 Task: Look for space in Waingapu, Indonesia from 2nd September, 2023 to 5th September, 2023 for 1 adult in price range Rs.5000 to Rs.10000. Place can be private room with 1  bedroom having 1 bed and 1 bathroom. Property type can be house, flat, guest house, hotel. Booking option can be shelf check-in. Required host language is English.
Action: Mouse moved to (489, 71)
Screenshot: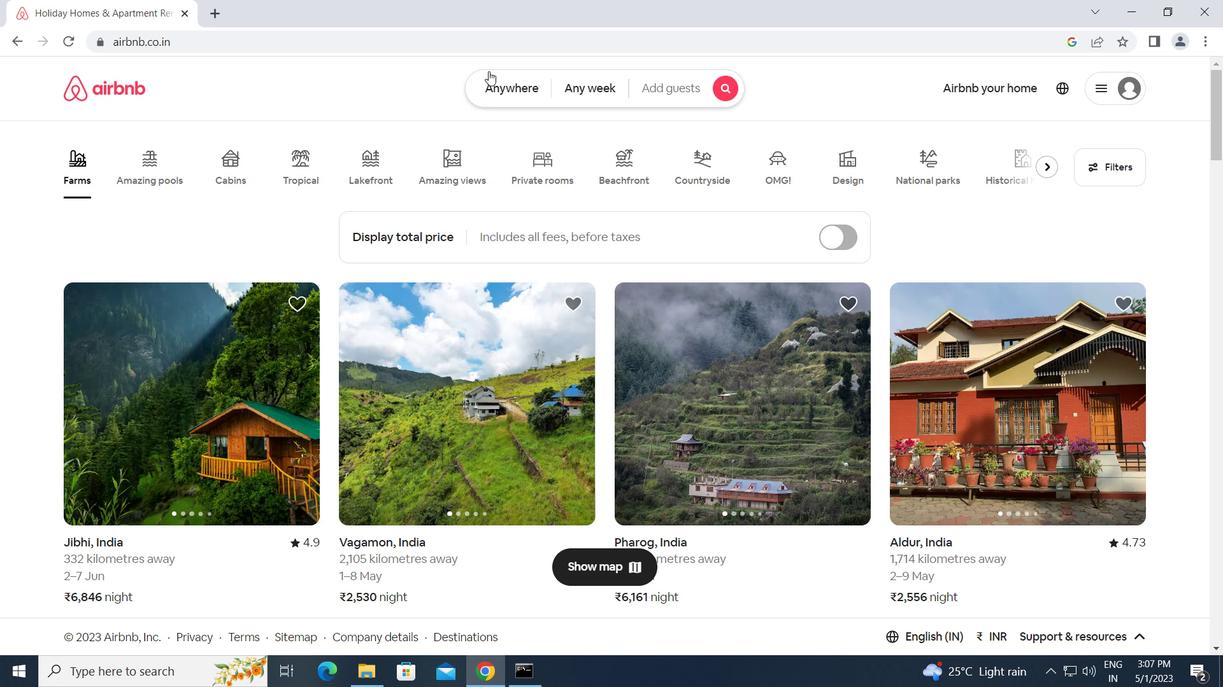 
Action: Mouse pressed left at (489, 71)
Screenshot: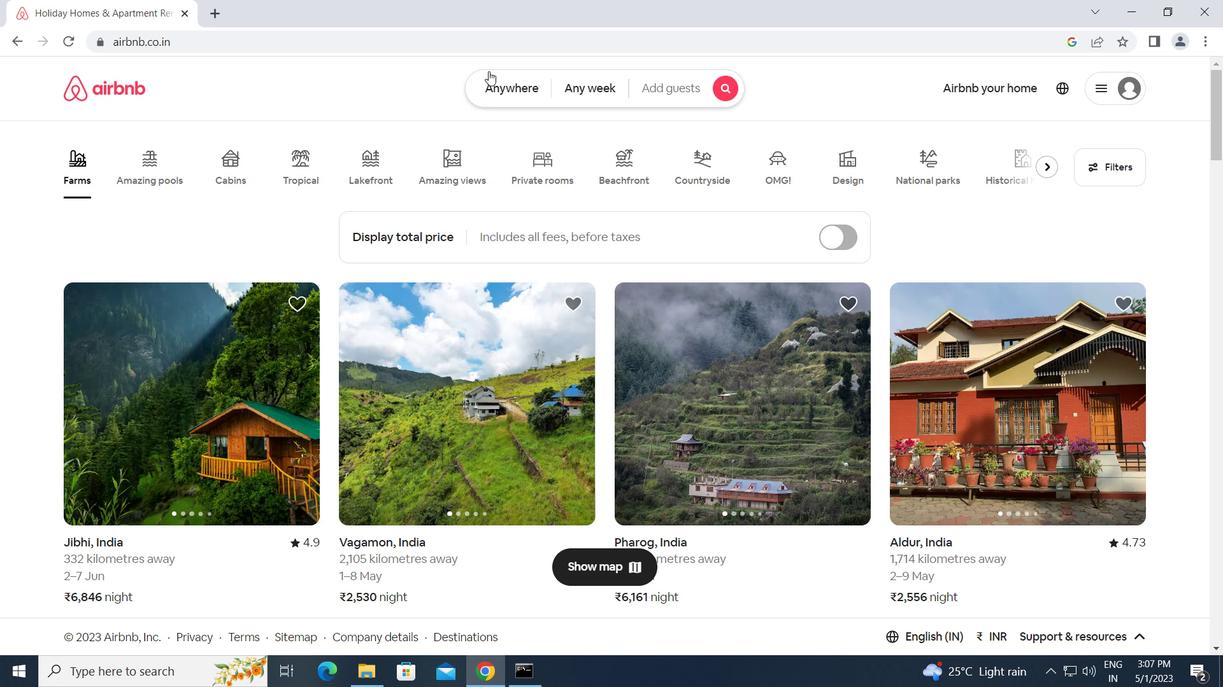 
Action: Mouse moved to (444, 150)
Screenshot: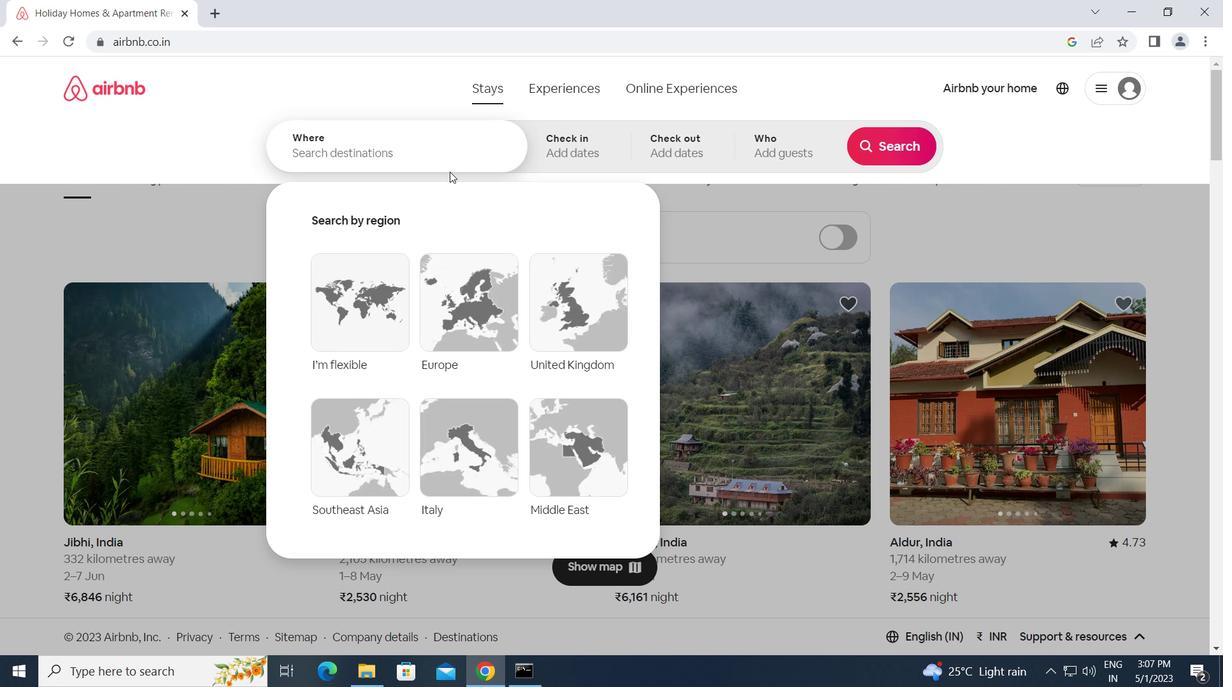 
Action: Mouse pressed left at (444, 150)
Screenshot: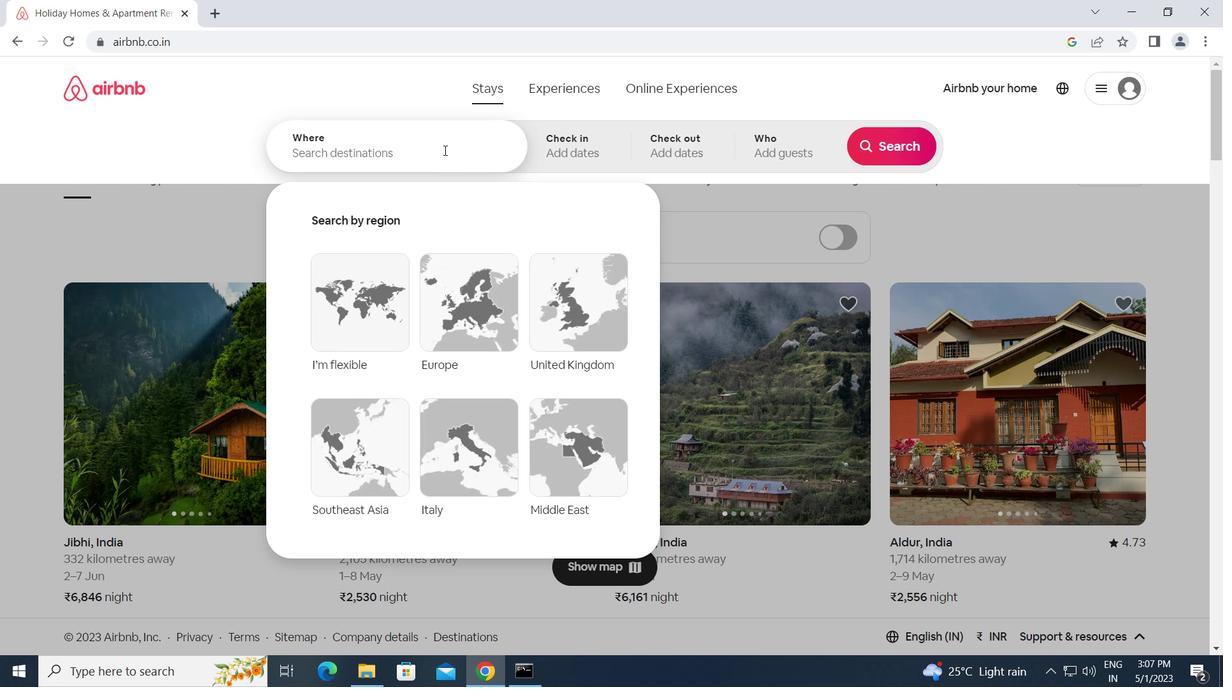 
Action: Key pressed w<Key.caps_lock>aingapu,<Key.space><Key.caps_lock>i<Key.caps_lock>ndonesia<Key.enter>
Screenshot: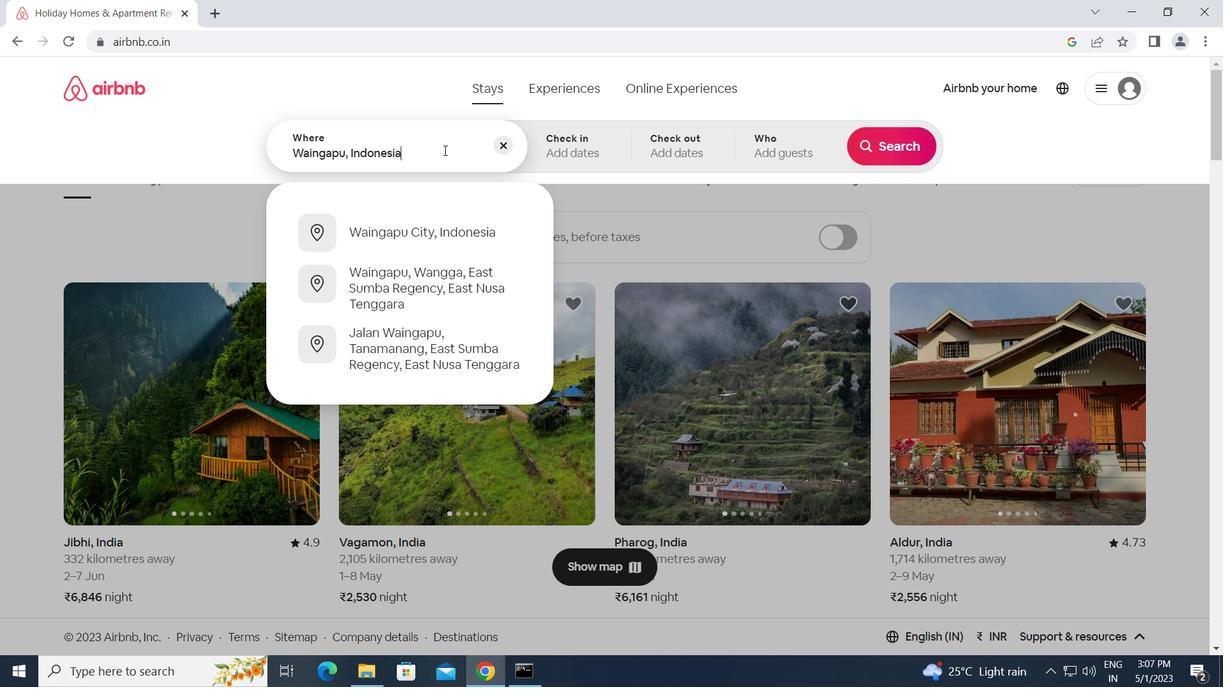 
Action: Mouse moved to (881, 275)
Screenshot: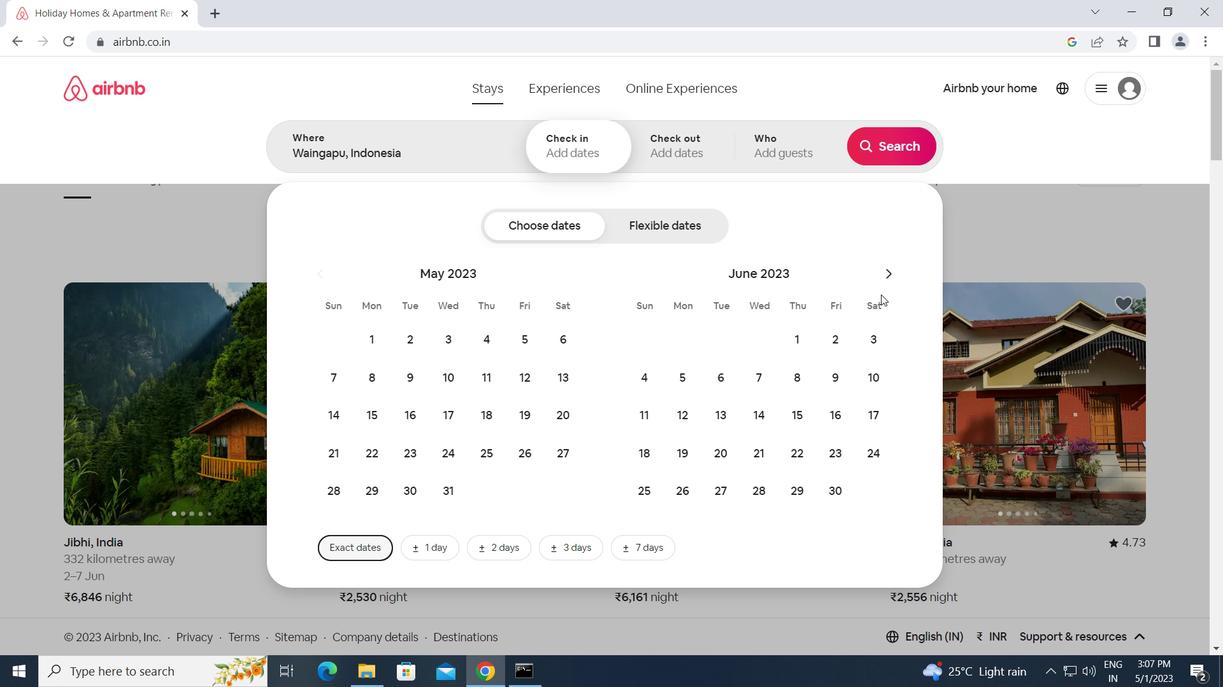 
Action: Mouse pressed left at (881, 275)
Screenshot: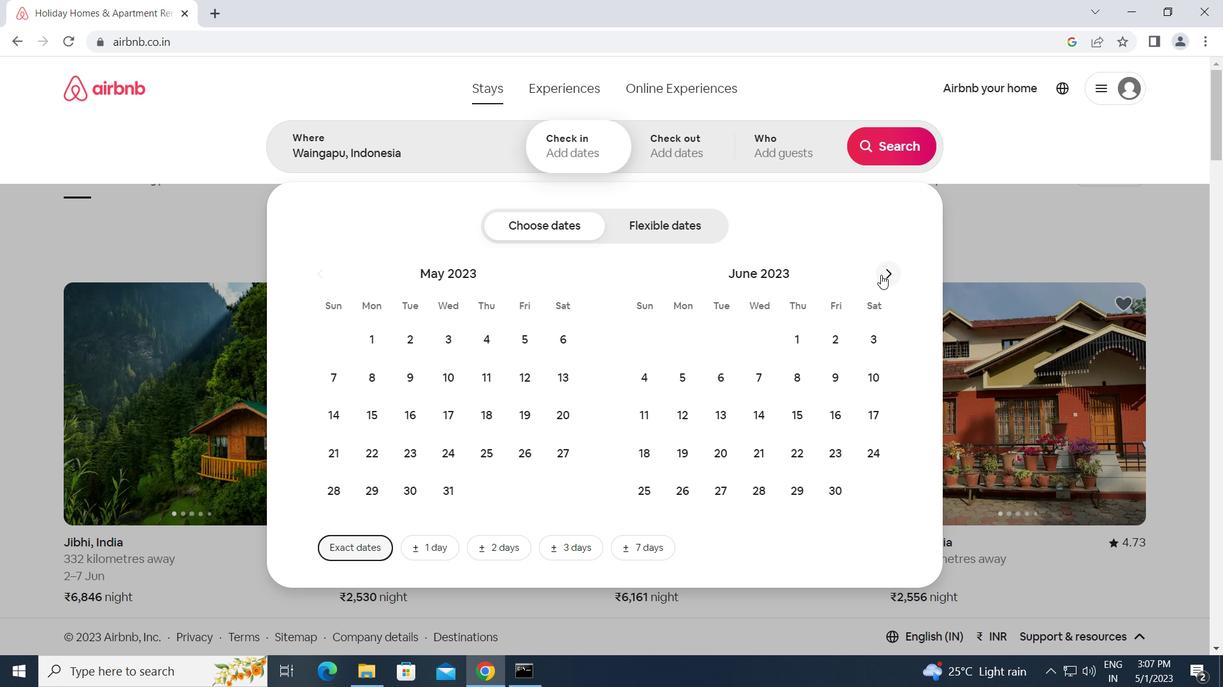 
Action: Mouse pressed left at (881, 275)
Screenshot: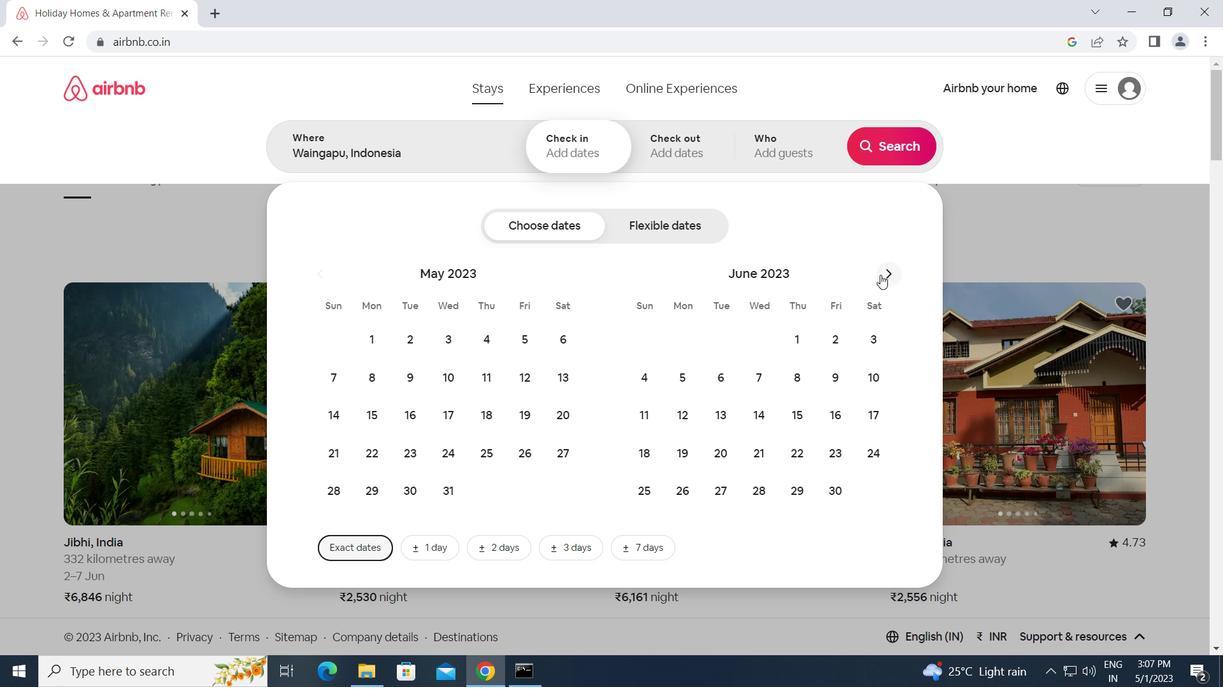 
Action: Mouse pressed left at (881, 275)
Screenshot: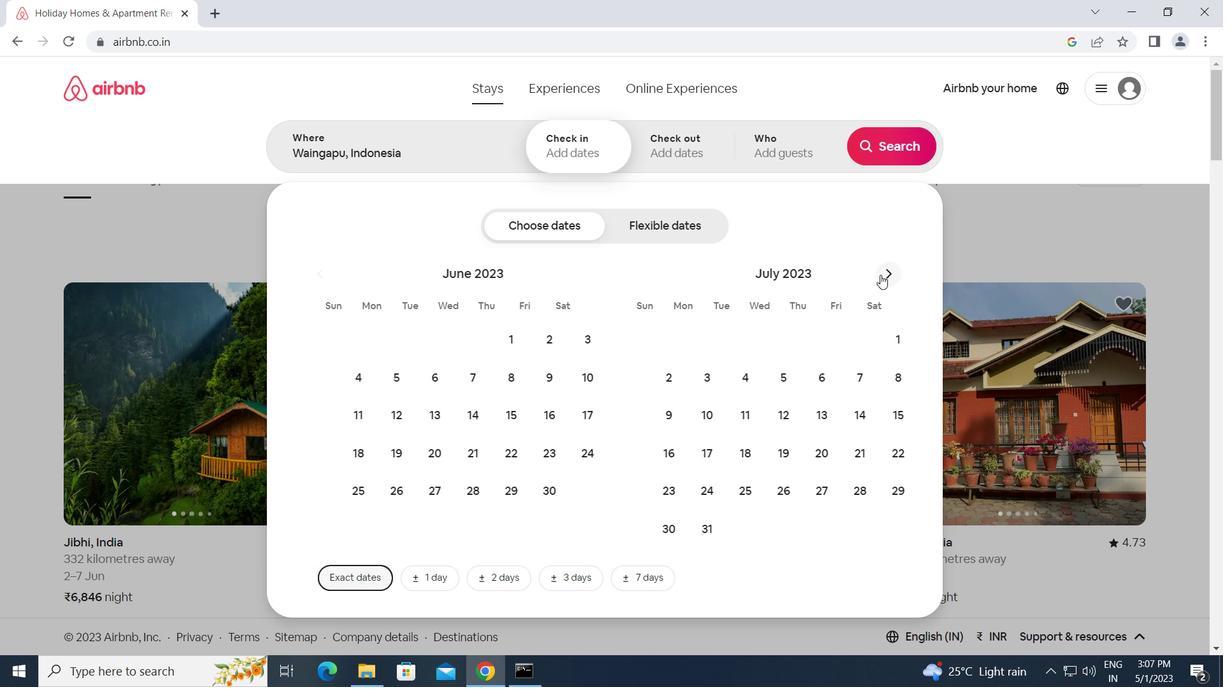 
Action: Mouse pressed left at (881, 275)
Screenshot: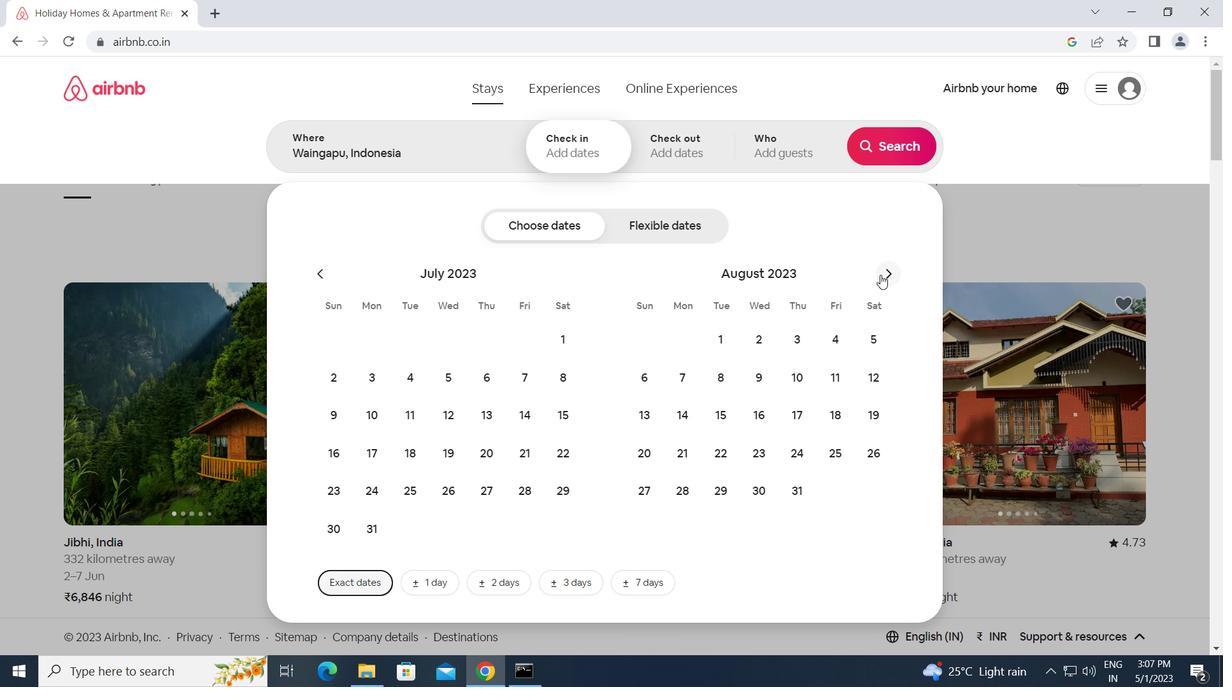 
Action: Mouse moved to (881, 334)
Screenshot: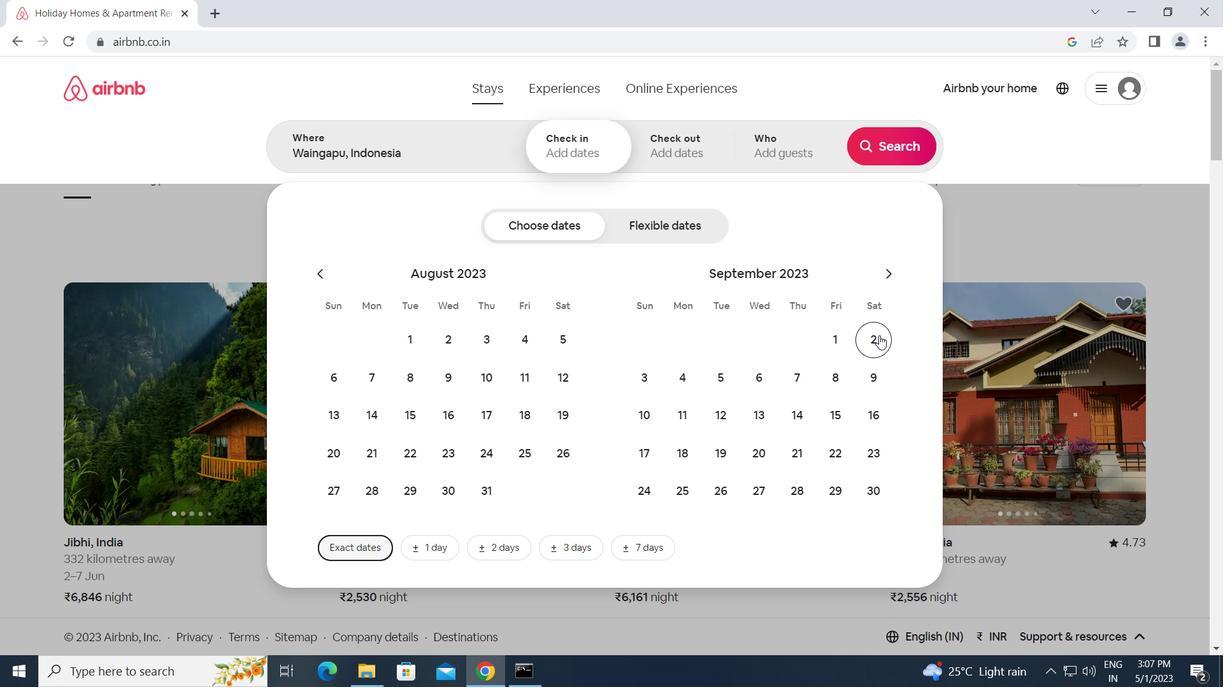 
Action: Mouse pressed left at (881, 334)
Screenshot: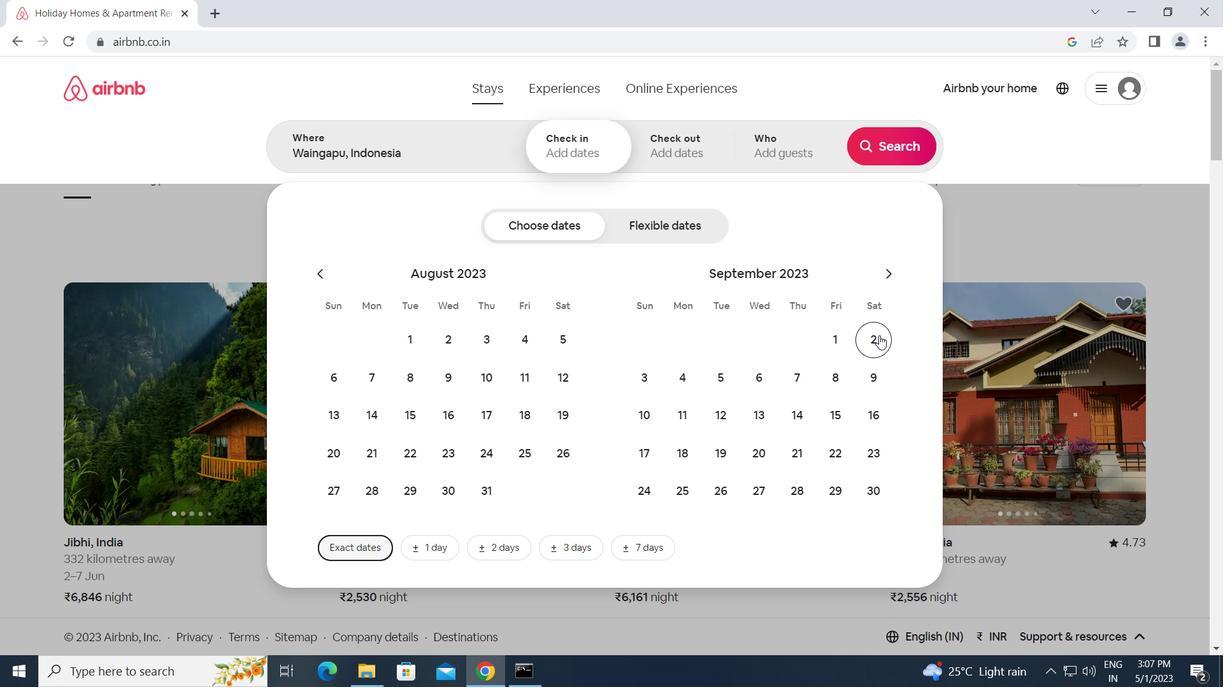 
Action: Mouse moved to (714, 379)
Screenshot: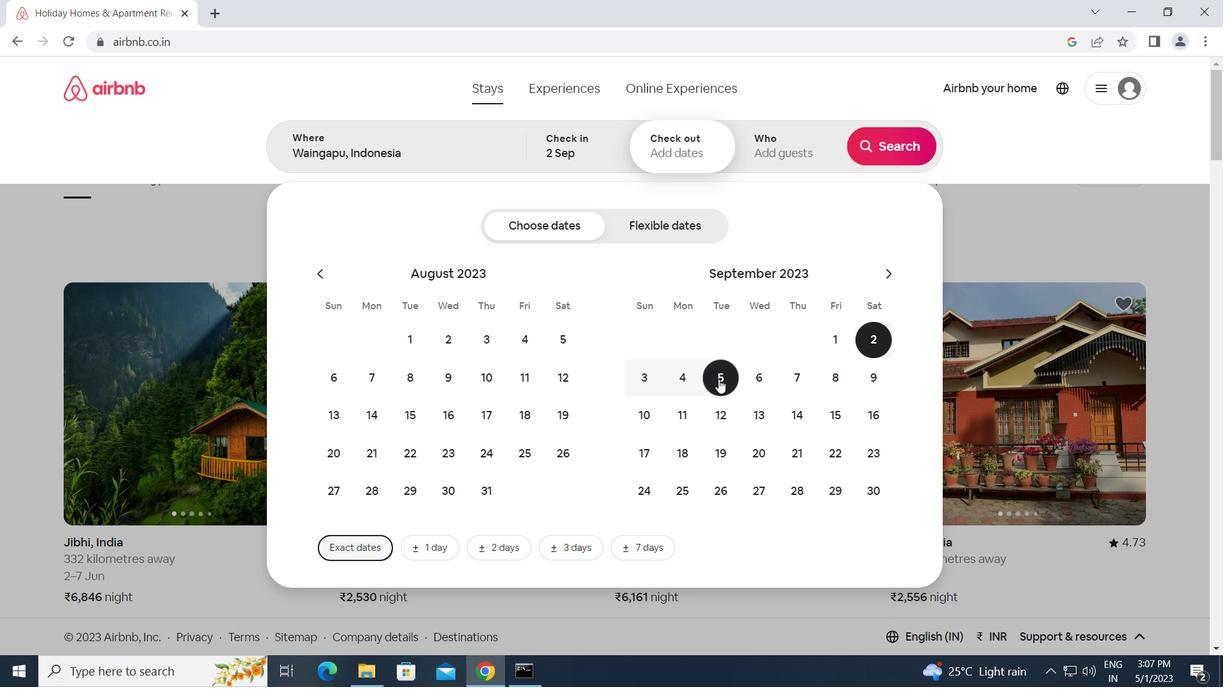 
Action: Mouse pressed left at (714, 379)
Screenshot: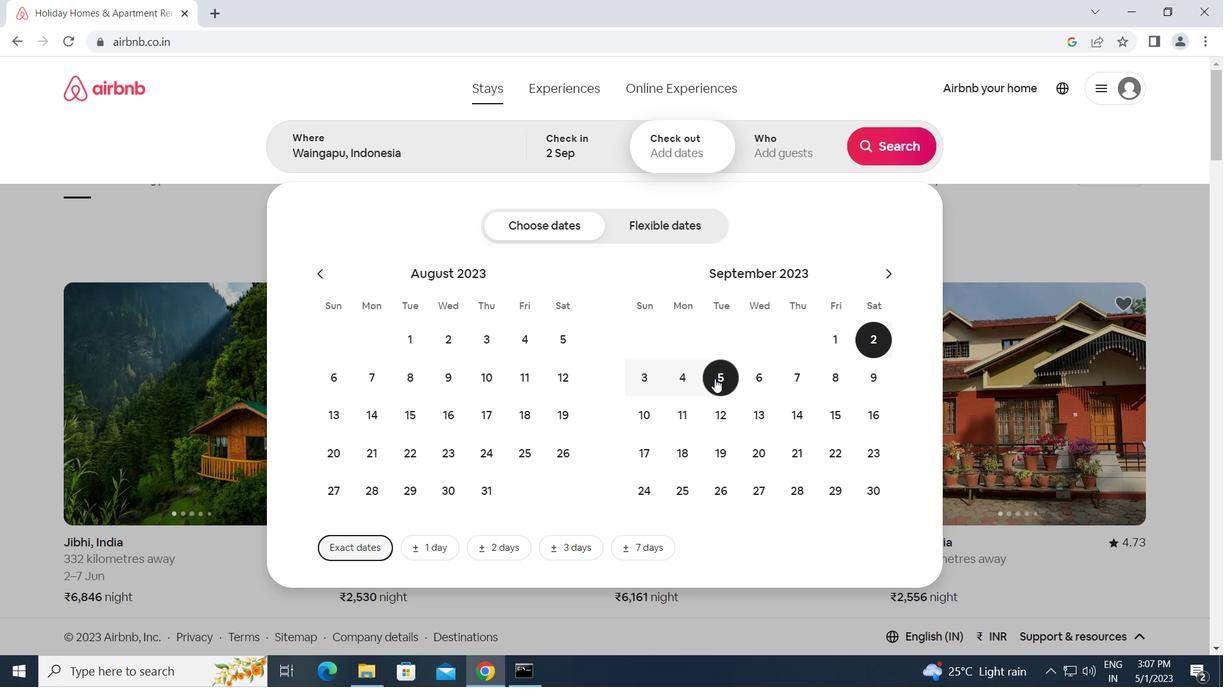 
Action: Mouse moved to (769, 149)
Screenshot: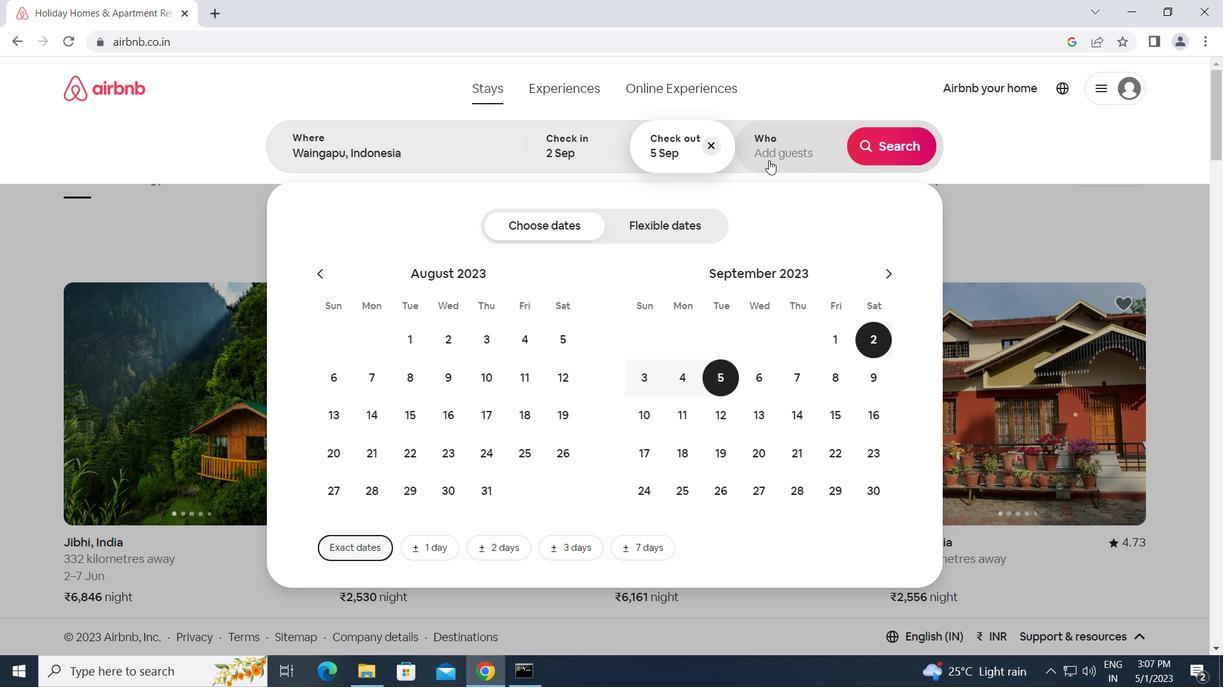 
Action: Mouse pressed left at (769, 149)
Screenshot: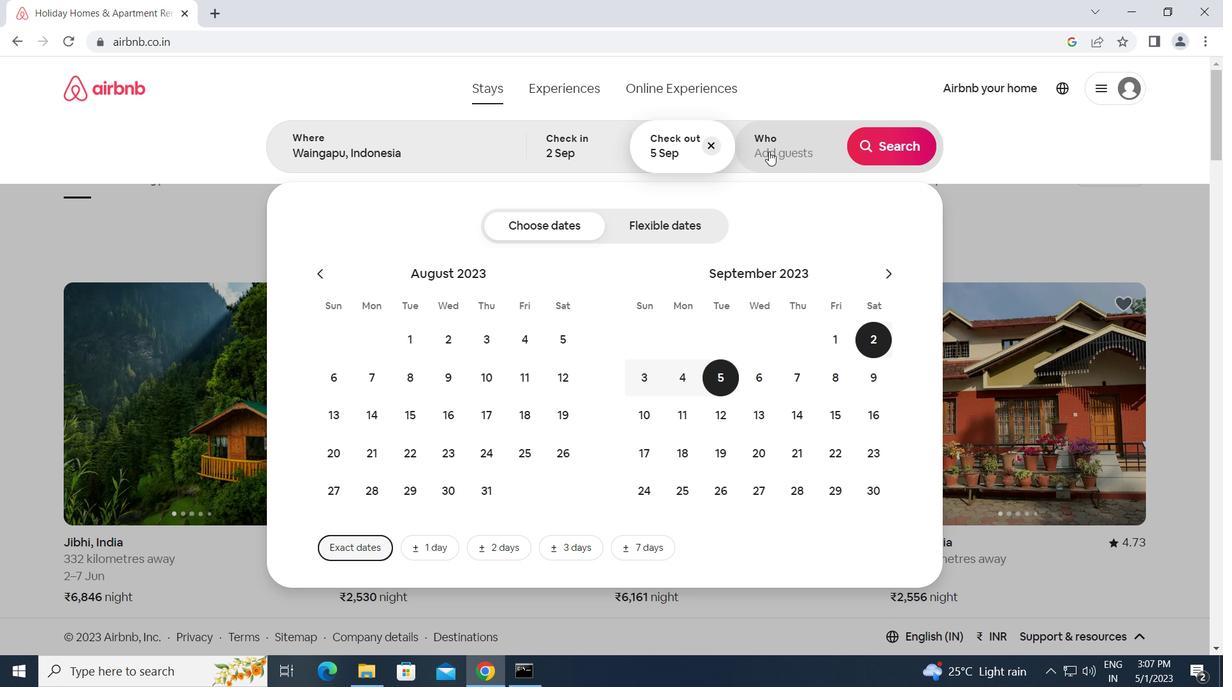 
Action: Mouse moved to (898, 227)
Screenshot: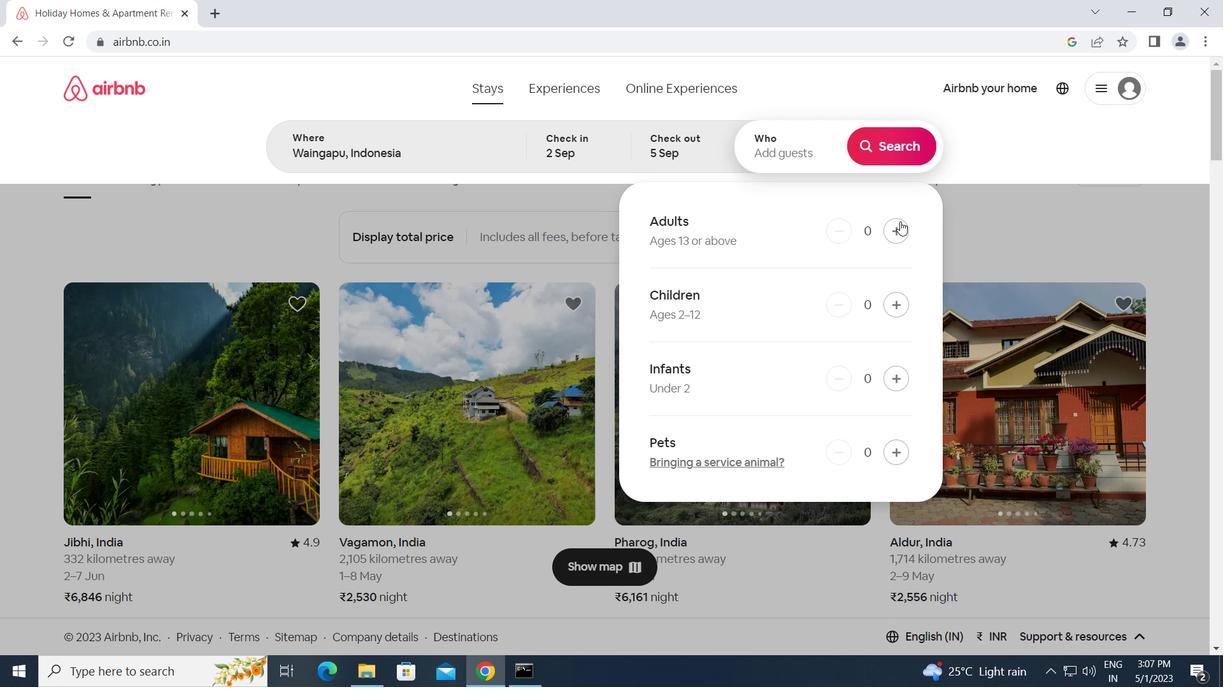 
Action: Mouse pressed left at (898, 227)
Screenshot: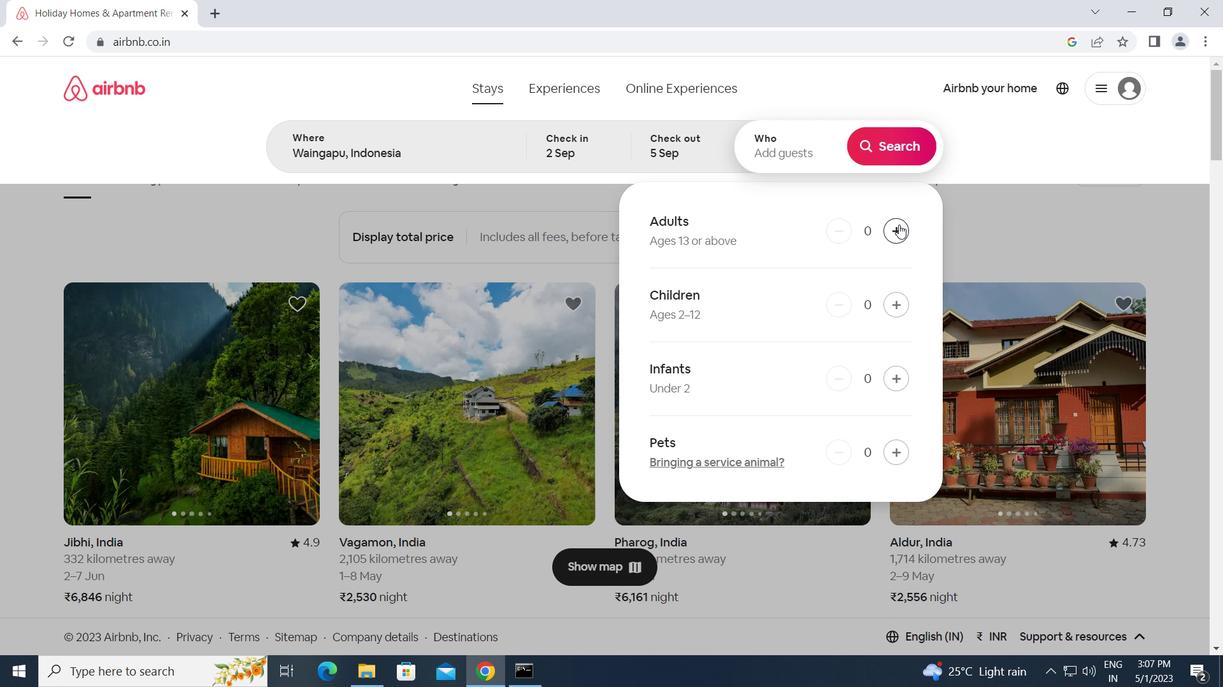 
Action: Mouse moved to (879, 149)
Screenshot: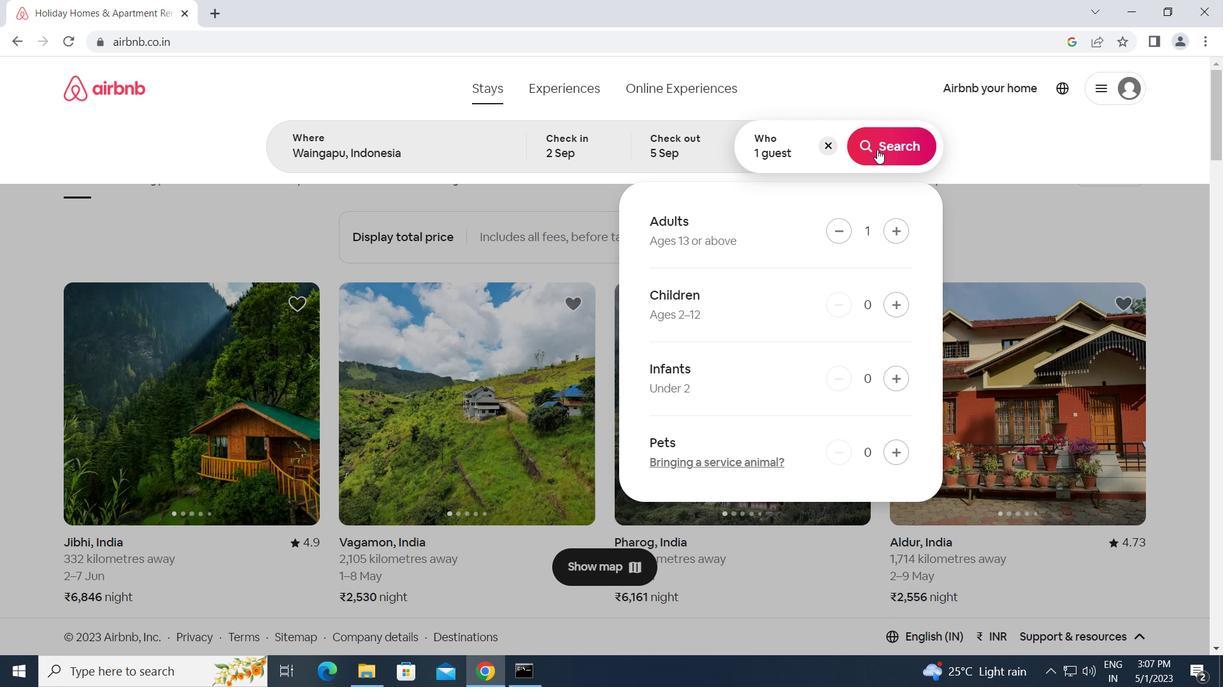 
Action: Mouse pressed left at (879, 149)
Screenshot: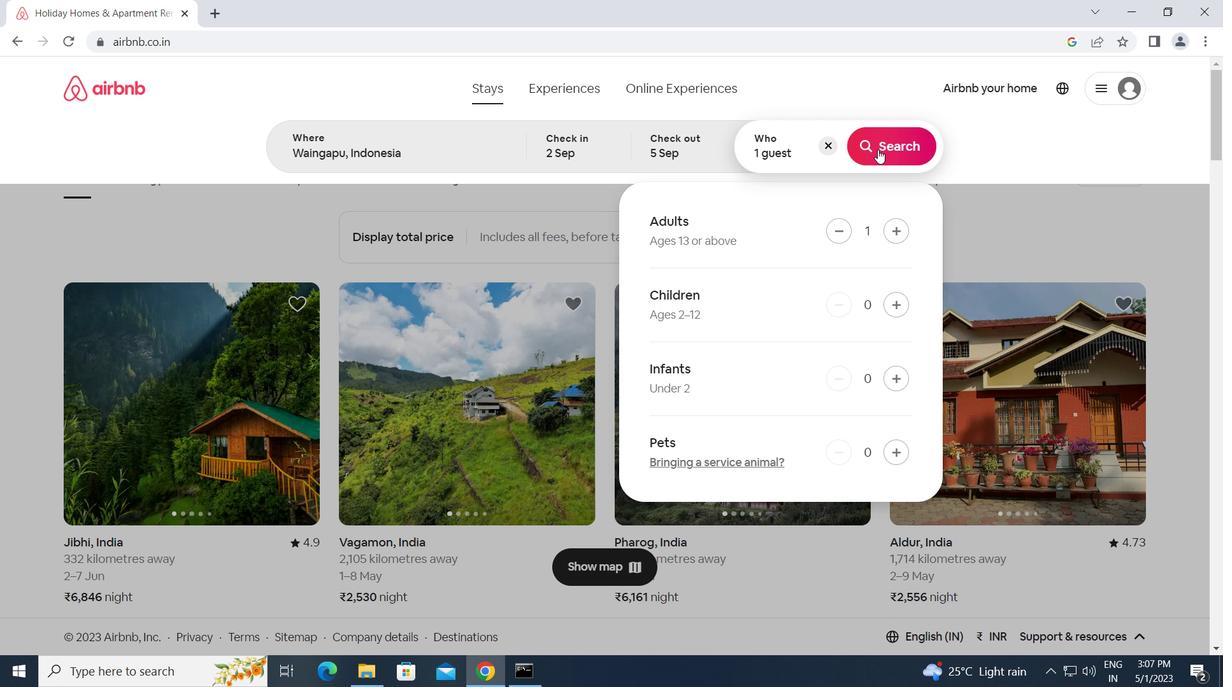 
Action: Mouse moved to (1136, 156)
Screenshot: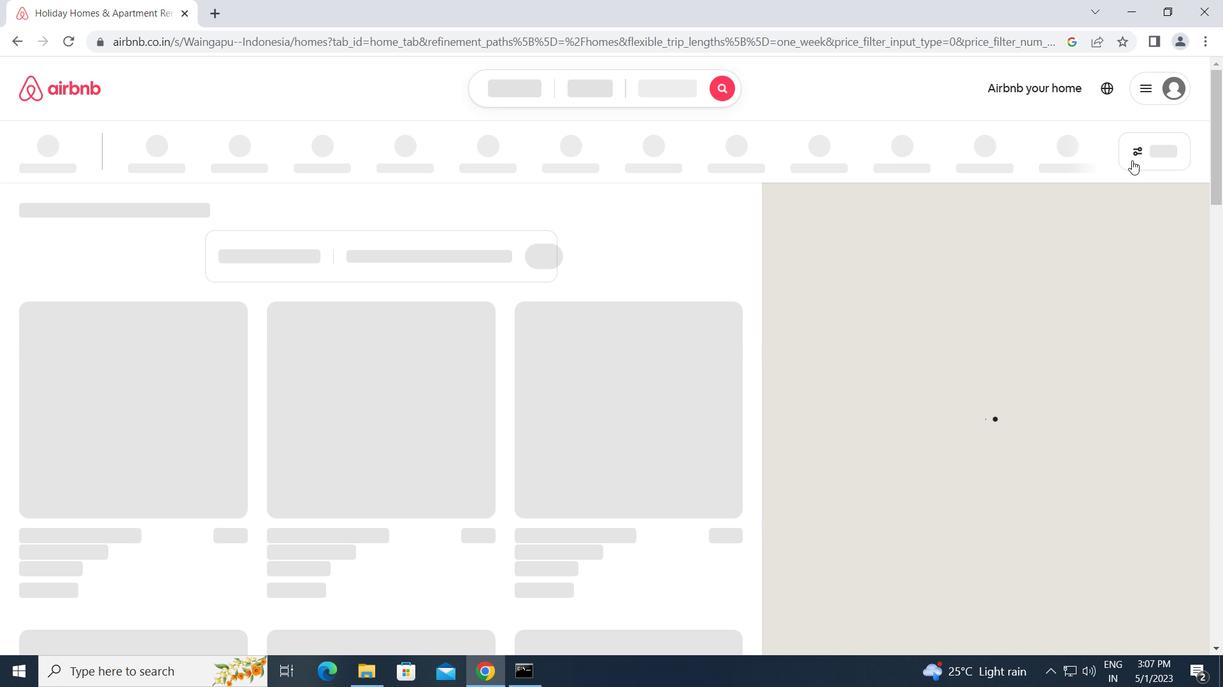 
Action: Mouse pressed left at (1136, 156)
Screenshot: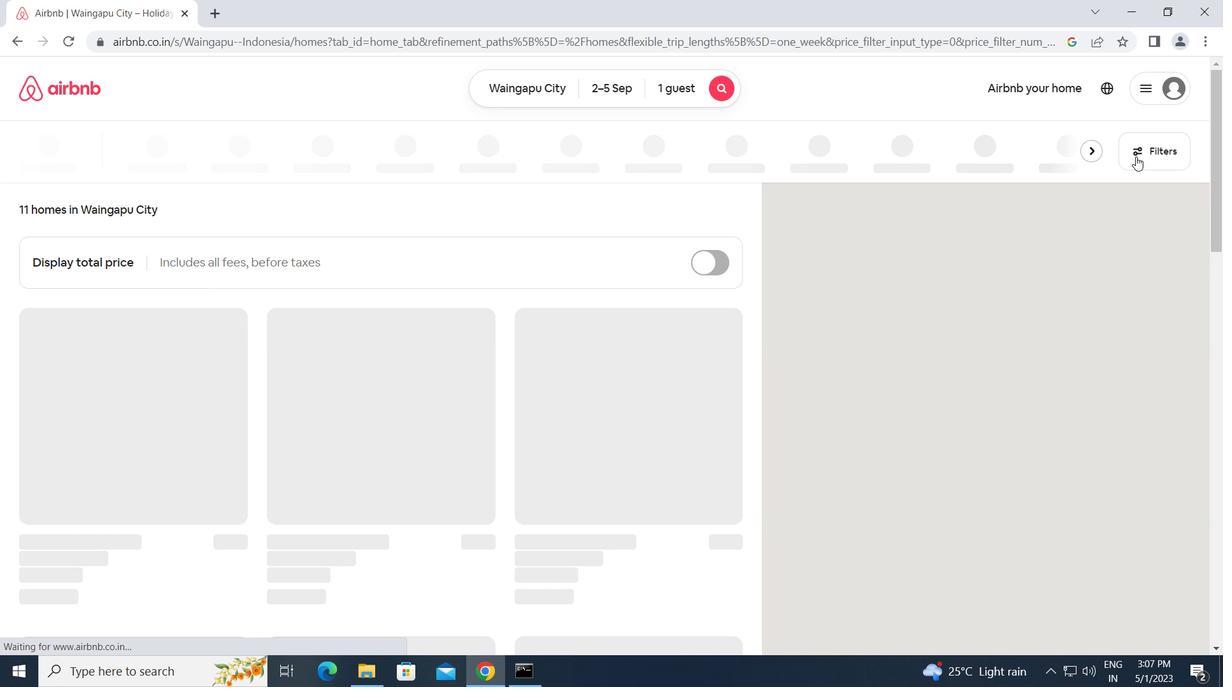 
Action: Mouse moved to (443, 347)
Screenshot: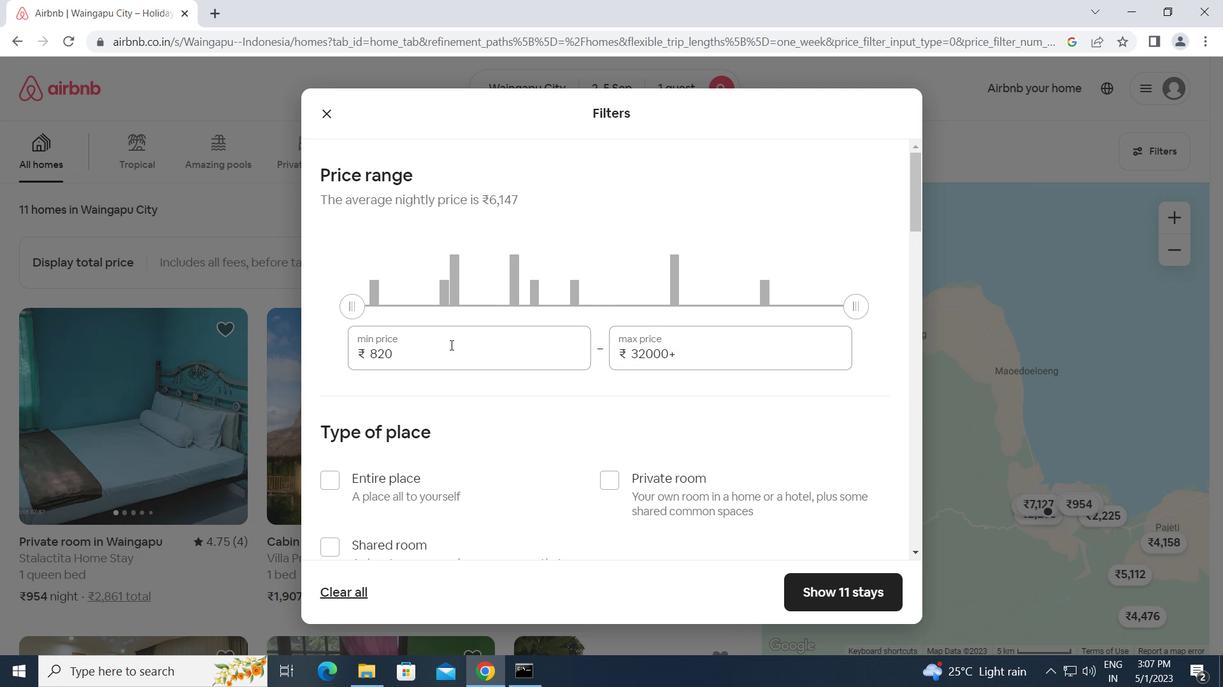 
Action: Mouse pressed left at (443, 347)
Screenshot: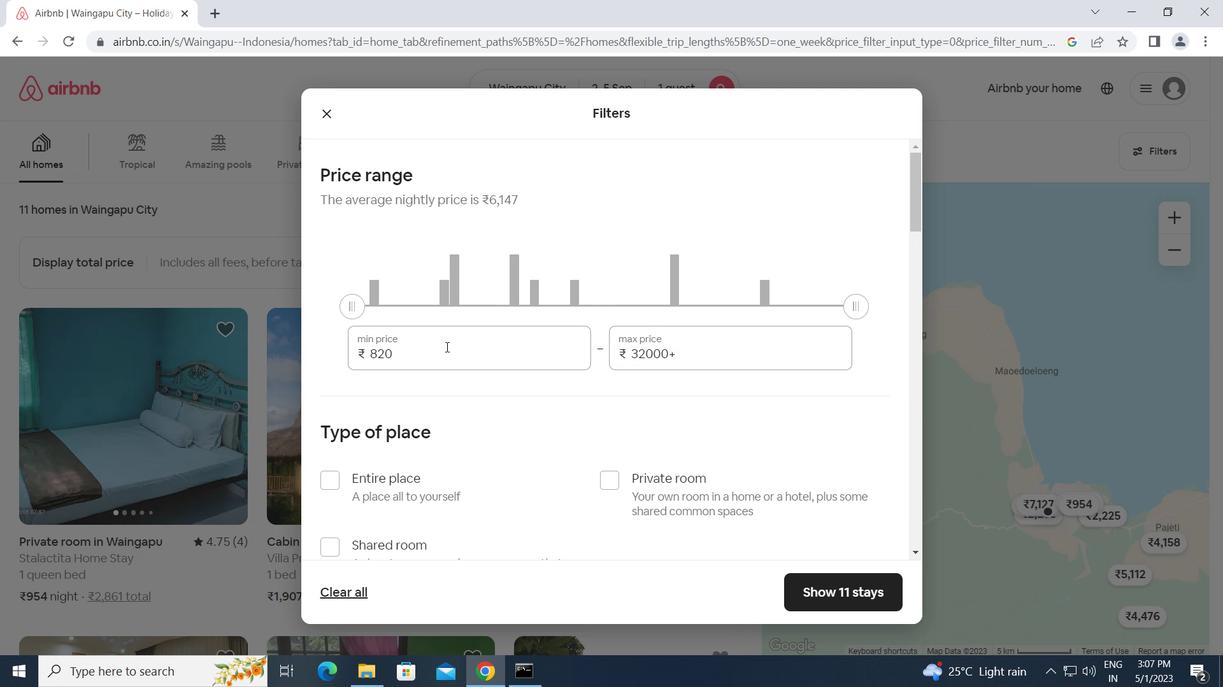 
Action: Mouse moved to (271, 361)
Screenshot: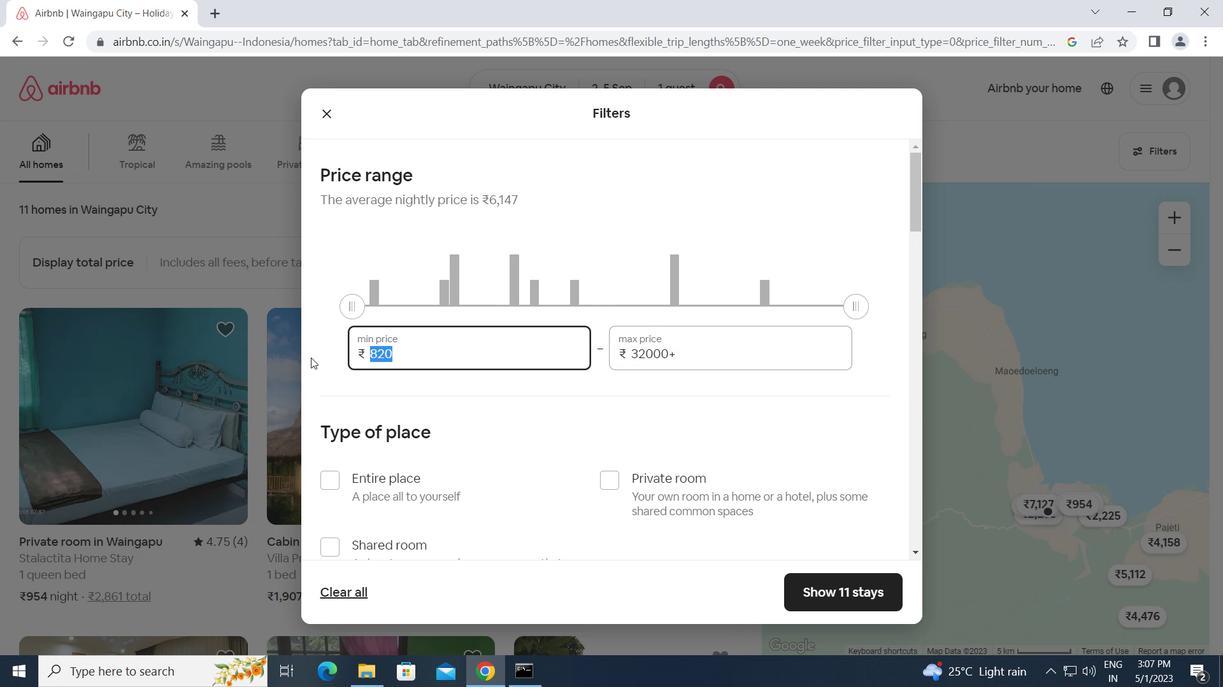 
Action: Key pressed 5000<Key.tab><Key.backspace><Key.backspace><Key.backspace><Key.backspace><Key.backspace><Key.backspace><Key.backspace><Key.backspace><Key.backspace><Key.backspace><Key.backspace><Key.backspace><Key.backspace><Key.backspace><Key.backspace><Key.backspace><Key.backspace><Key.backspace><Key.backspace><Key.backspace><Key.backspace><Key.backspace><Key.backspace><Key.backspace><Key.backspace><Key.backspace><Key.backspace><Key.backspace><Key.backspace><Key.backspace><Key.backspace><Key.backspace><Key.backspace><Key.backspace><Key.backspace>10000
Screenshot: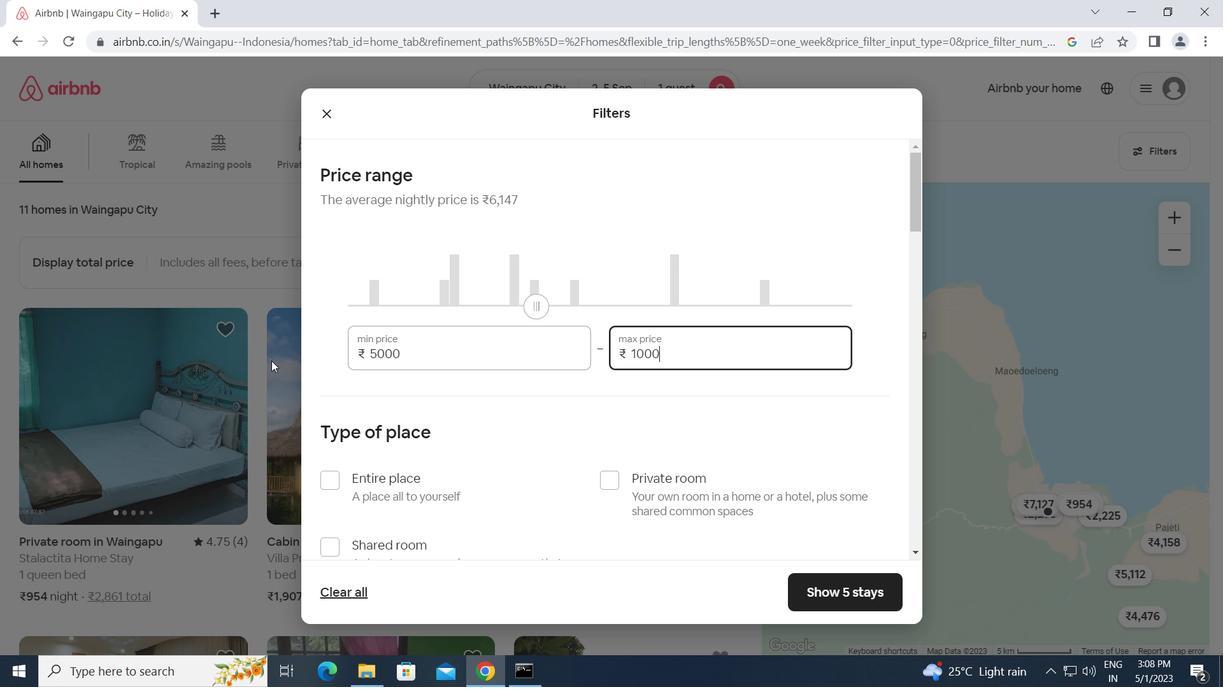 
Action: Mouse moved to (610, 480)
Screenshot: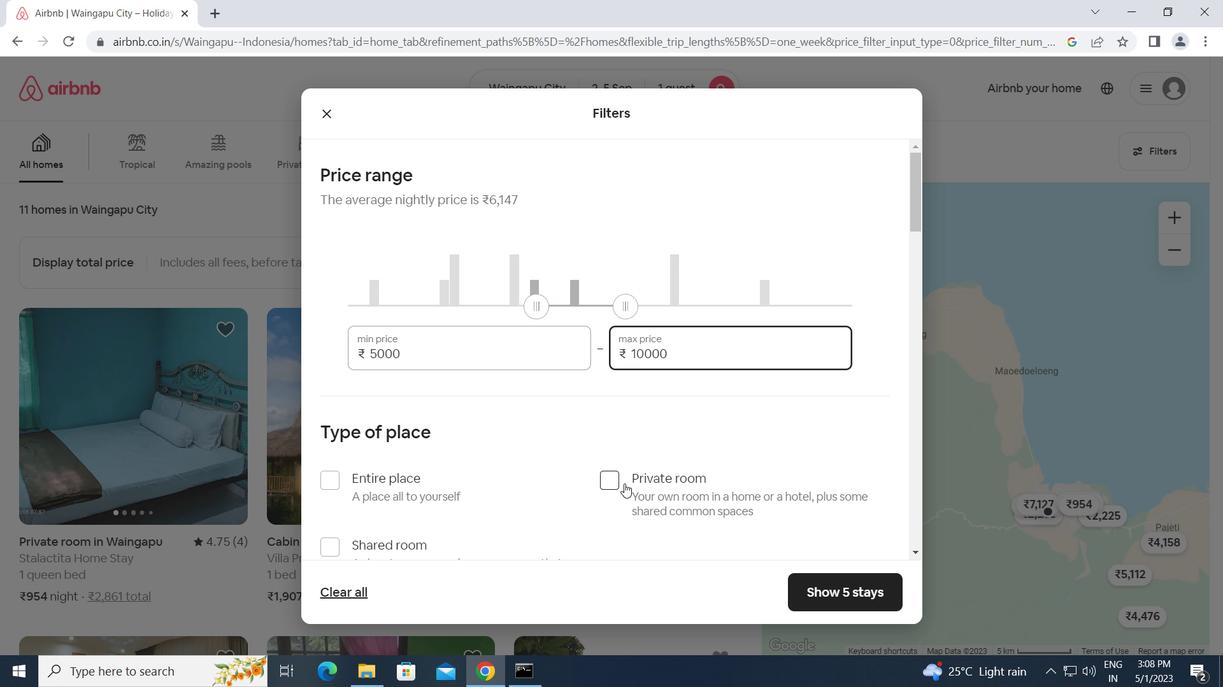 
Action: Mouse pressed left at (610, 480)
Screenshot: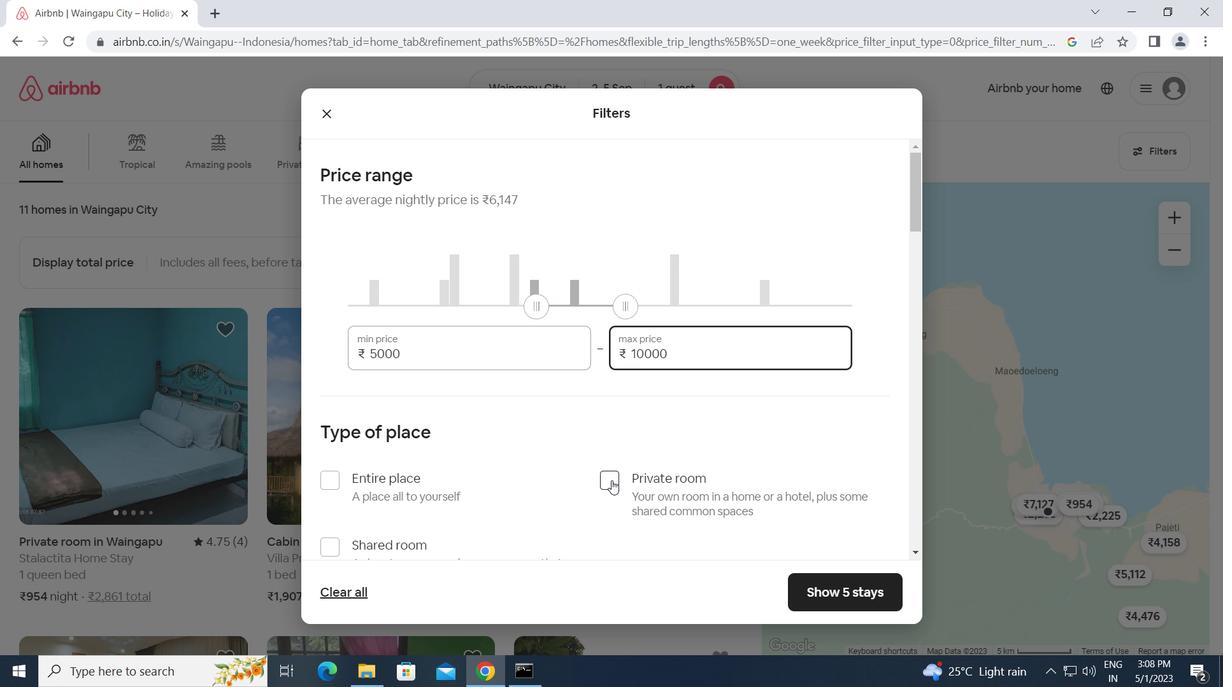 
Action: Mouse moved to (530, 491)
Screenshot: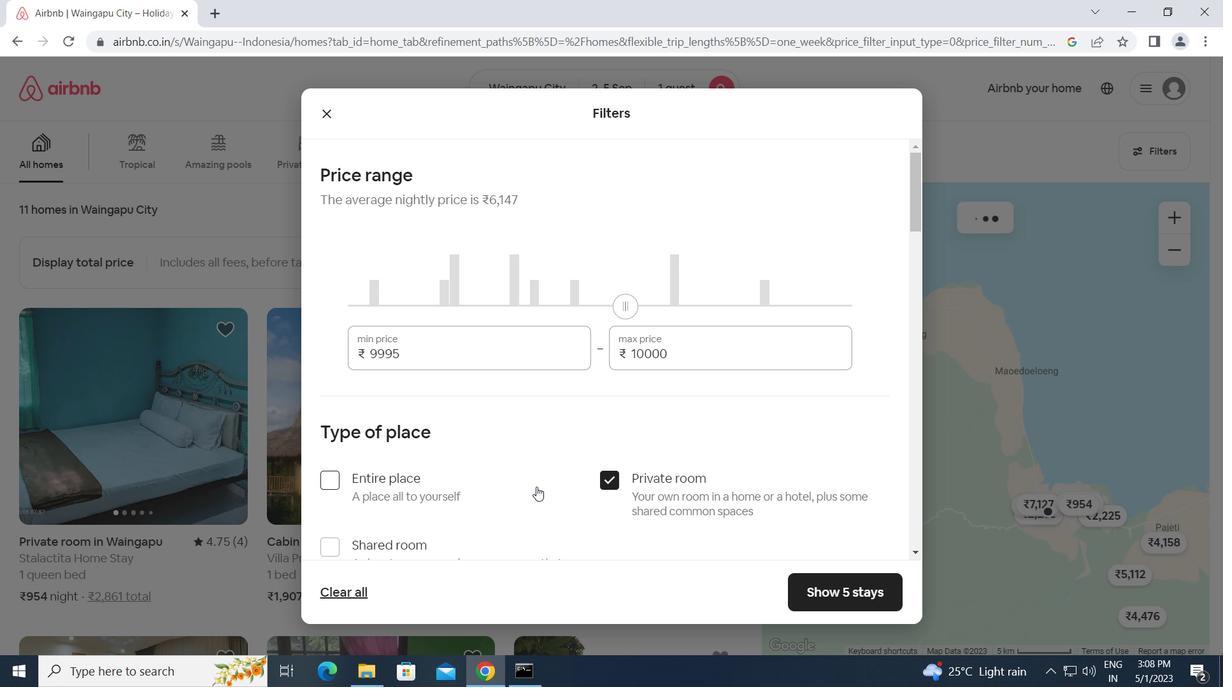 
Action: Mouse scrolled (530, 491) with delta (0, 0)
Screenshot: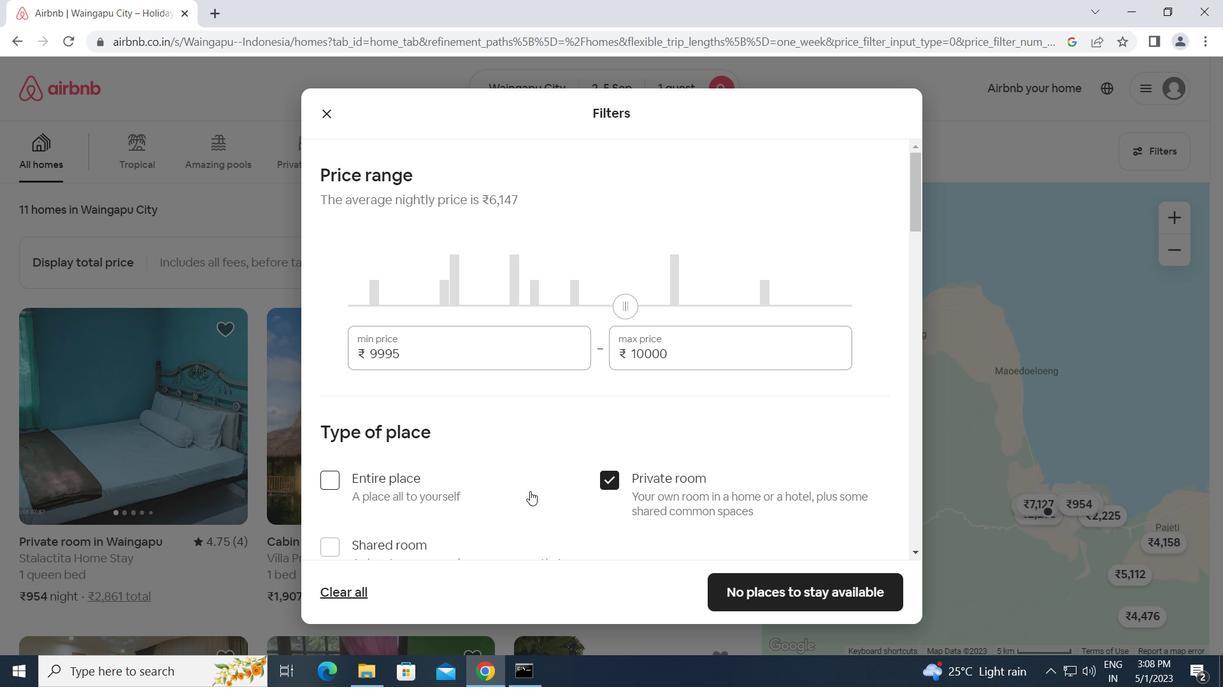 
Action: Mouse scrolled (530, 491) with delta (0, 0)
Screenshot: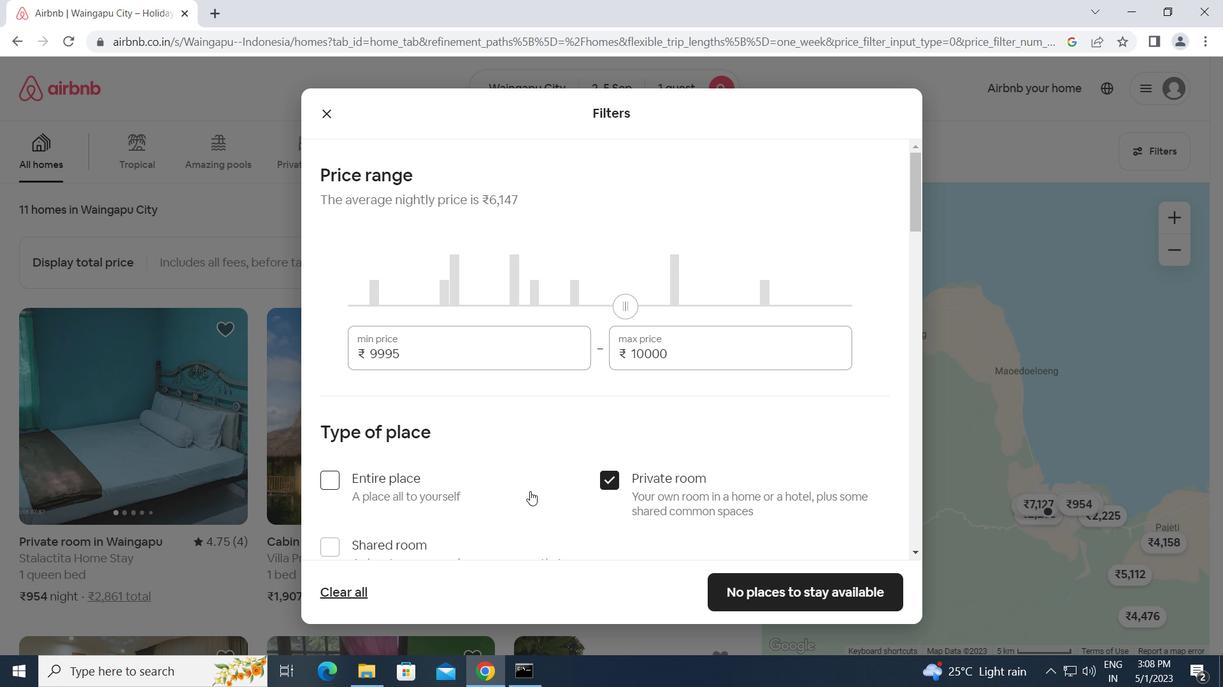 
Action: Mouse scrolled (530, 491) with delta (0, 0)
Screenshot: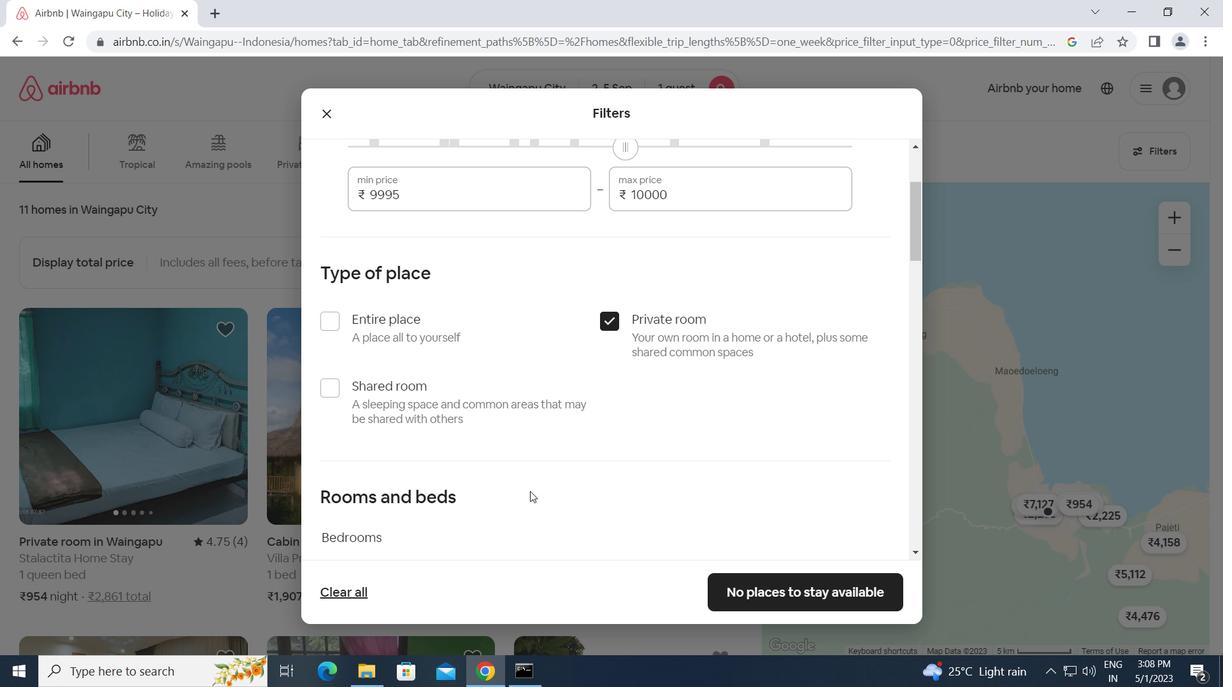 
Action: Mouse moved to (401, 452)
Screenshot: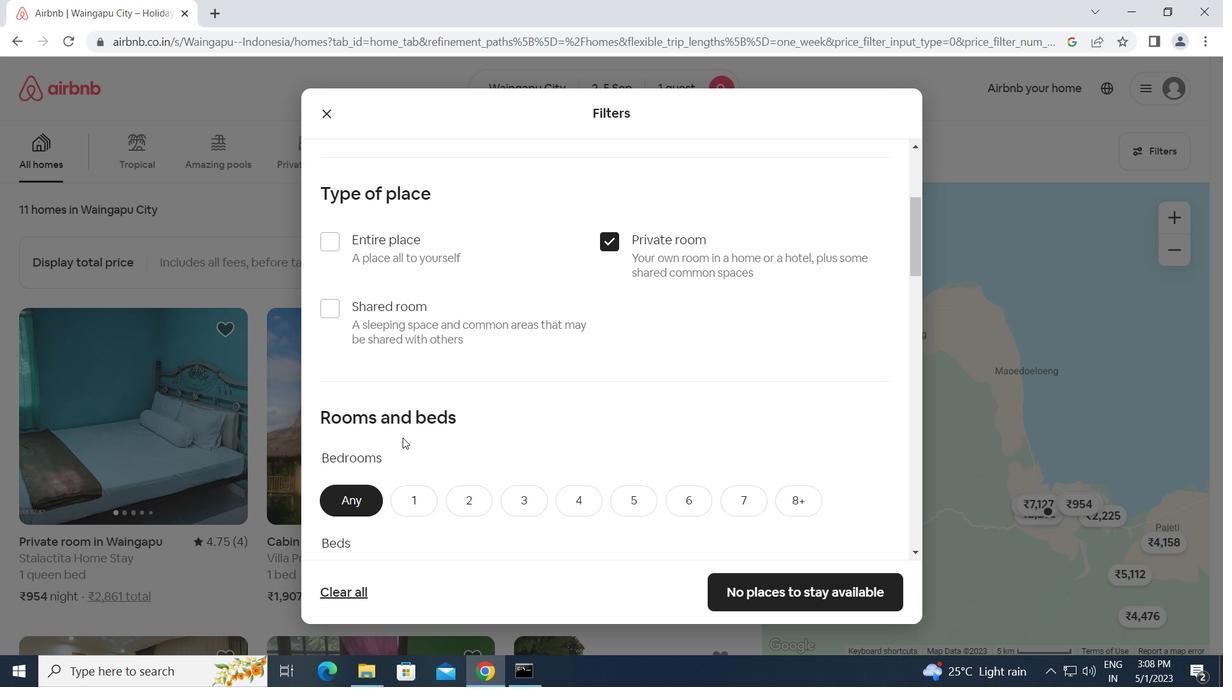 
Action: Mouse scrolled (401, 451) with delta (0, 0)
Screenshot: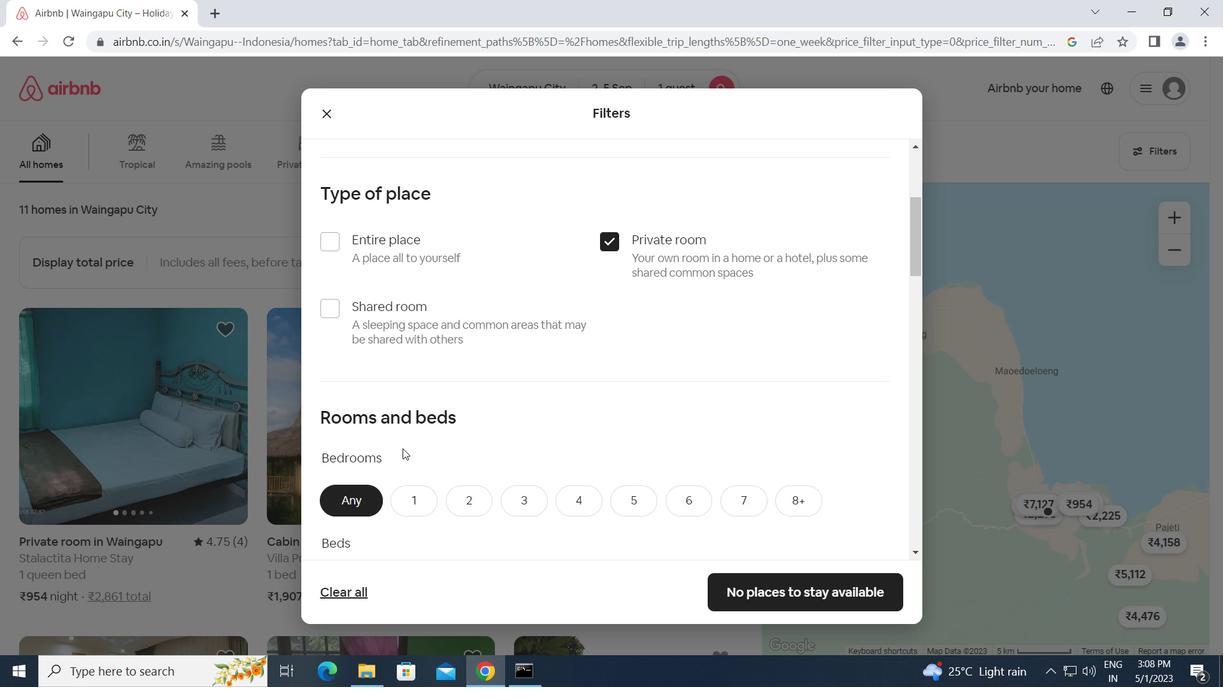 
Action: Mouse scrolled (401, 451) with delta (0, 0)
Screenshot: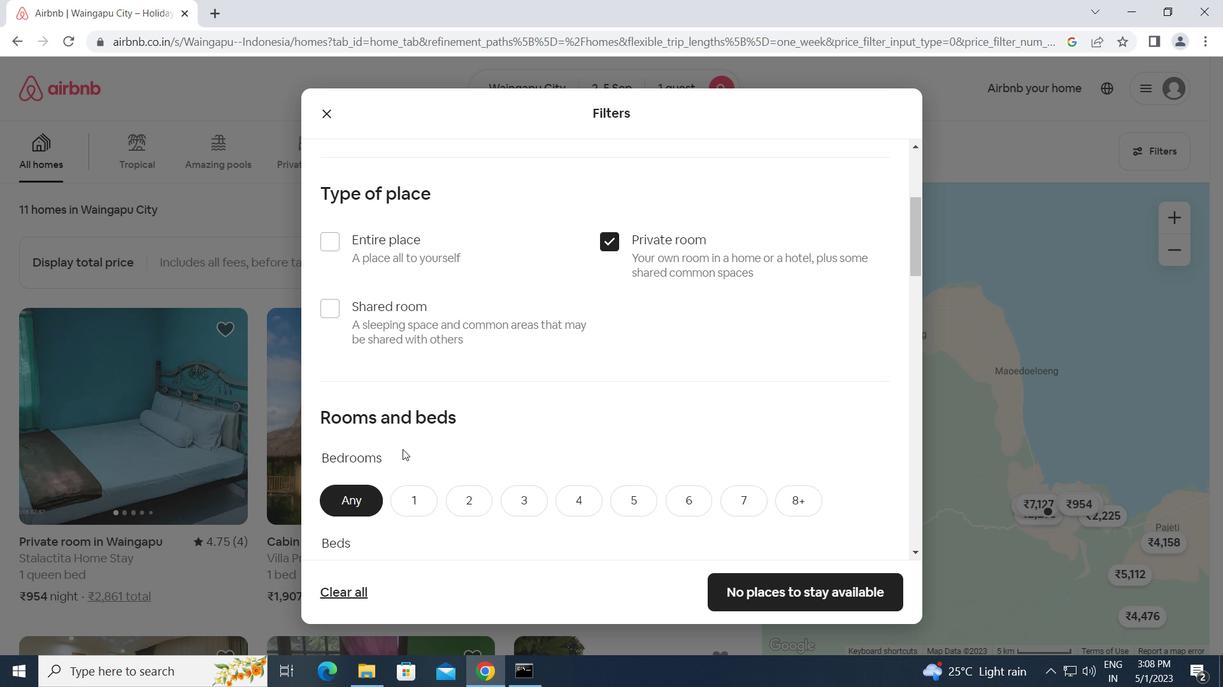 
Action: Mouse scrolled (401, 452) with delta (0, 0)
Screenshot: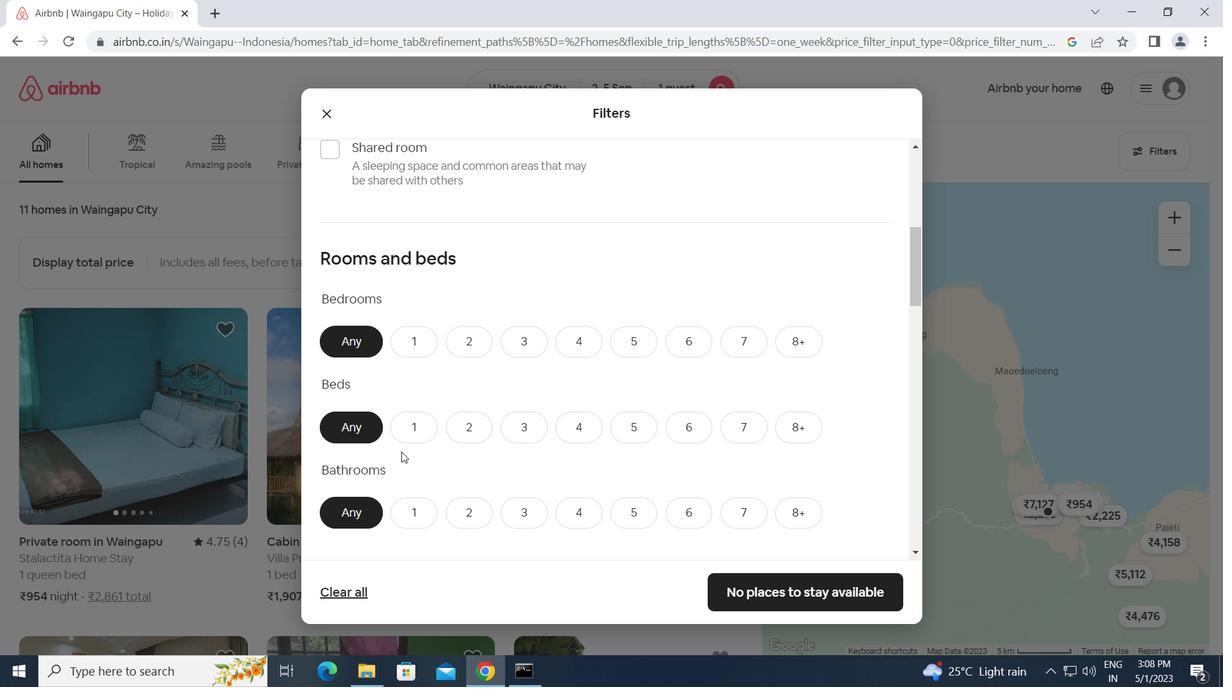
Action: Mouse scrolled (401, 452) with delta (0, 0)
Screenshot: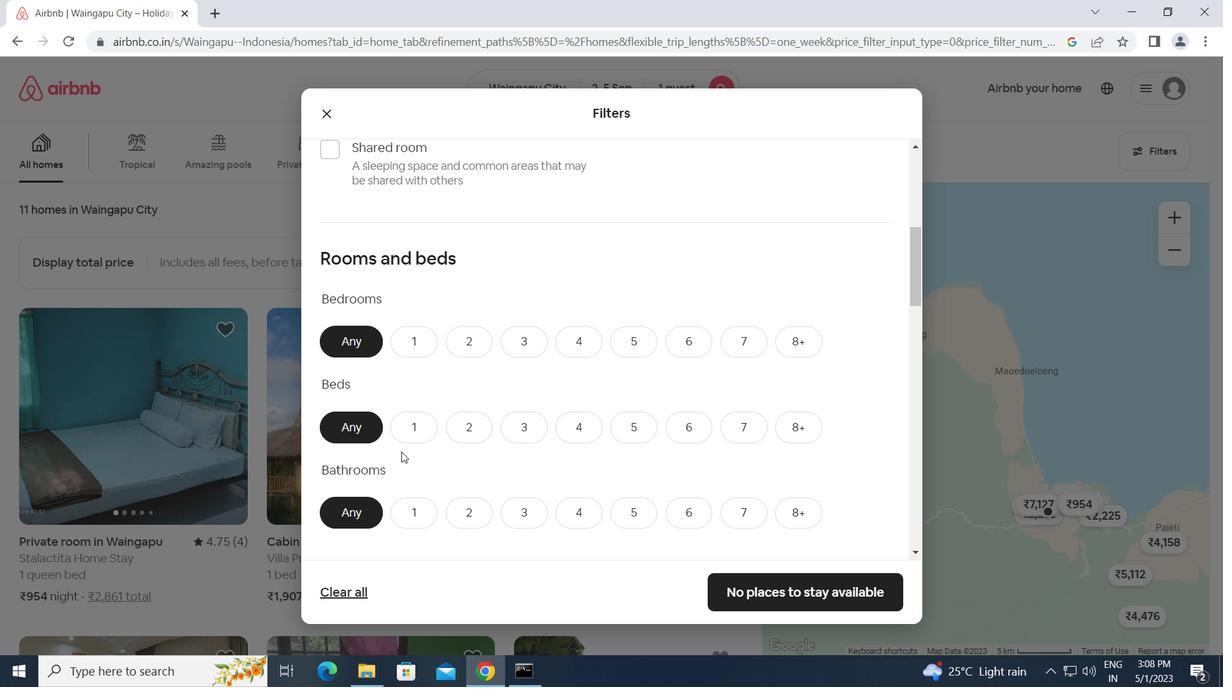 
Action: Mouse scrolled (401, 452) with delta (0, 0)
Screenshot: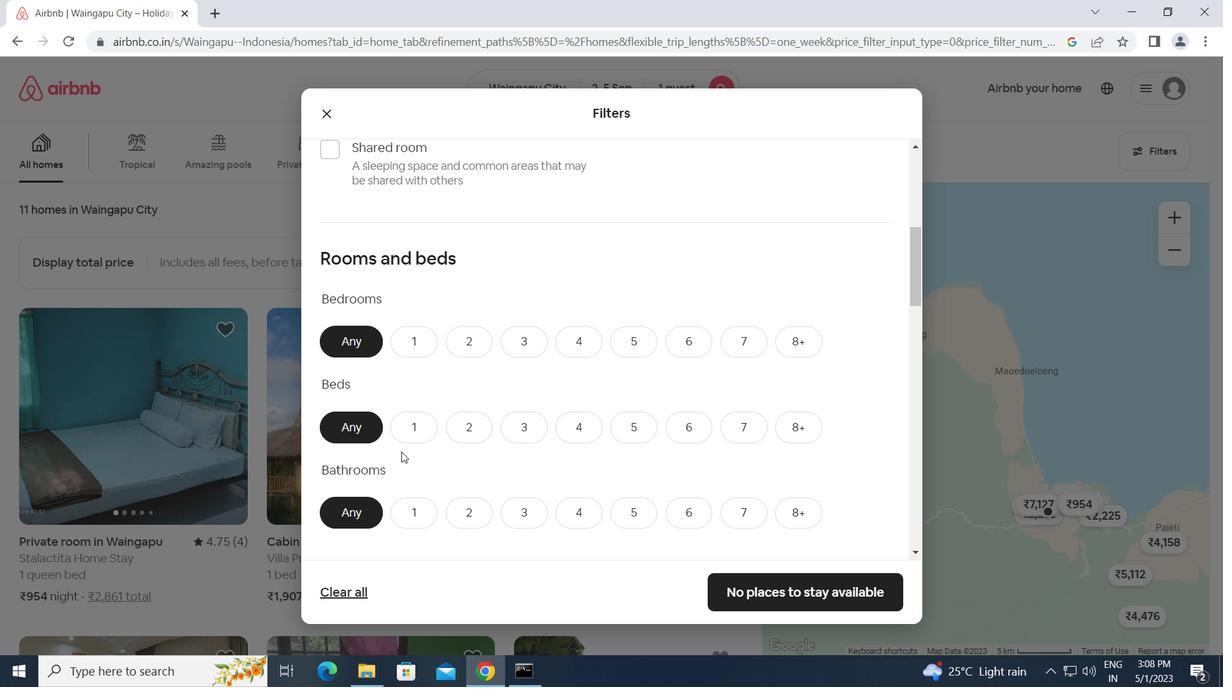 
Action: Mouse scrolled (401, 451) with delta (0, 0)
Screenshot: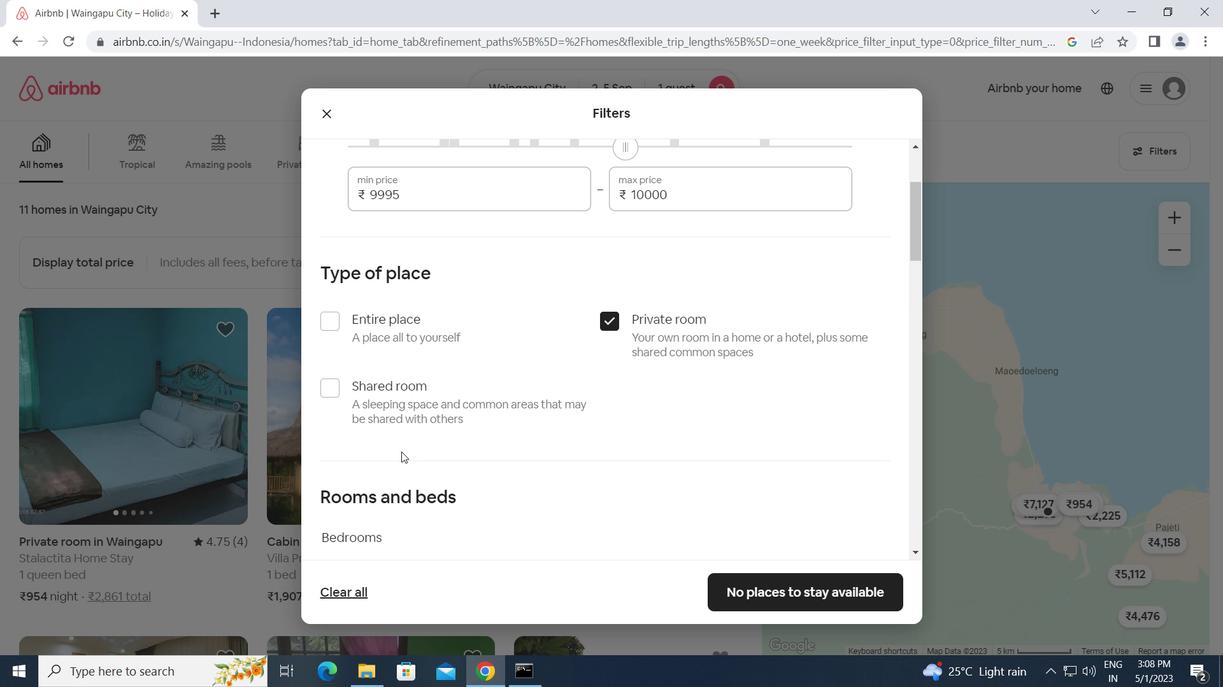 
Action: Mouse scrolled (401, 451) with delta (0, 0)
Screenshot: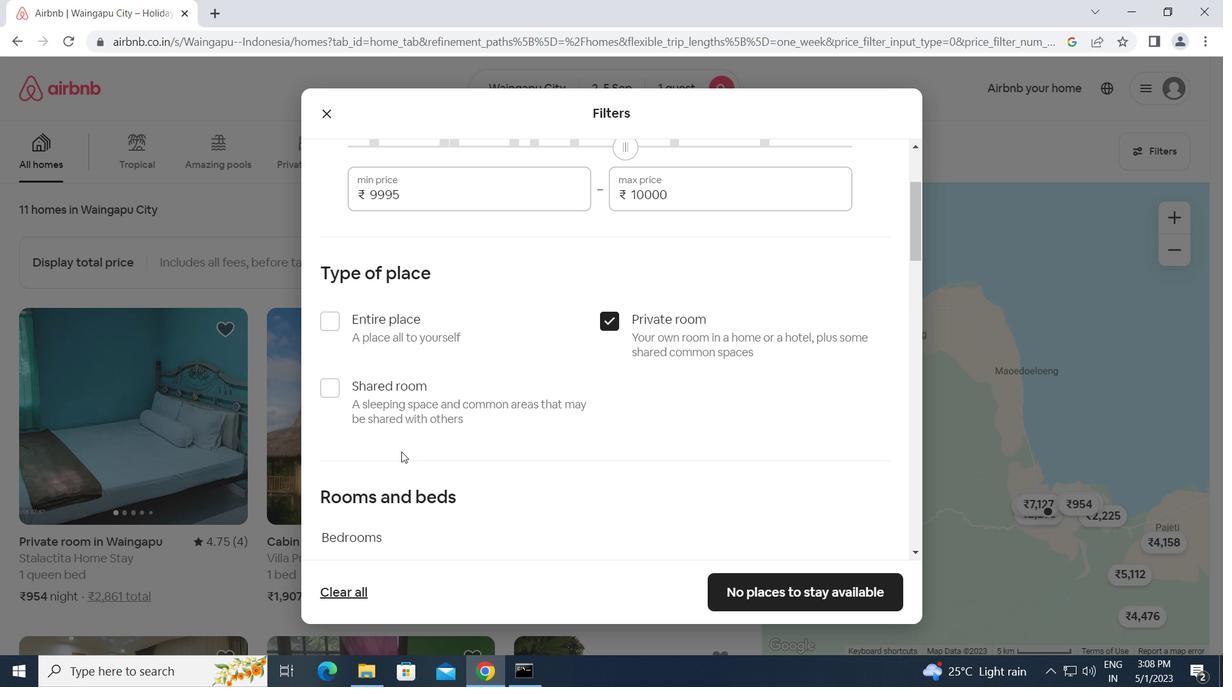 
Action: Mouse scrolled (401, 451) with delta (0, 0)
Screenshot: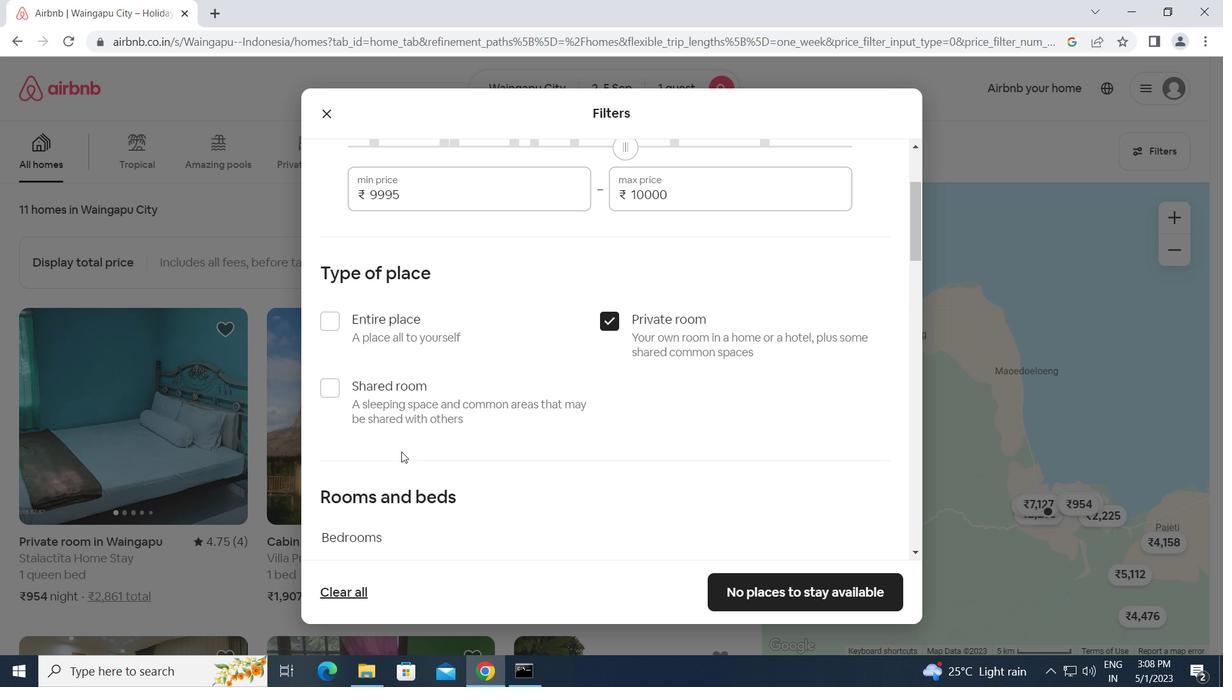 
Action: Mouse scrolled (401, 451) with delta (0, 0)
Screenshot: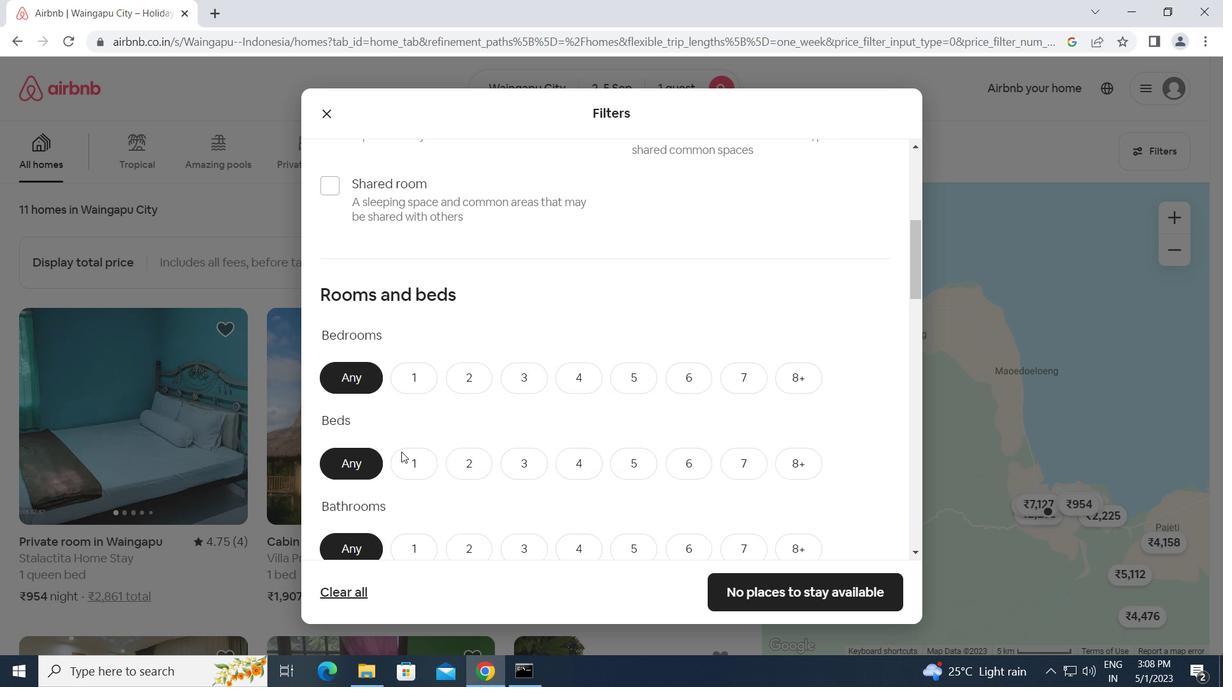 
Action: Mouse scrolled (401, 451) with delta (0, 0)
Screenshot: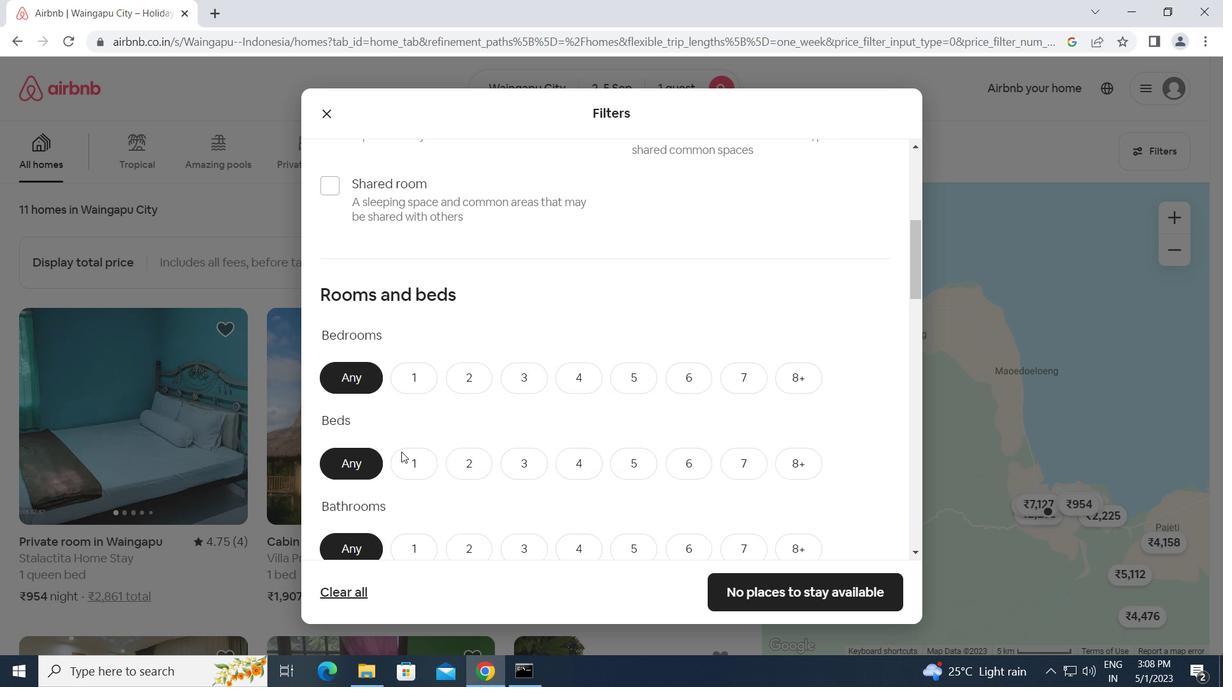 
Action: Mouse scrolled (401, 451) with delta (0, 0)
Screenshot: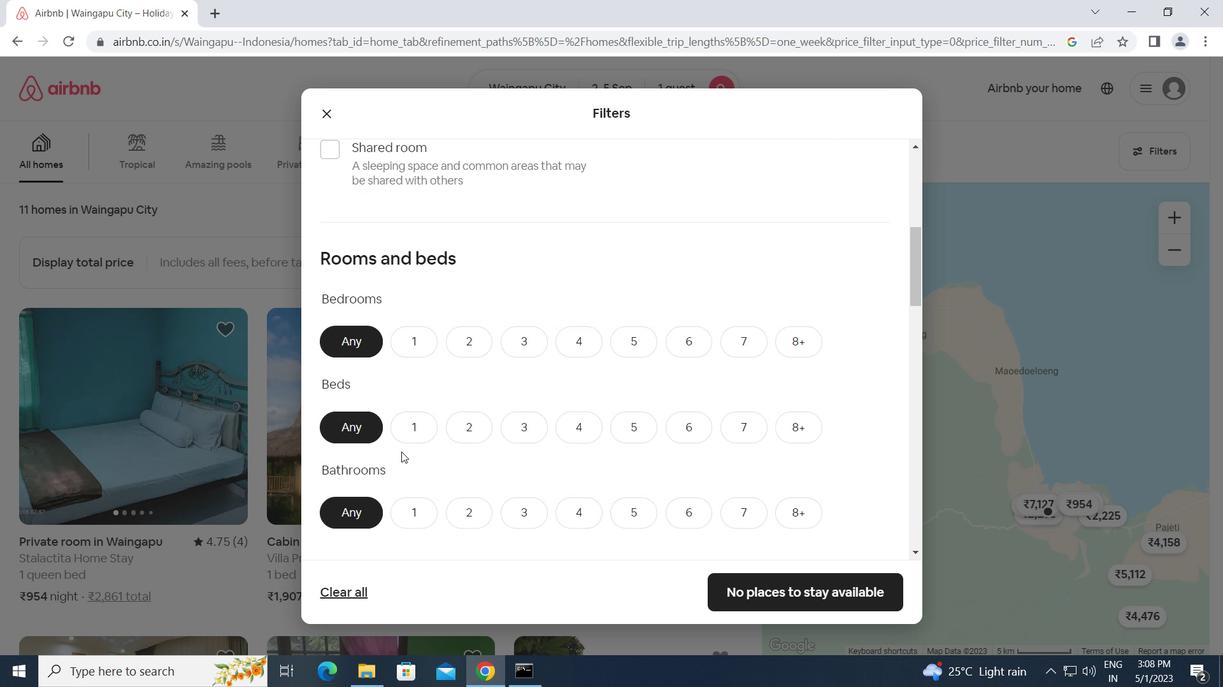 
Action: Mouse moved to (431, 317)
Screenshot: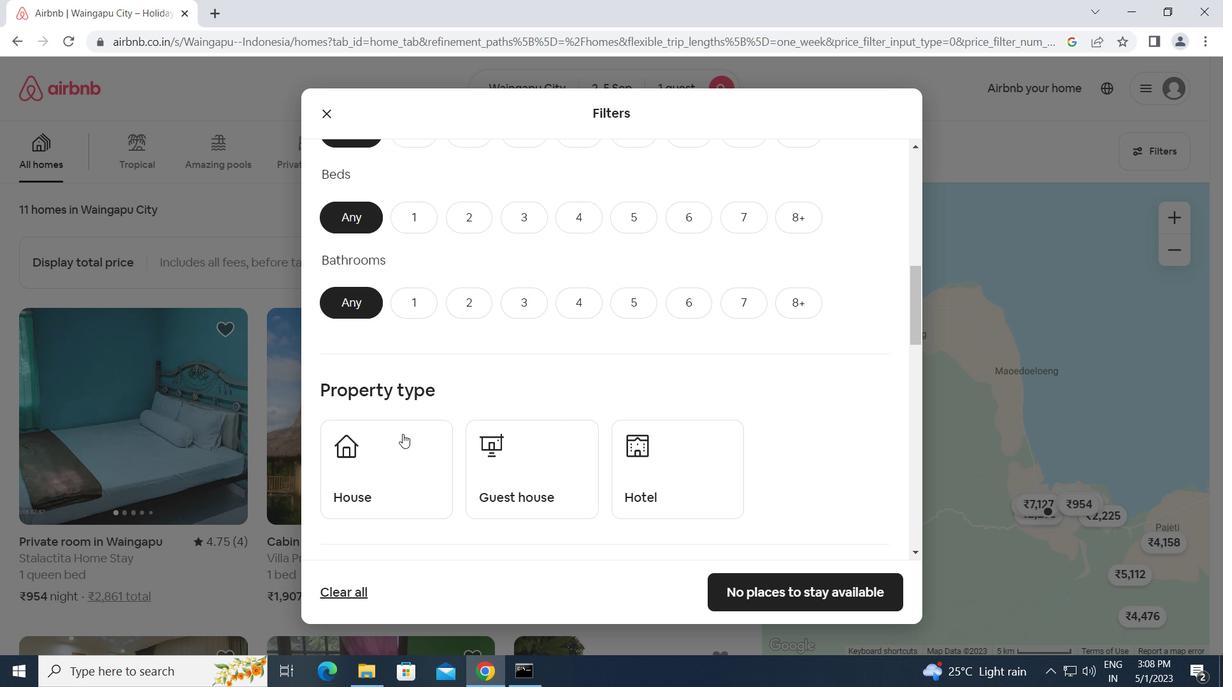 
Action: Mouse scrolled (431, 317) with delta (0, 0)
Screenshot: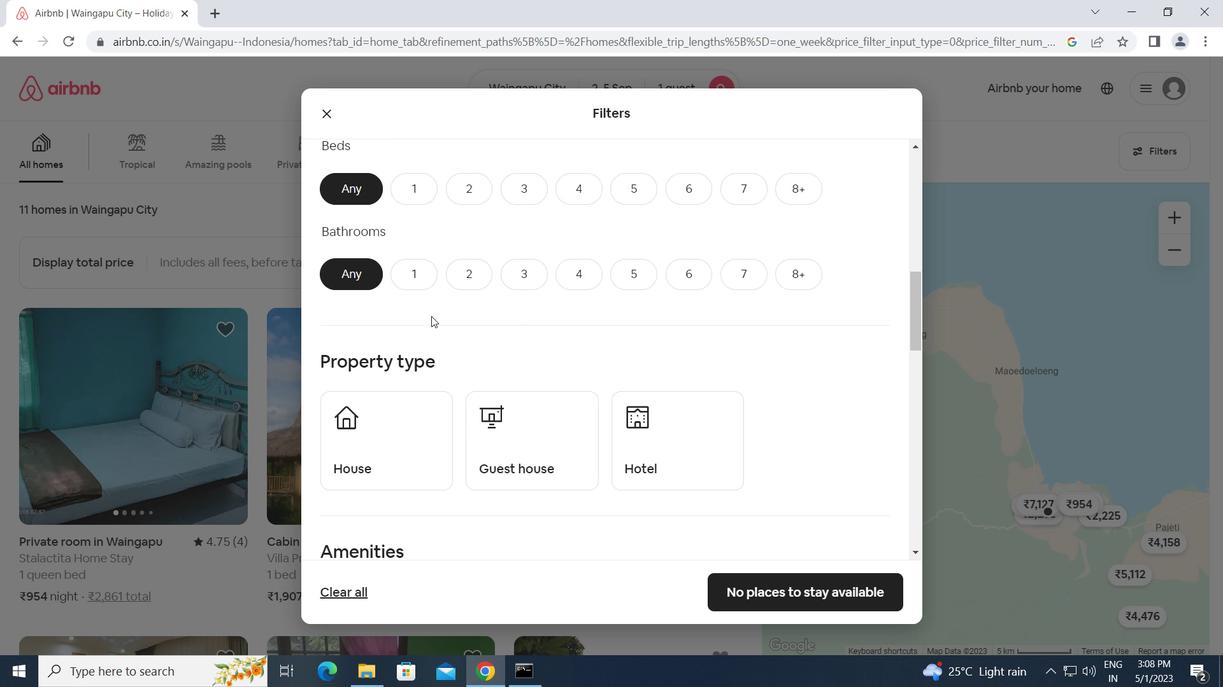 
Action: Mouse moved to (431, 317)
Screenshot: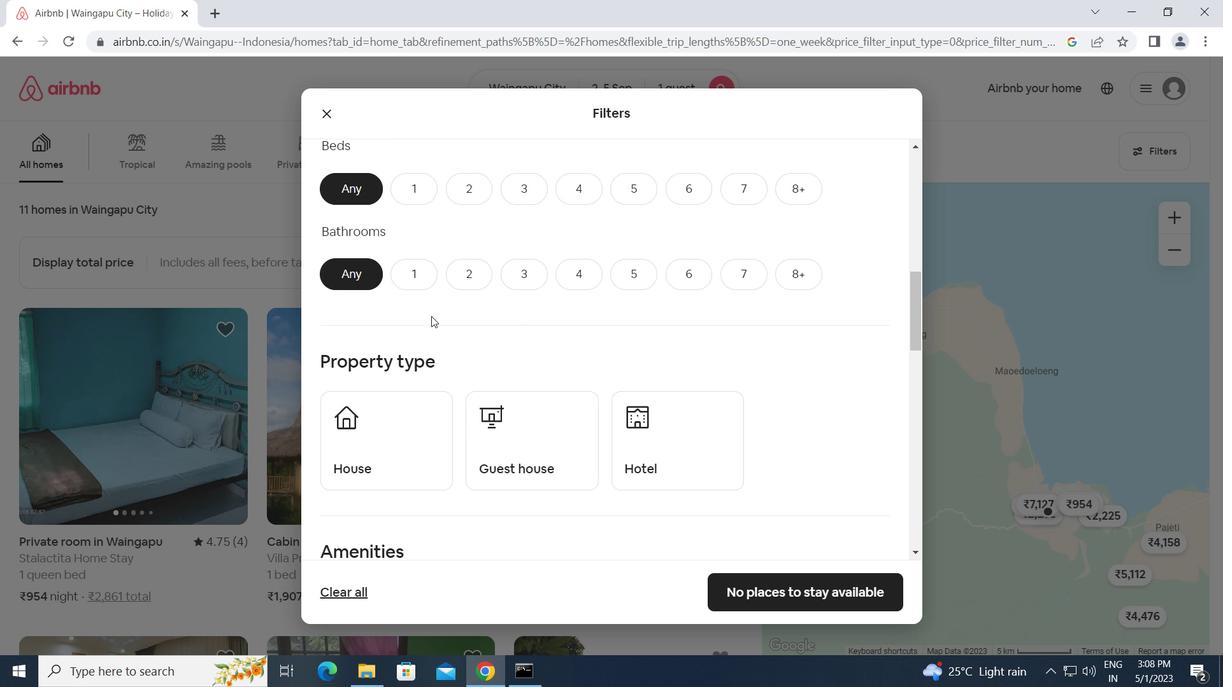
Action: Mouse scrolled (431, 317) with delta (0, 0)
Screenshot: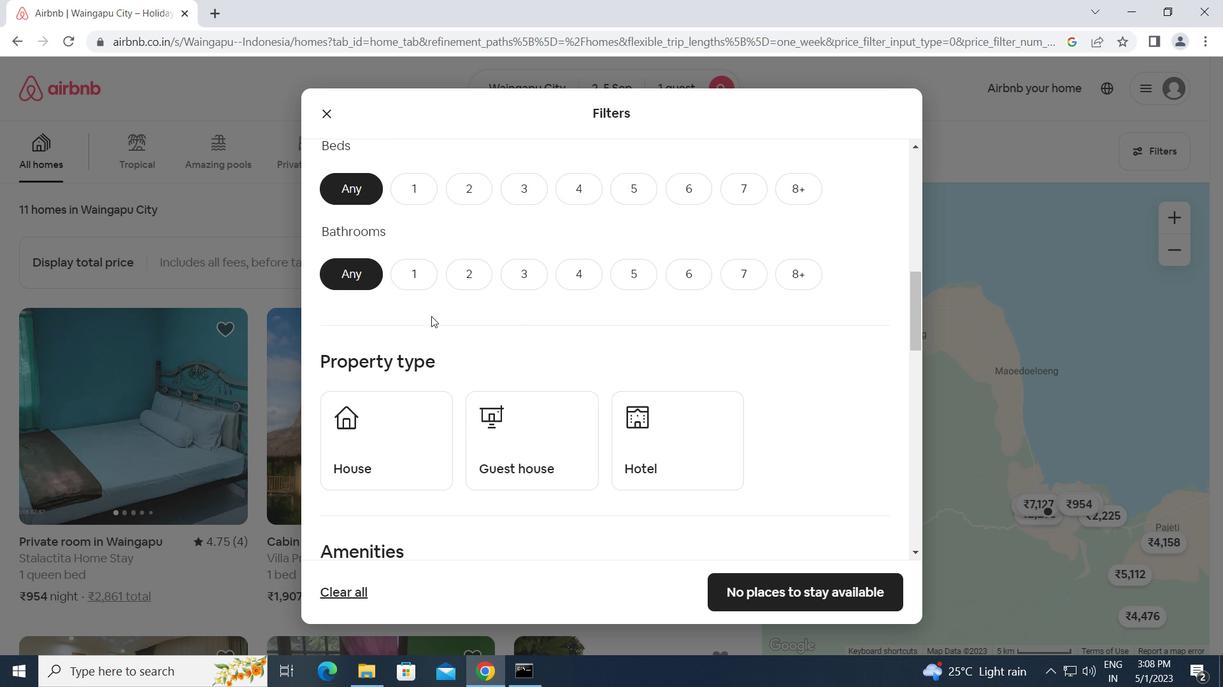 
Action: Mouse moved to (419, 265)
Screenshot: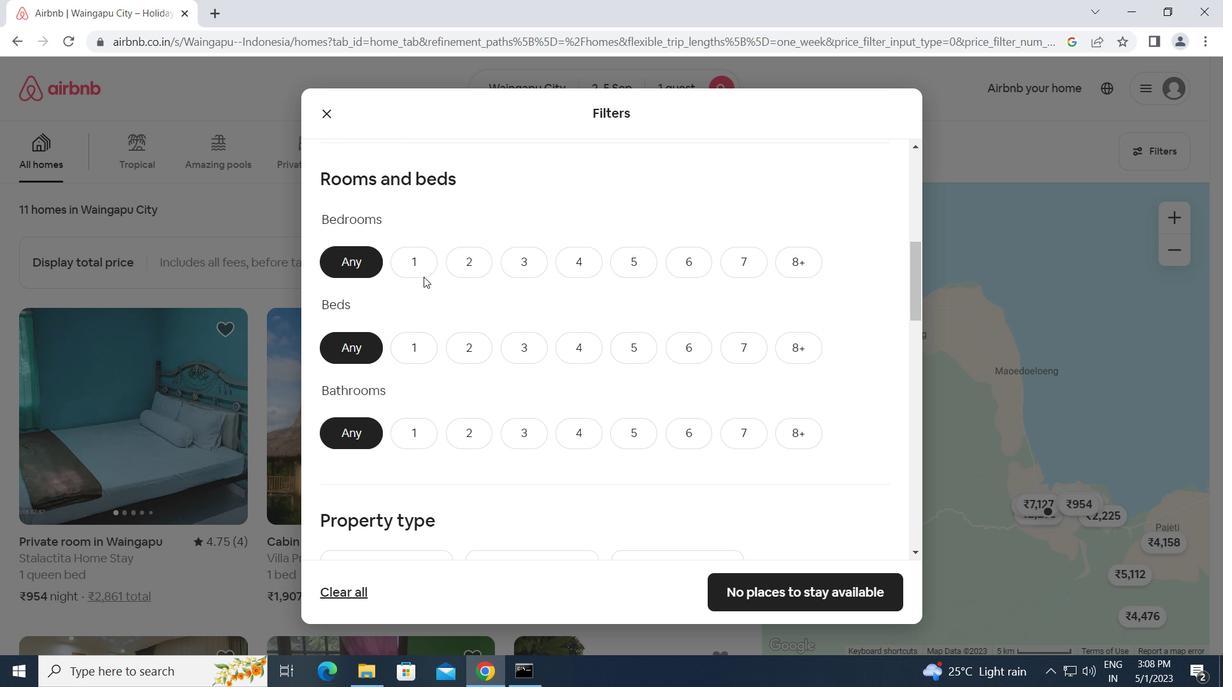 
Action: Mouse pressed left at (419, 265)
Screenshot: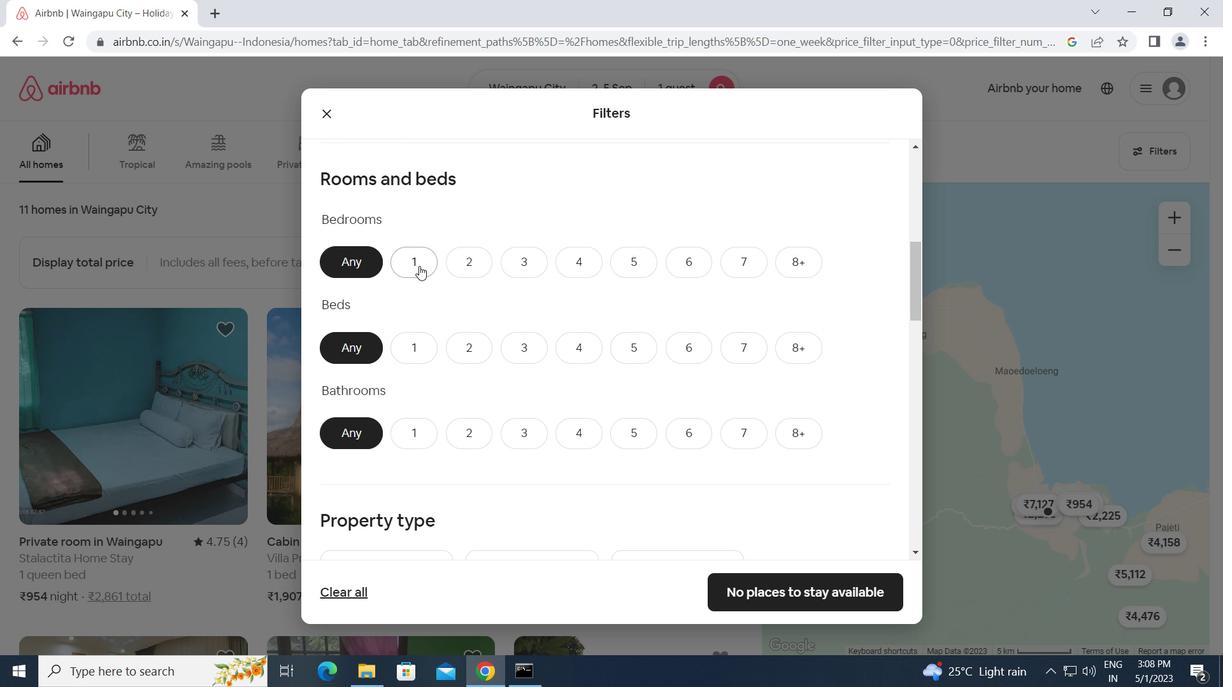 
Action: Mouse moved to (408, 347)
Screenshot: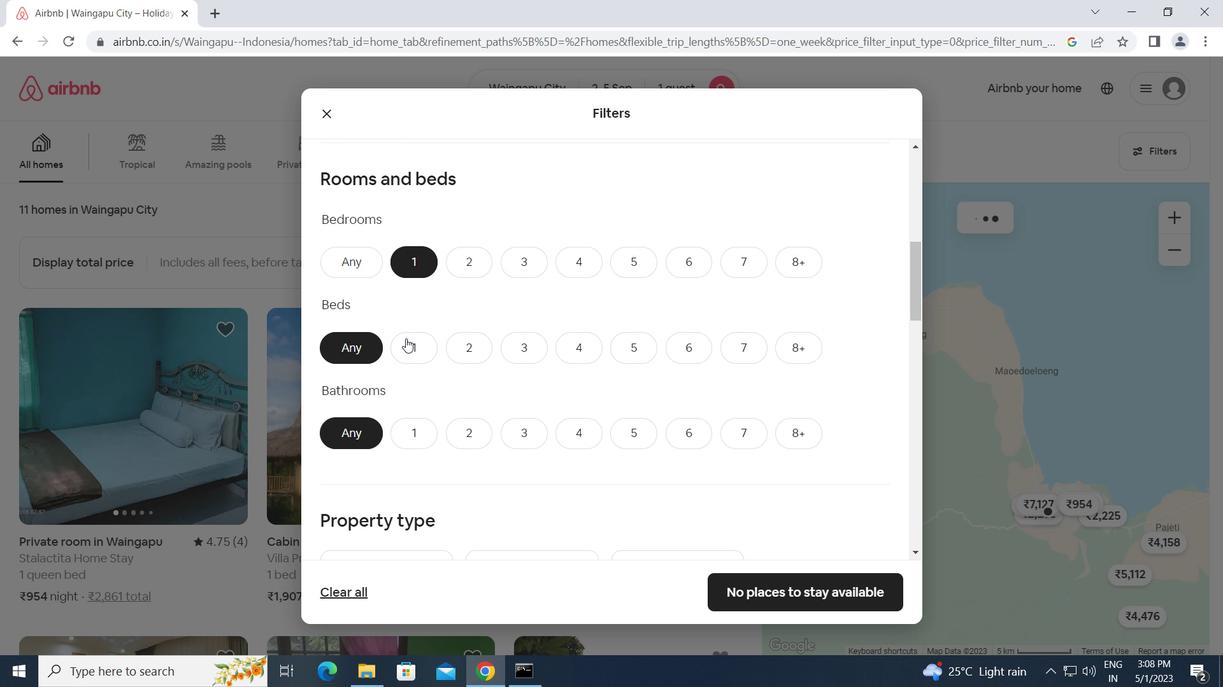 
Action: Mouse pressed left at (408, 347)
Screenshot: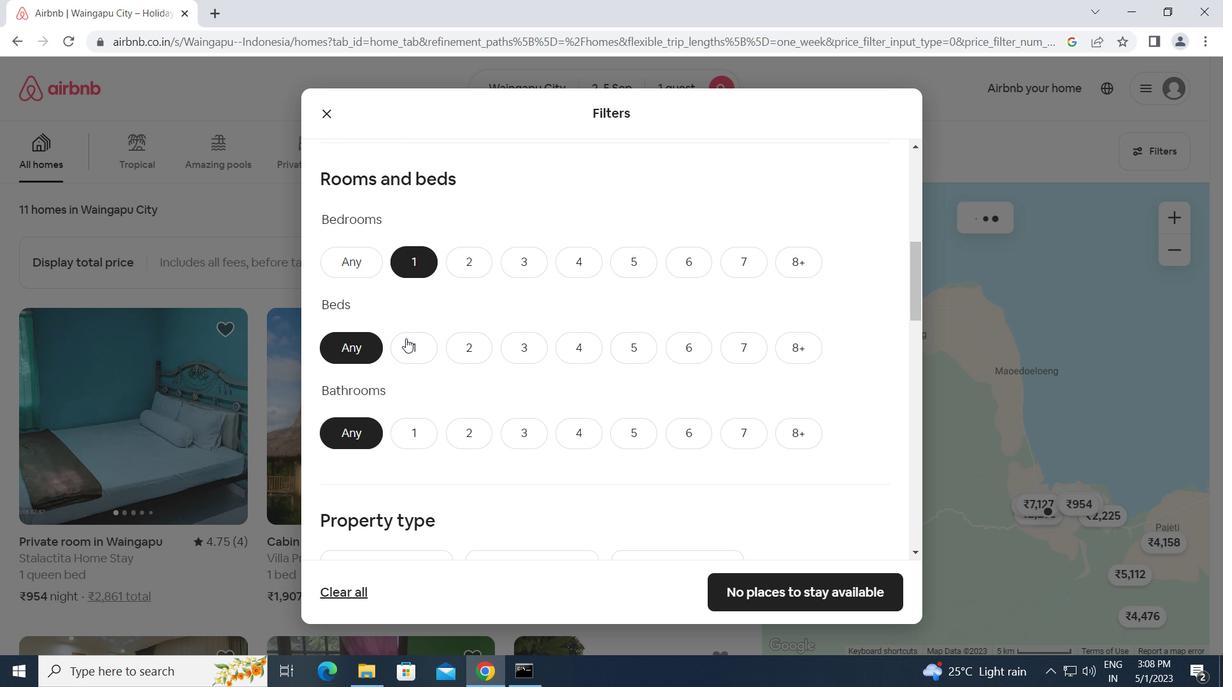 
Action: Mouse moved to (416, 437)
Screenshot: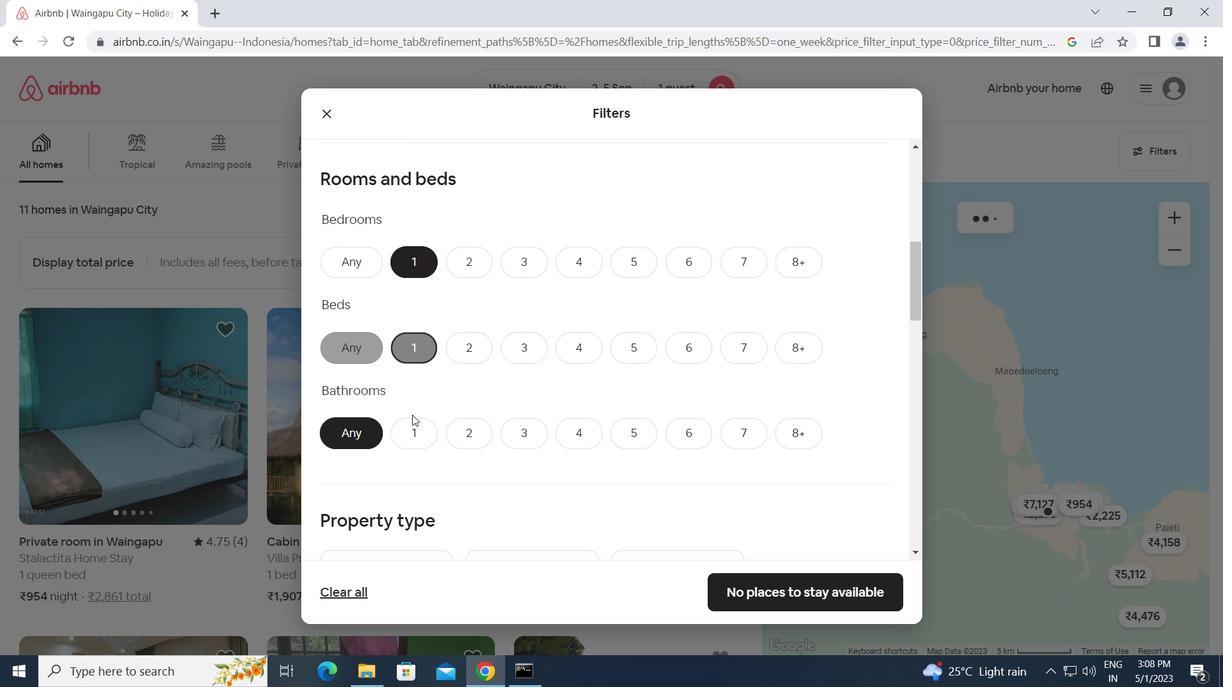 
Action: Mouse pressed left at (416, 437)
Screenshot: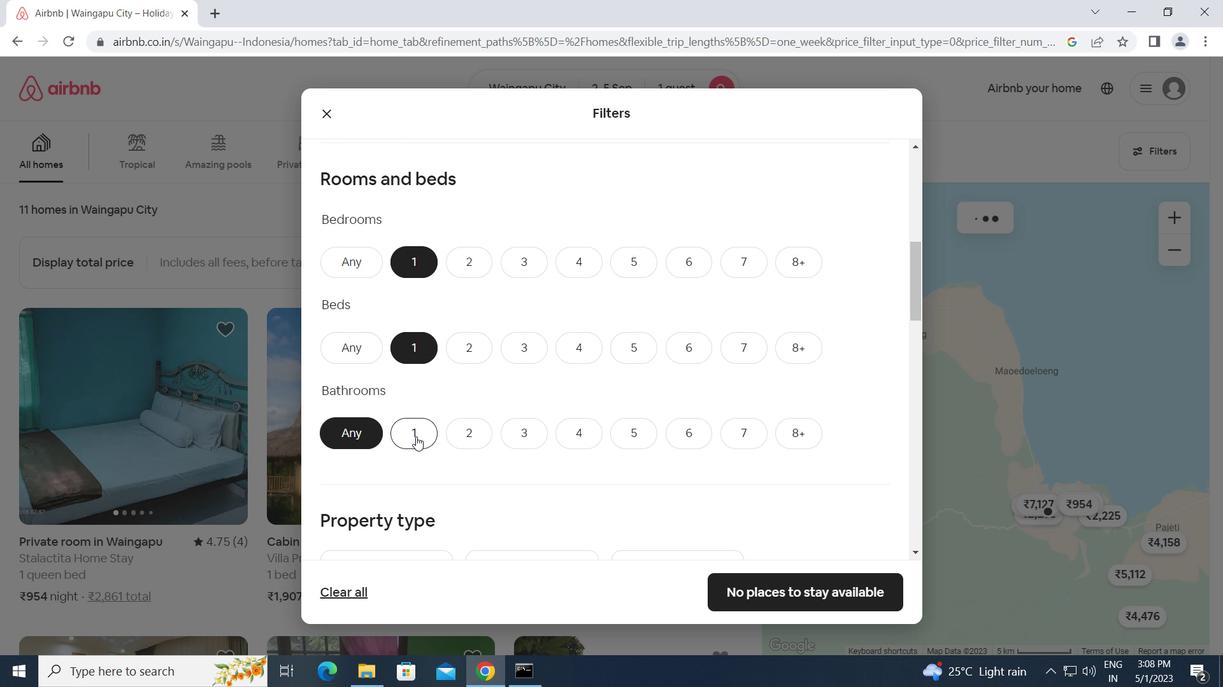 
Action: Mouse moved to (577, 458)
Screenshot: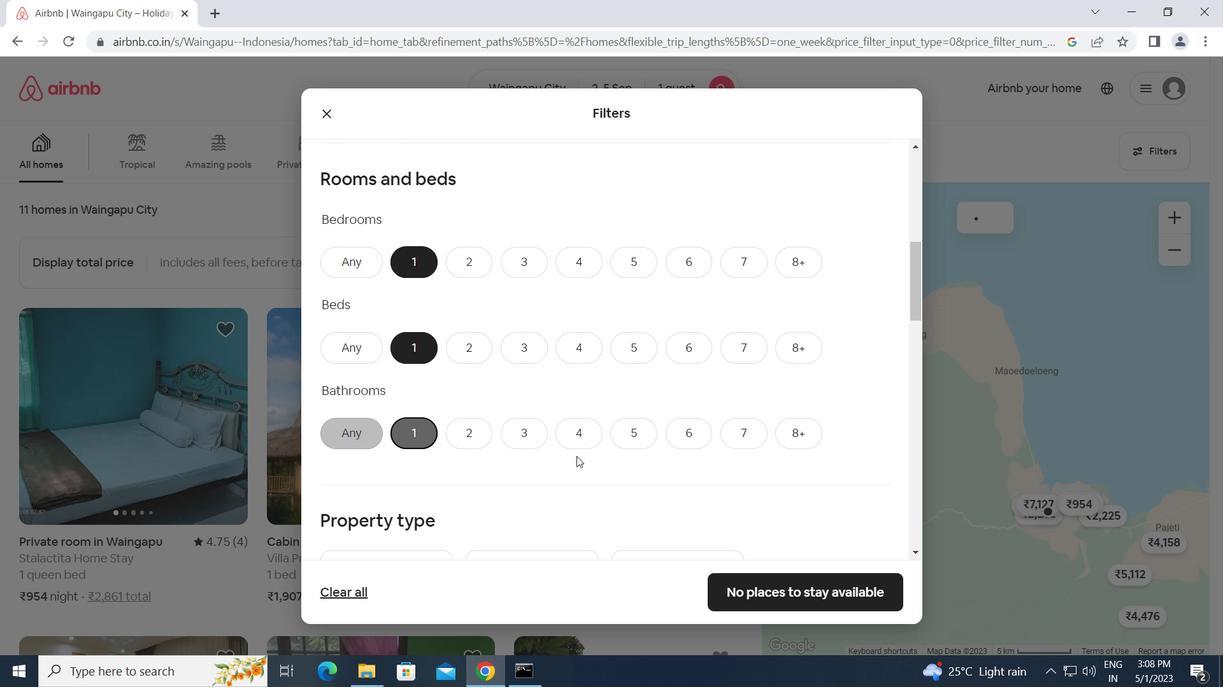 
Action: Mouse scrolled (577, 457) with delta (0, 0)
Screenshot: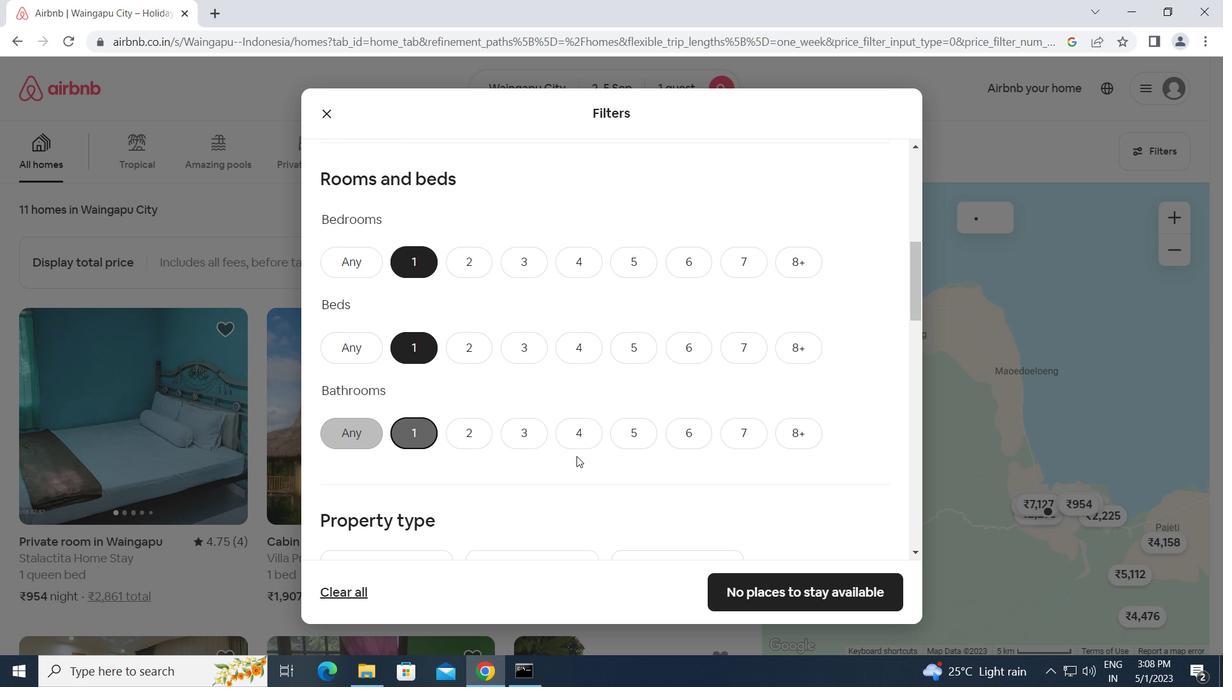 
Action: Mouse scrolled (577, 457) with delta (0, 0)
Screenshot: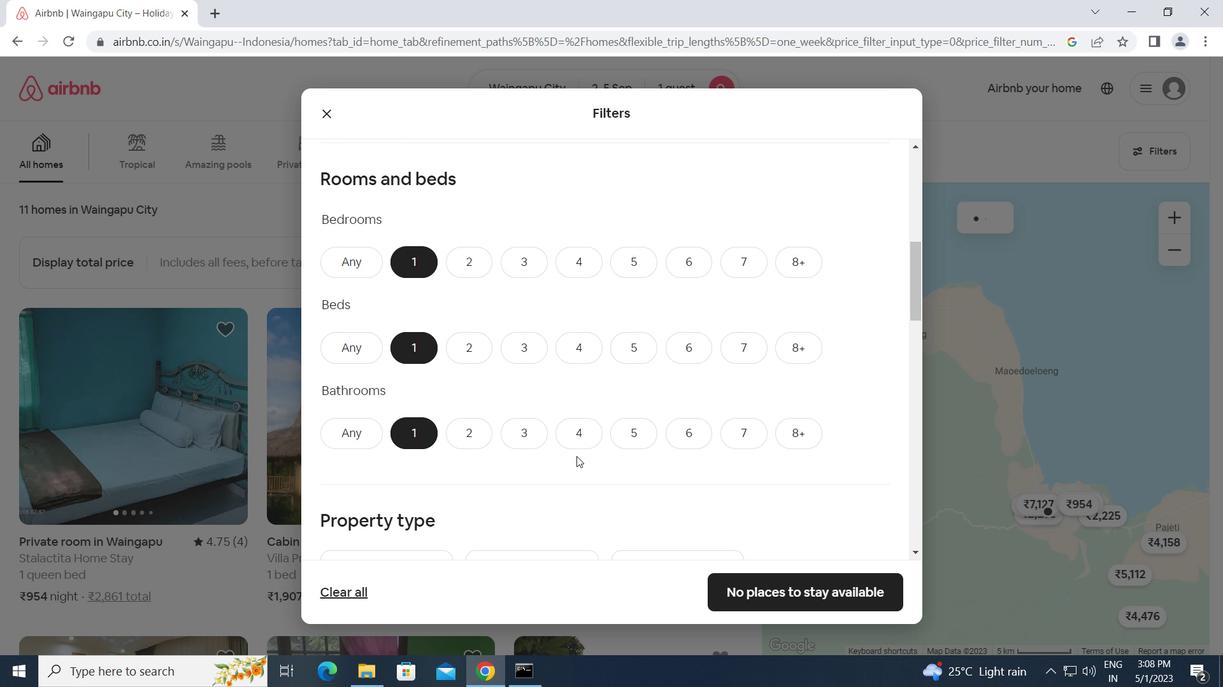 
Action: Mouse scrolled (577, 457) with delta (0, 0)
Screenshot: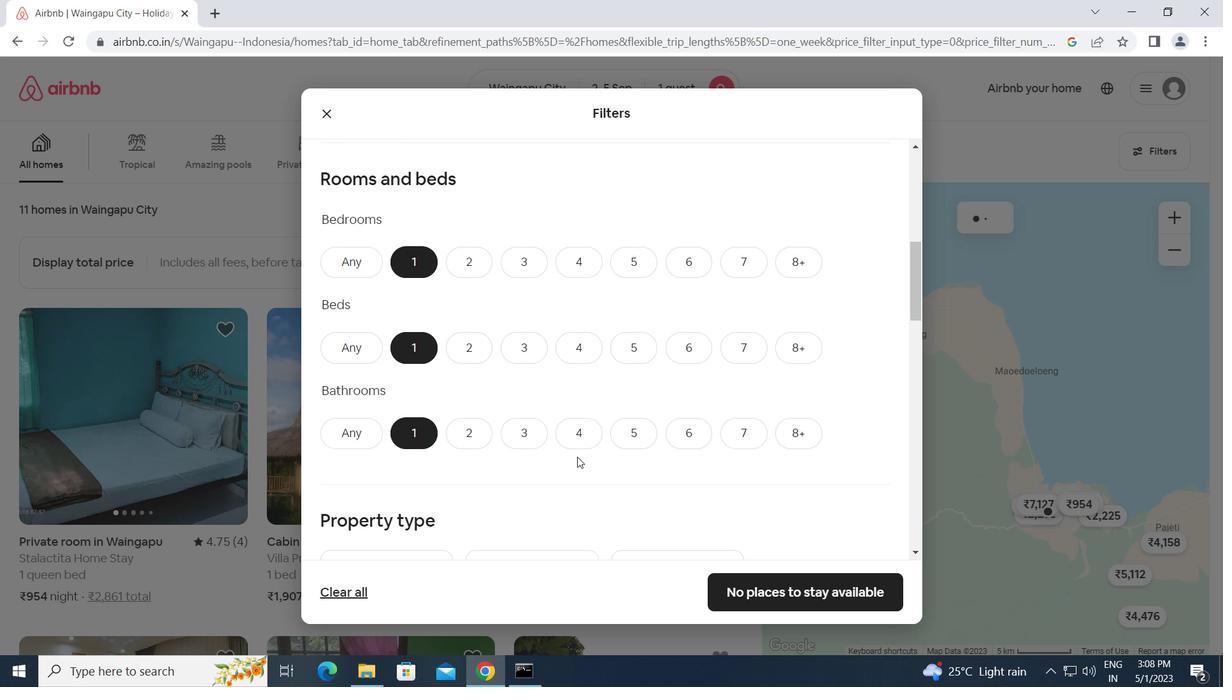 
Action: Mouse moved to (396, 369)
Screenshot: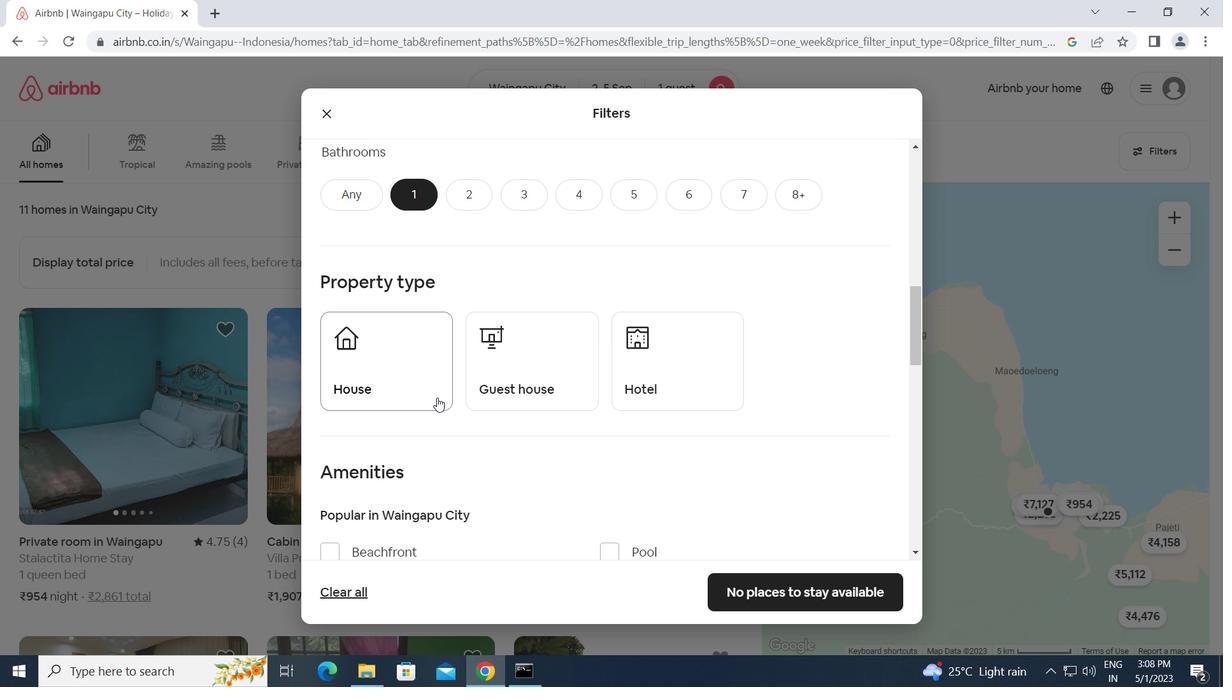 
Action: Mouse pressed left at (396, 369)
Screenshot: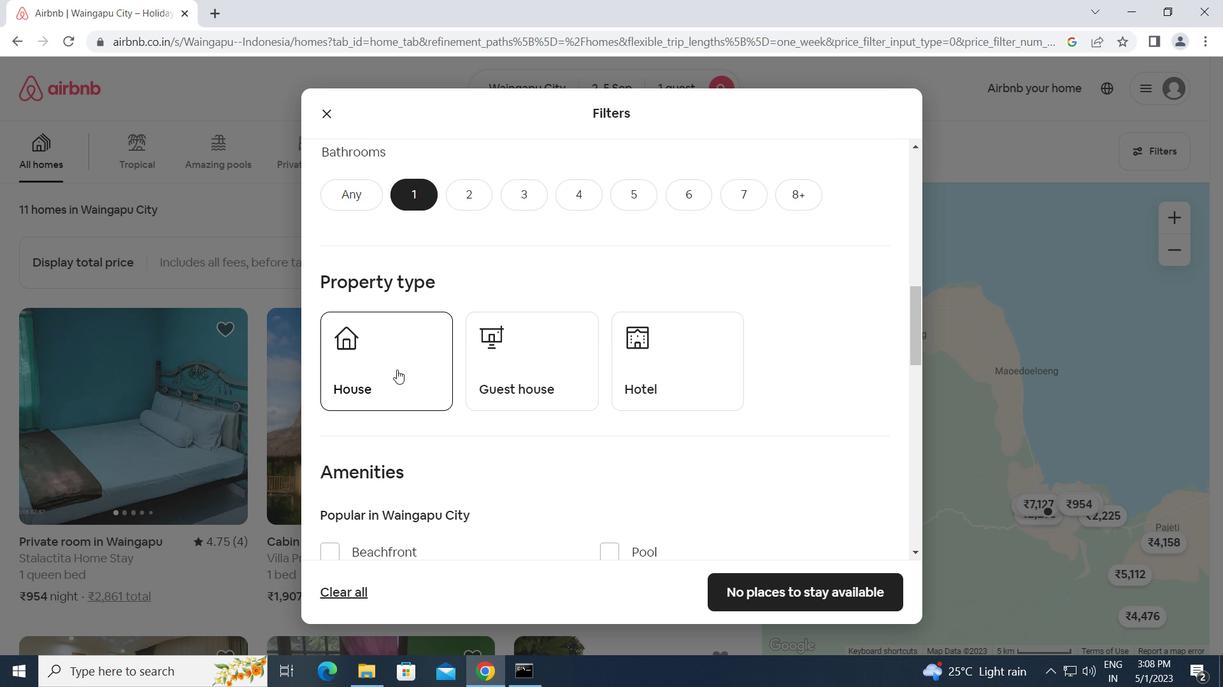 
Action: Mouse moved to (572, 372)
Screenshot: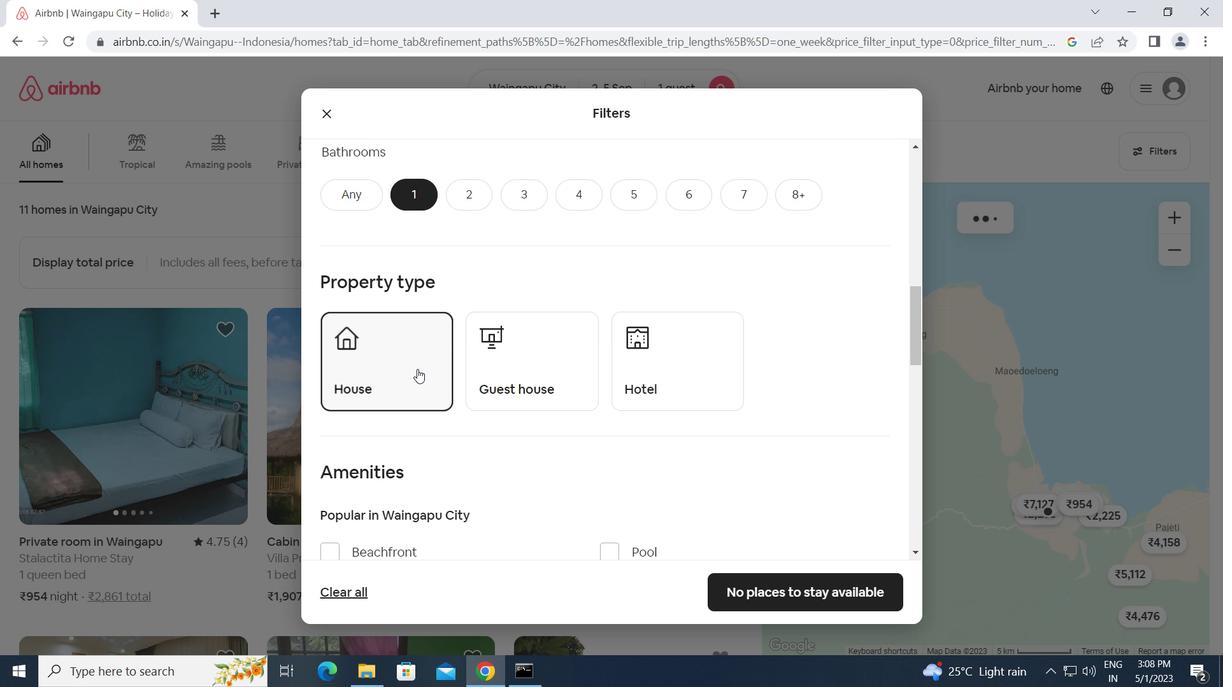 
Action: Mouse pressed left at (572, 372)
Screenshot: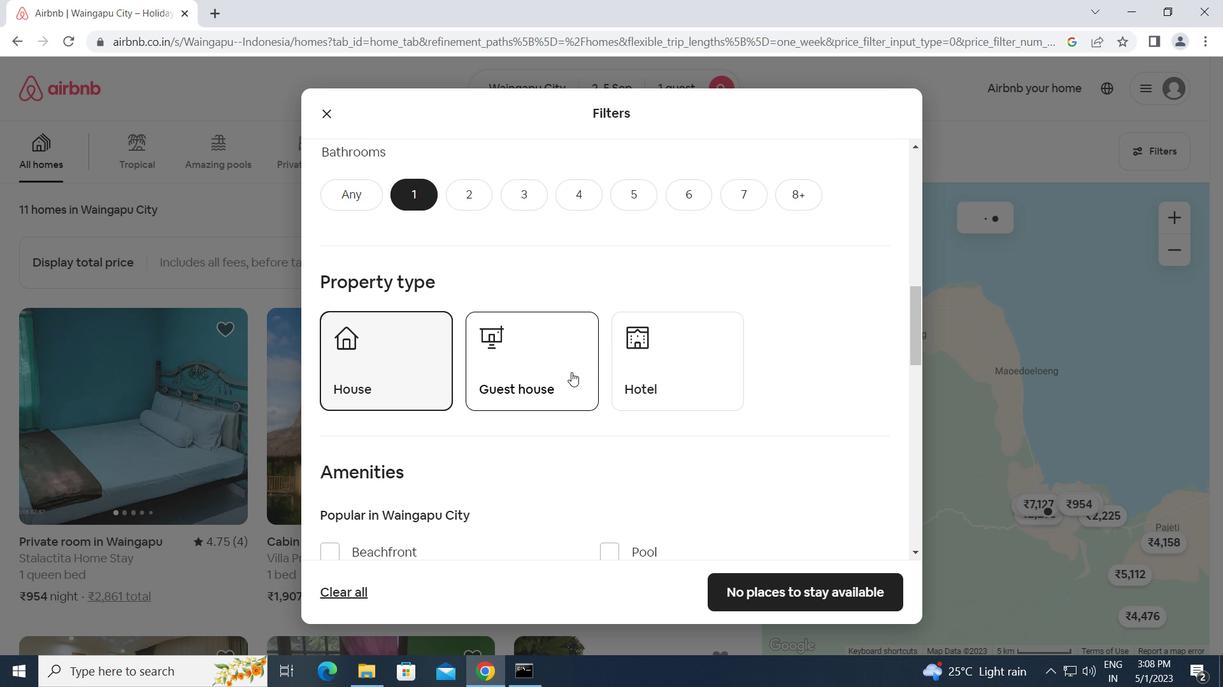 
Action: Mouse moved to (674, 372)
Screenshot: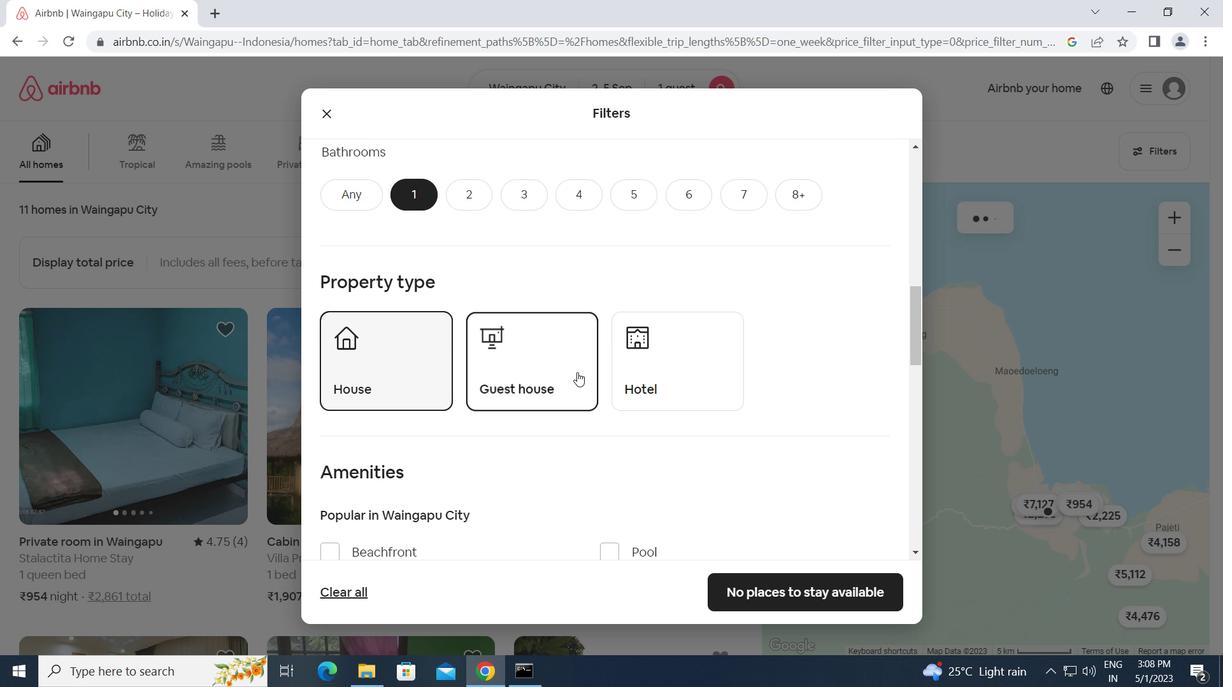 
Action: Mouse pressed left at (674, 372)
Screenshot: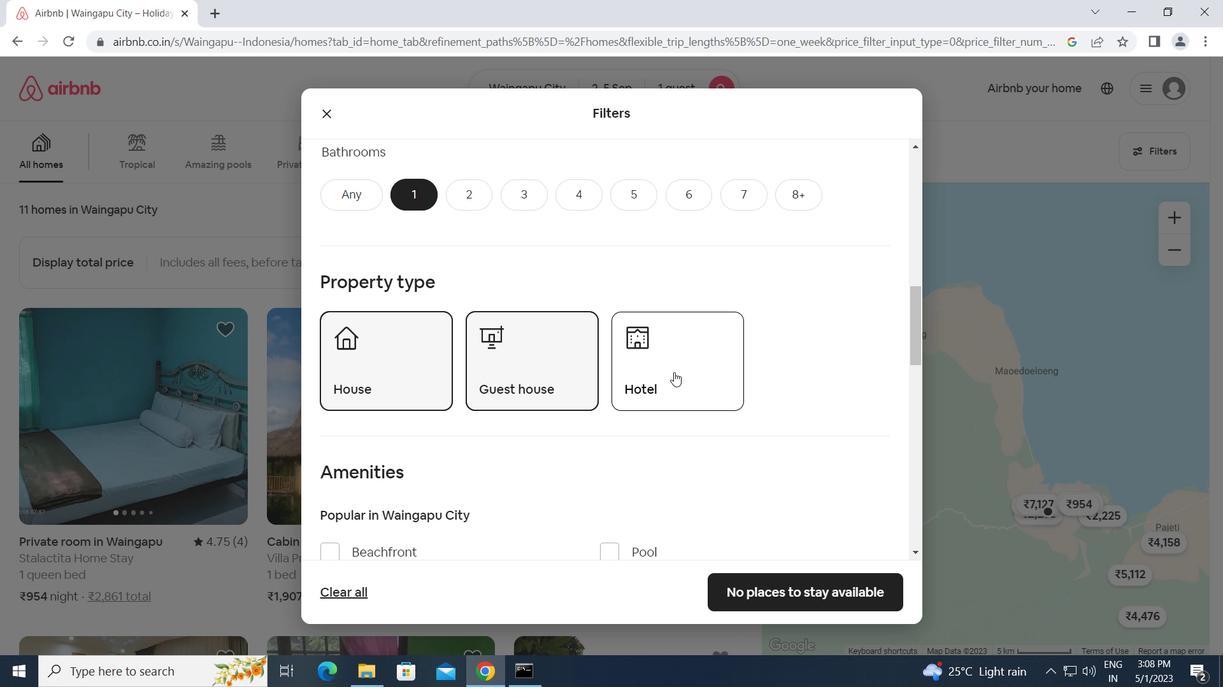 
Action: Mouse moved to (792, 425)
Screenshot: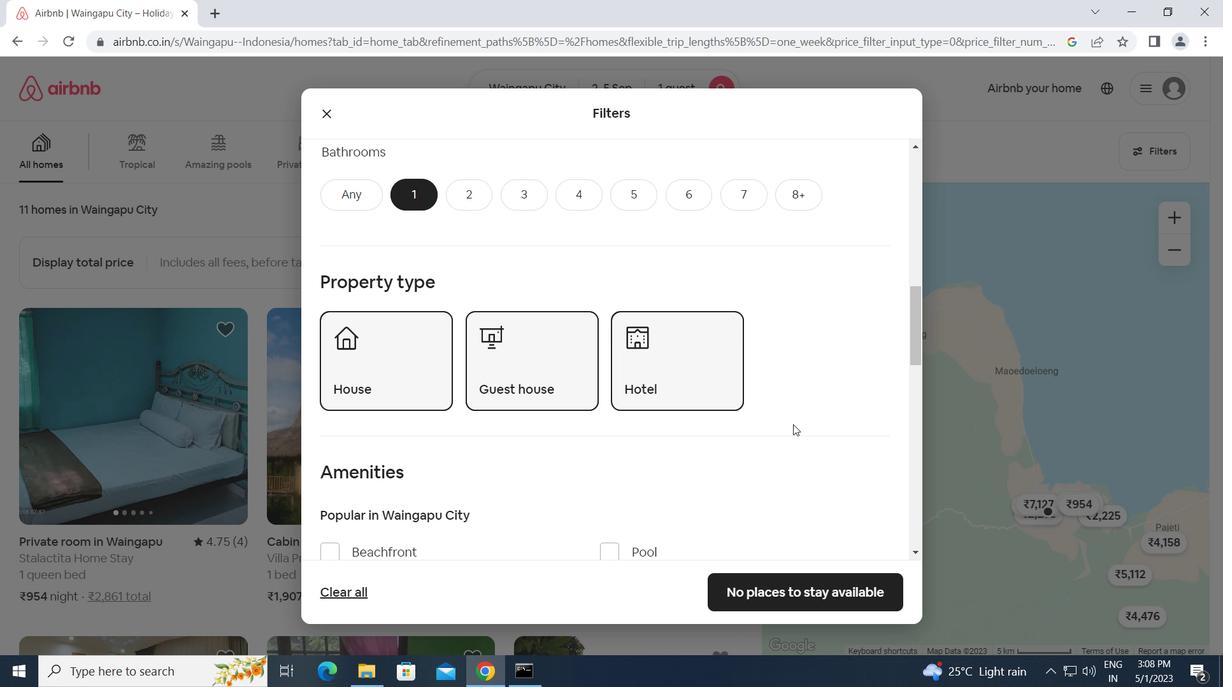 
Action: Mouse scrolled (792, 424) with delta (0, 0)
Screenshot: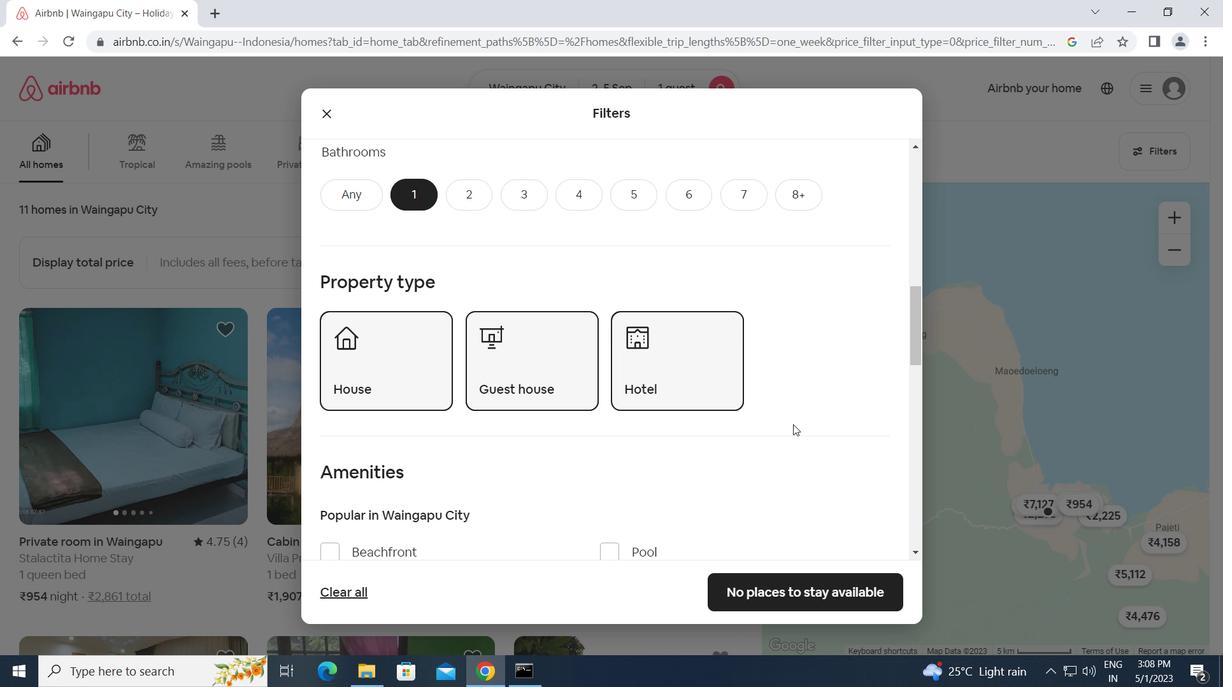 
Action: Mouse moved to (791, 425)
Screenshot: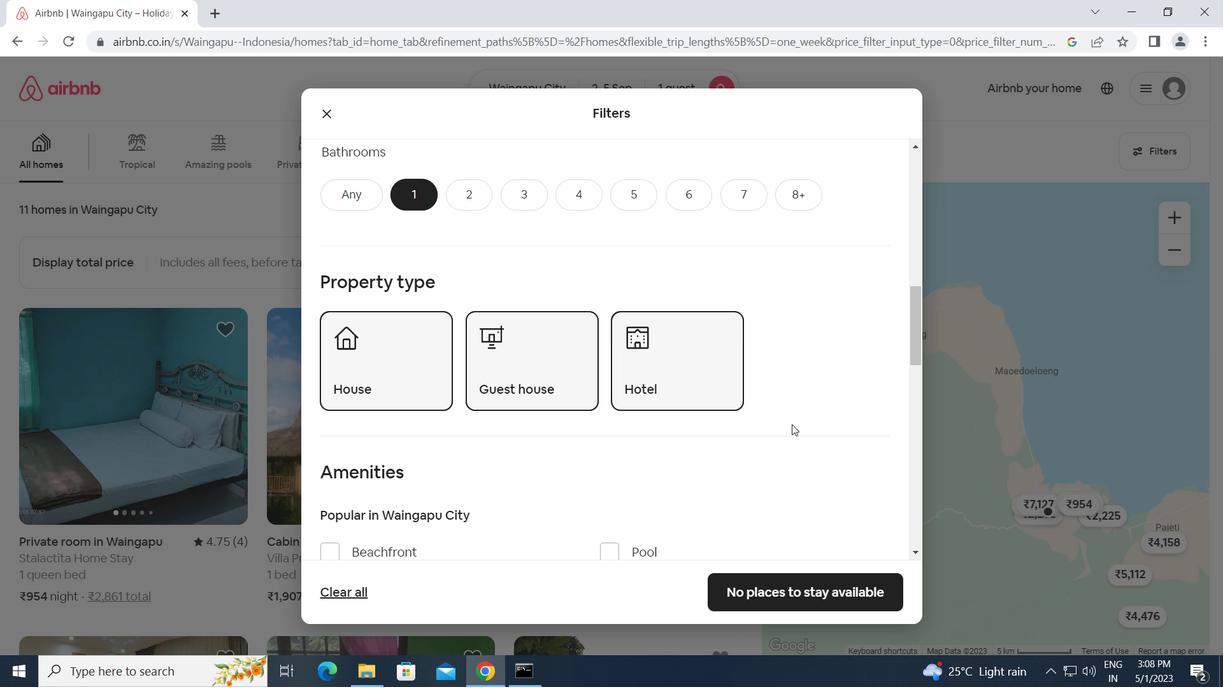 
Action: Mouse scrolled (791, 424) with delta (0, 0)
Screenshot: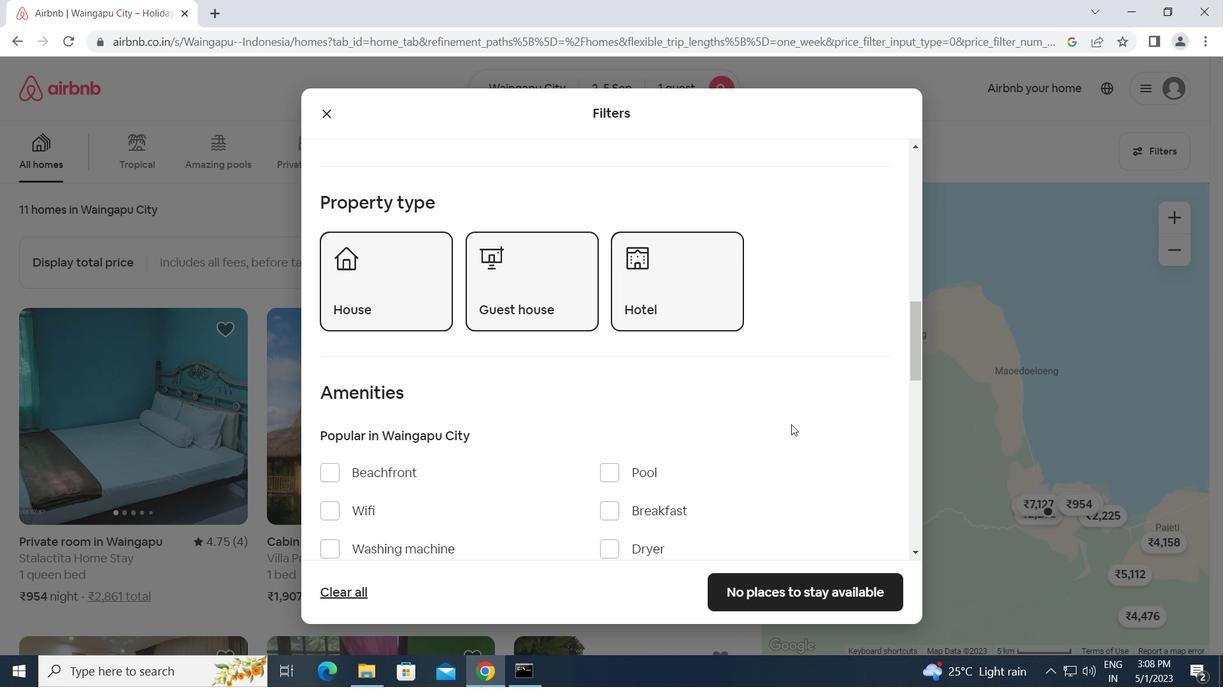 
Action: Mouse scrolled (791, 424) with delta (0, 0)
Screenshot: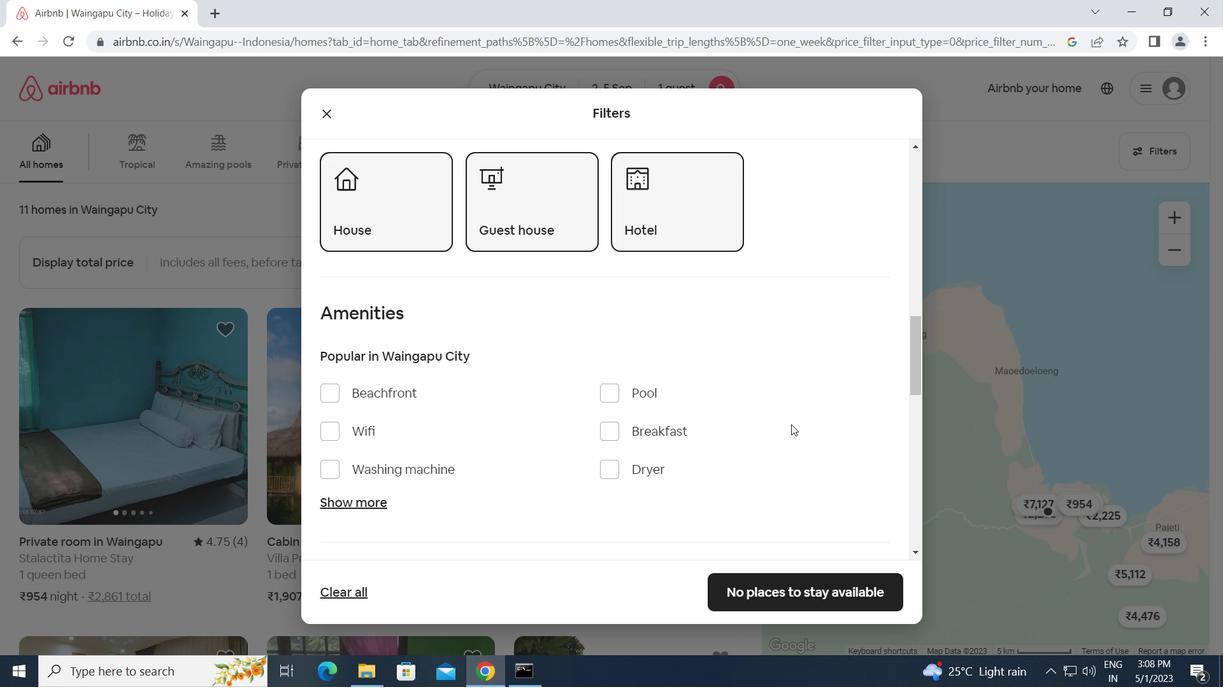
Action: Mouse scrolled (791, 424) with delta (0, 0)
Screenshot: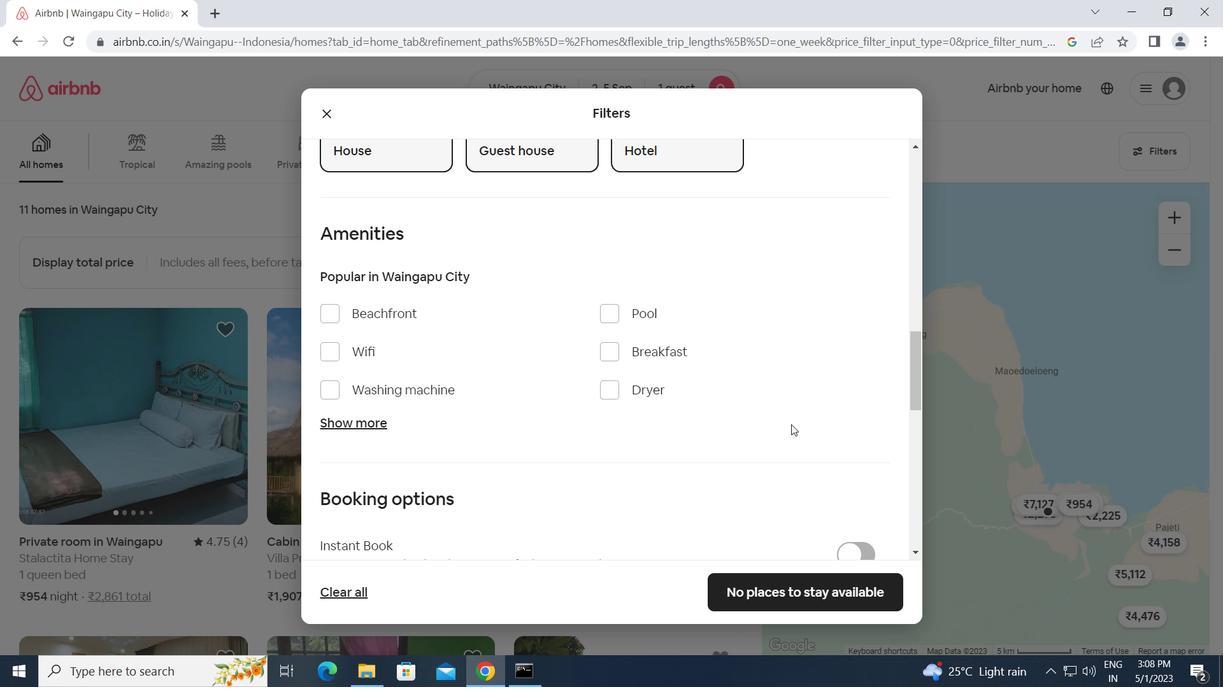 
Action: Mouse scrolled (791, 424) with delta (0, 0)
Screenshot: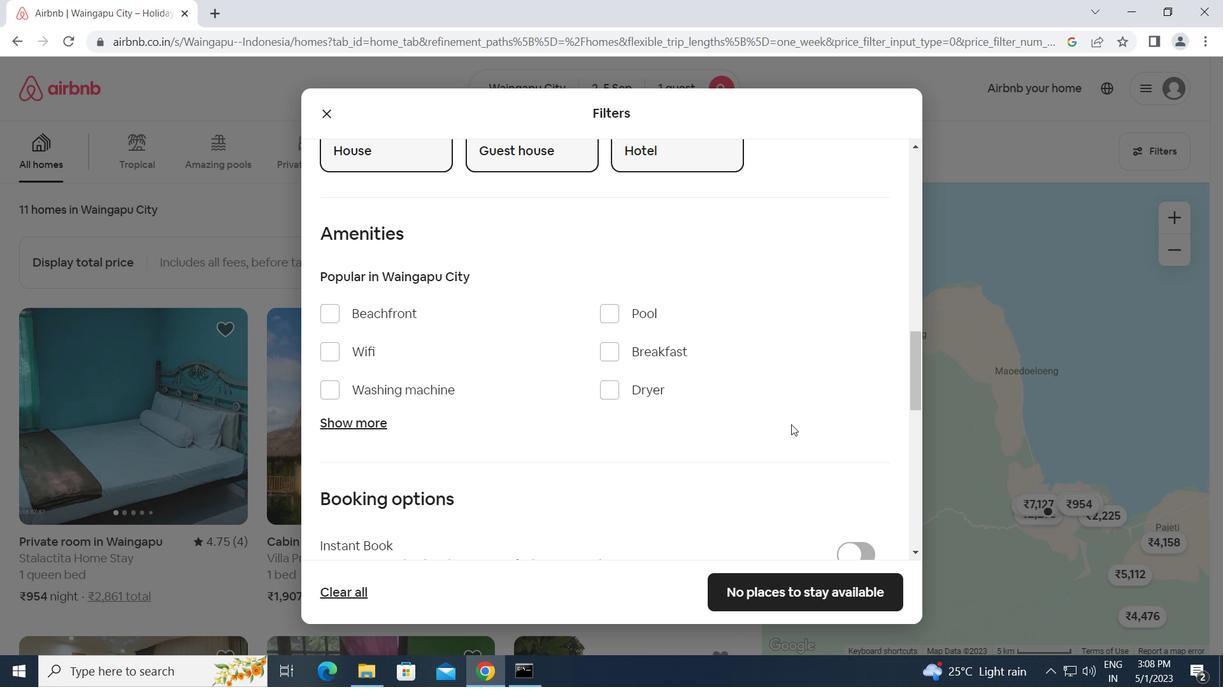 
Action: Mouse moved to (851, 445)
Screenshot: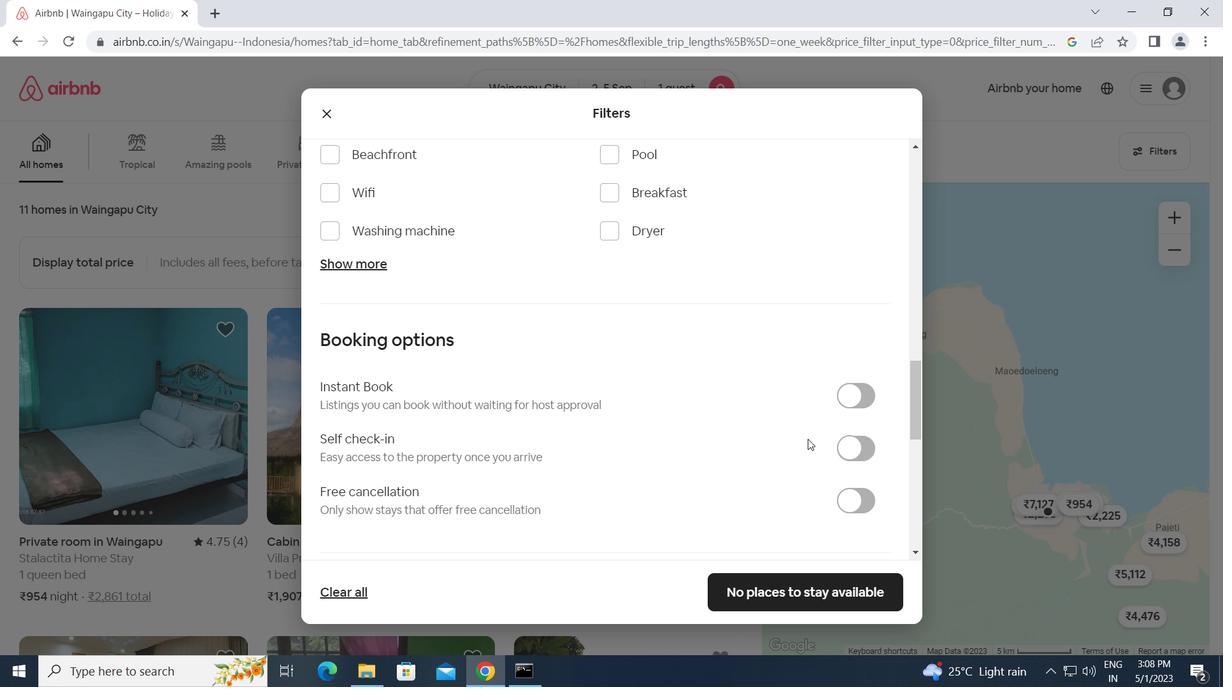 
Action: Mouse pressed left at (851, 445)
Screenshot: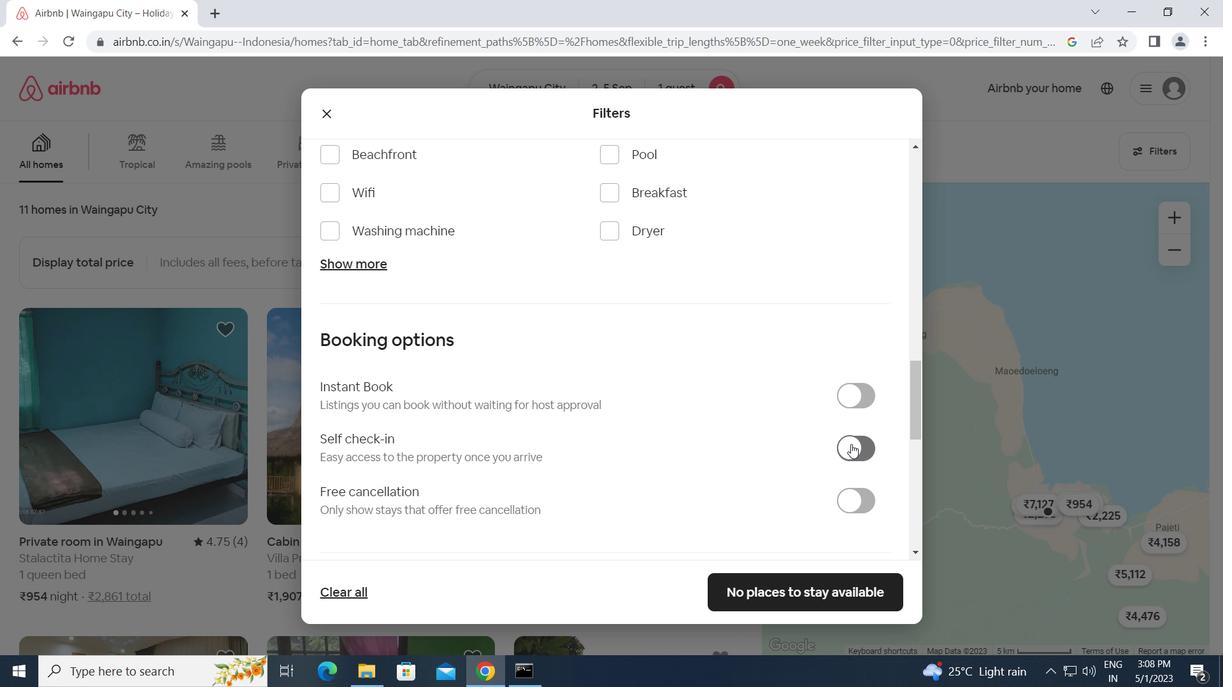
Action: Mouse moved to (617, 463)
Screenshot: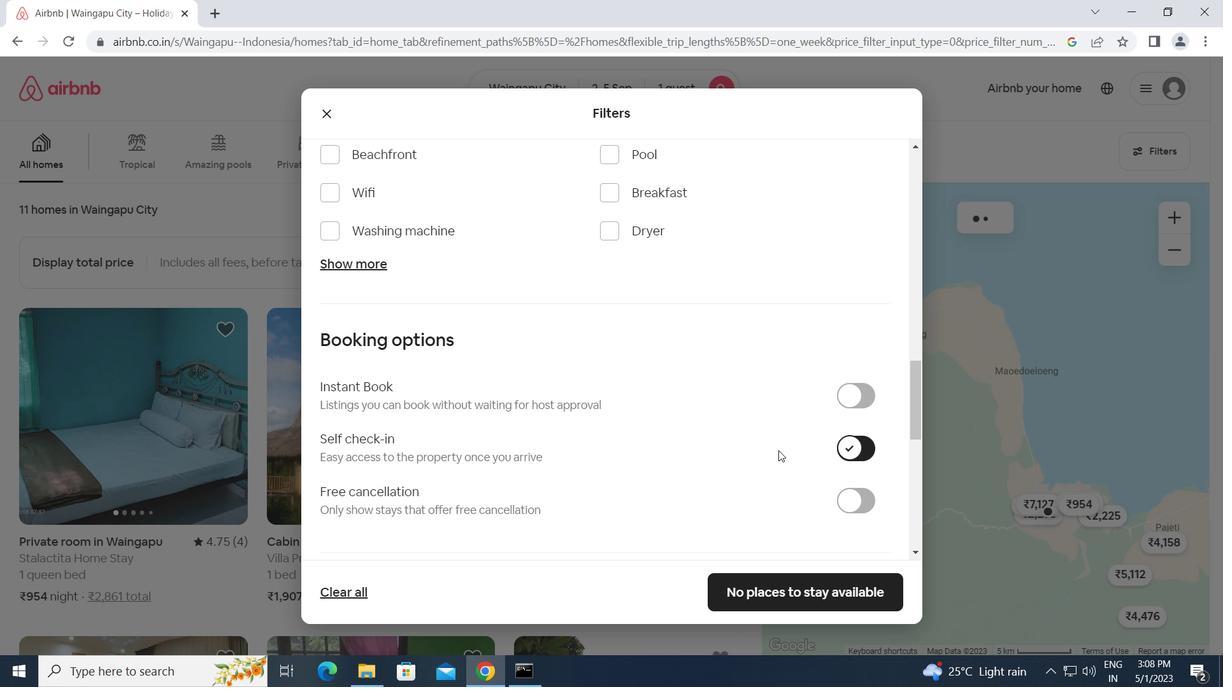 
Action: Mouse scrolled (617, 462) with delta (0, 0)
Screenshot: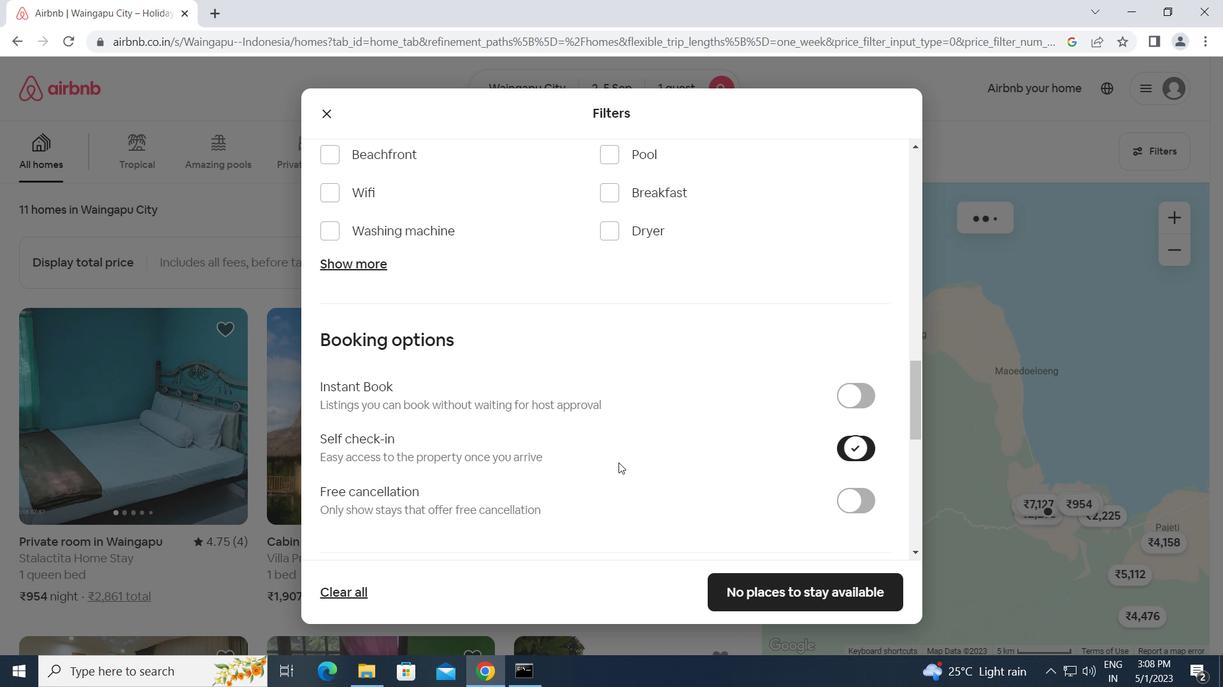 
Action: Mouse scrolled (617, 462) with delta (0, 0)
Screenshot: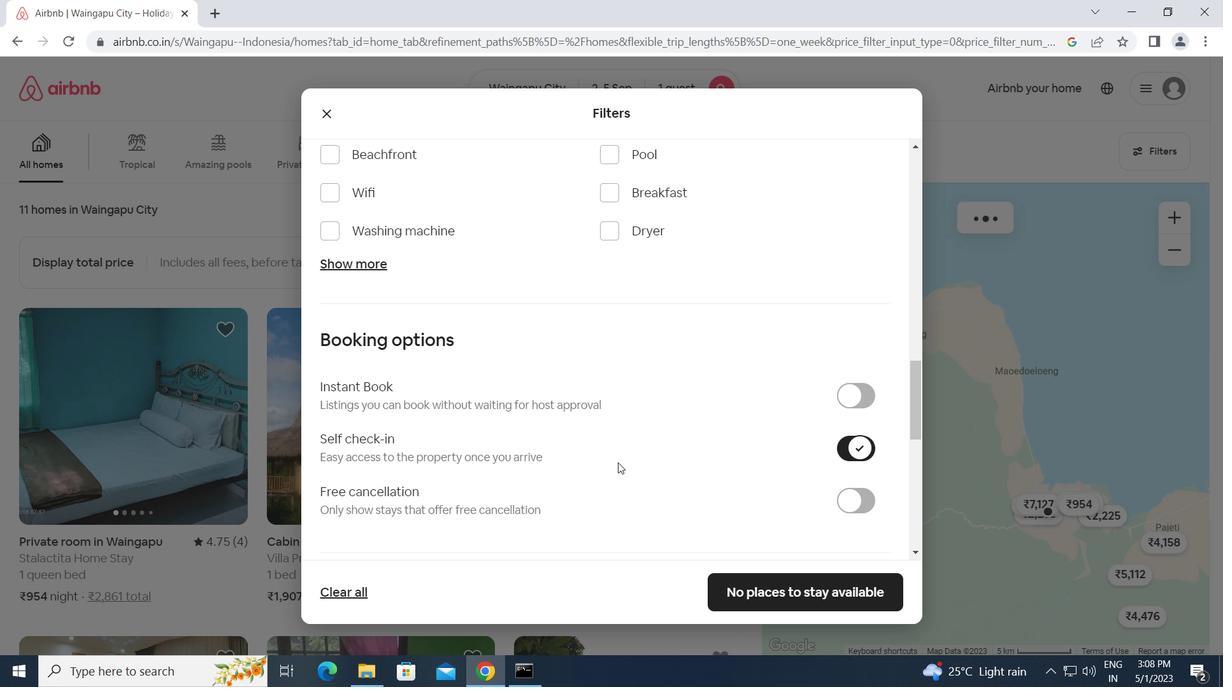 
Action: Mouse scrolled (617, 462) with delta (0, 0)
Screenshot: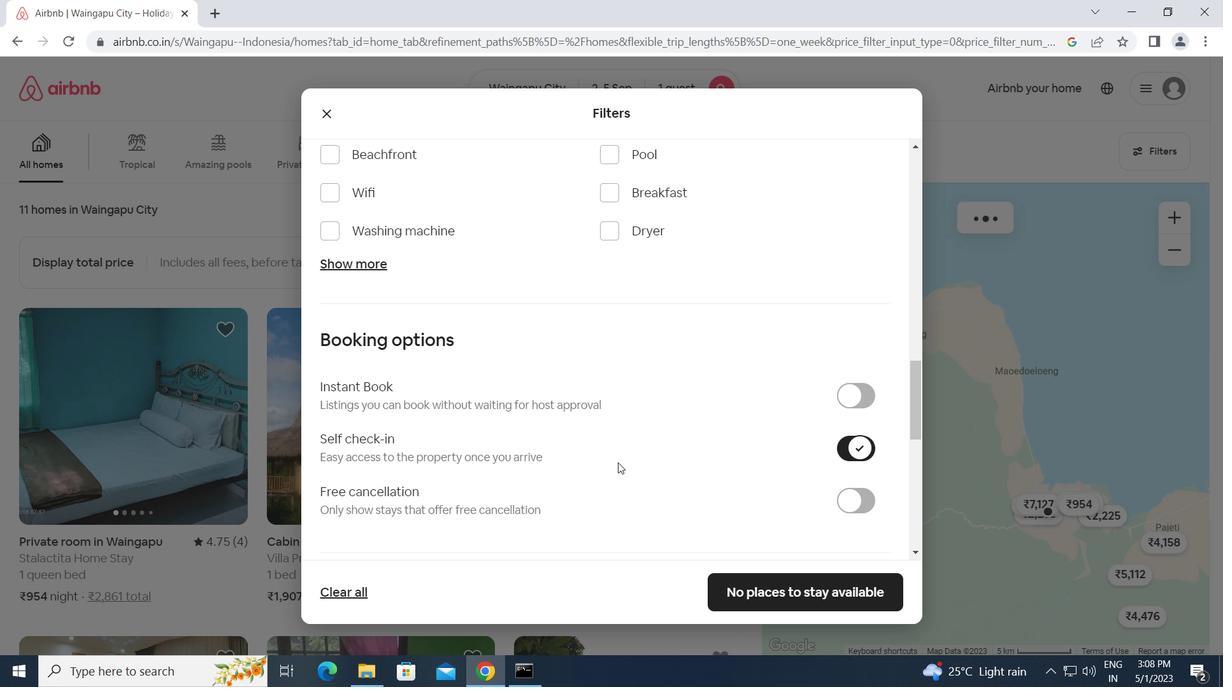 
Action: Mouse moved to (617, 463)
Screenshot: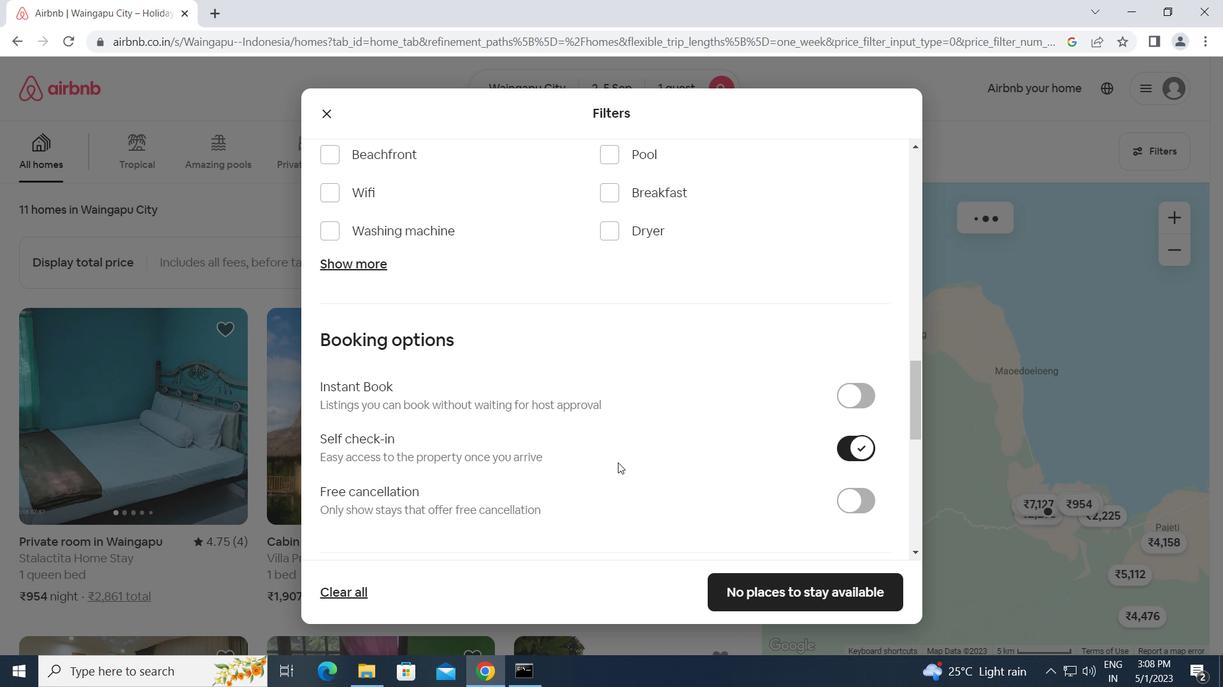 
Action: Mouse scrolled (617, 463) with delta (0, 0)
Screenshot: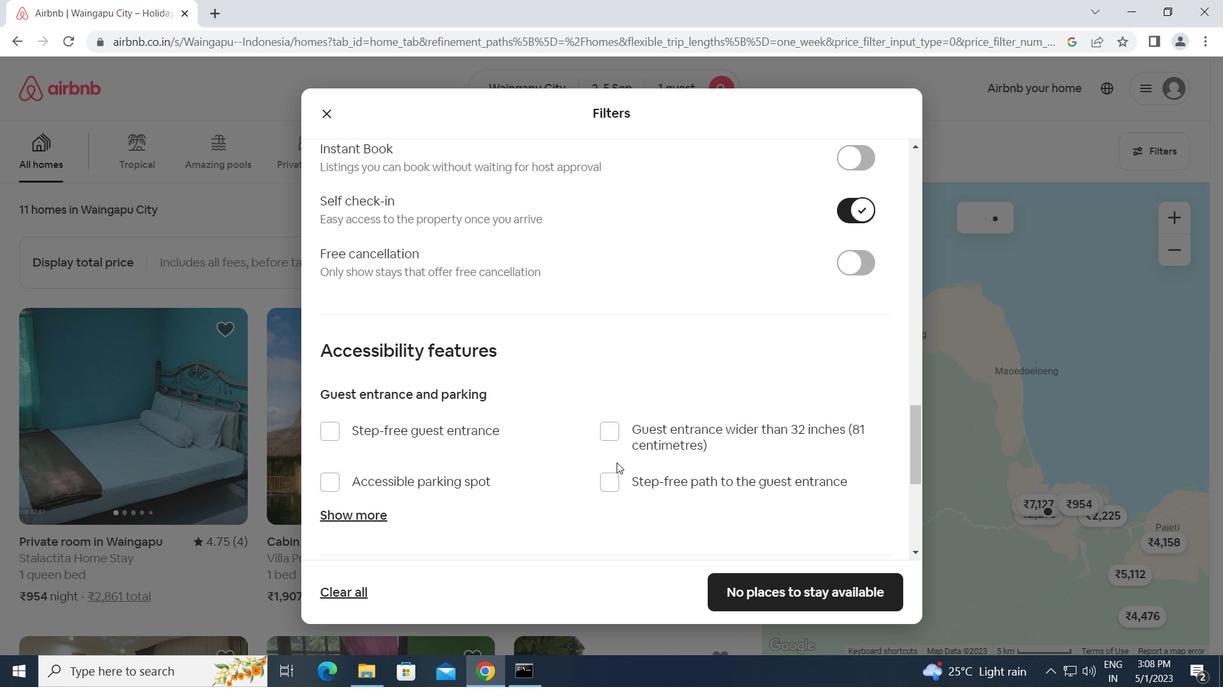 
Action: Mouse scrolled (617, 463) with delta (0, 0)
Screenshot: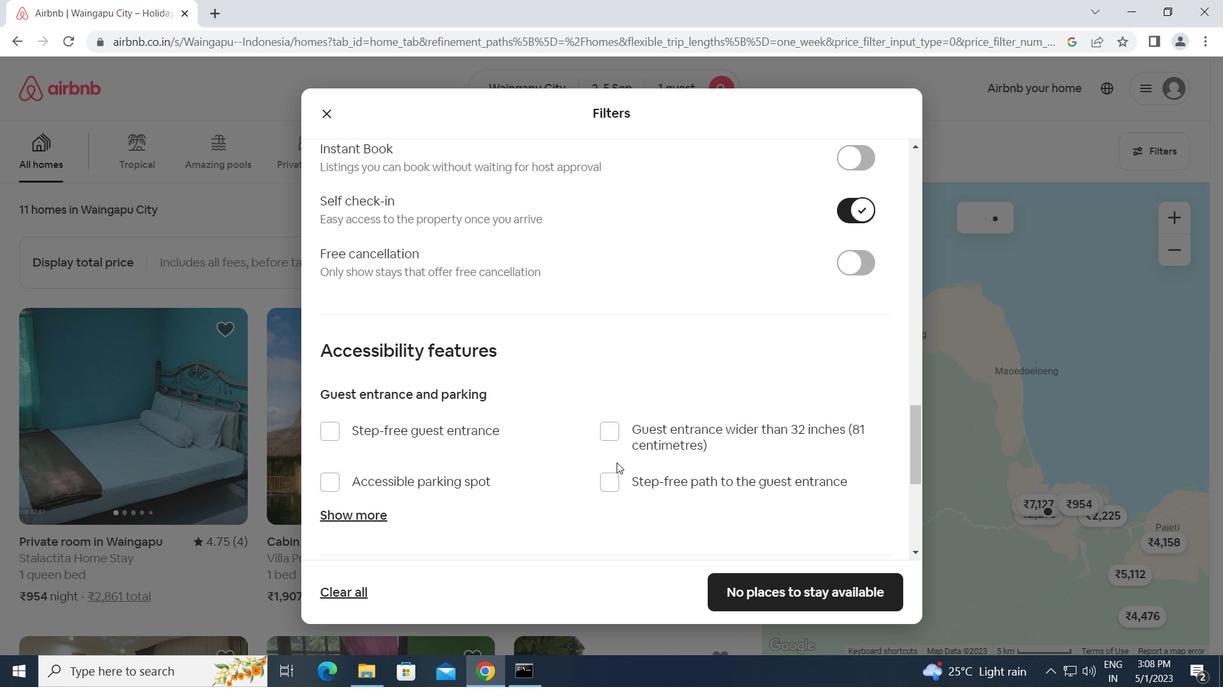 
Action: Mouse scrolled (617, 463) with delta (0, 0)
Screenshot: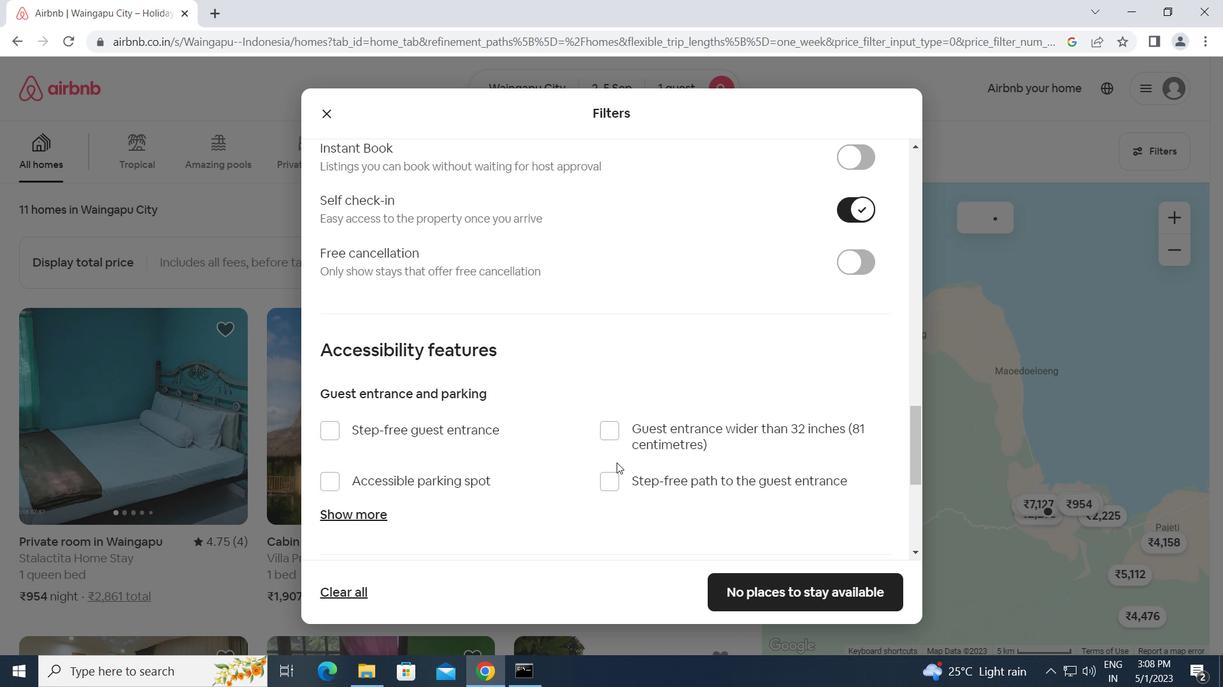 
Action: Mouse scrolled (617, 463) with delta (0, 0)
Screenshot: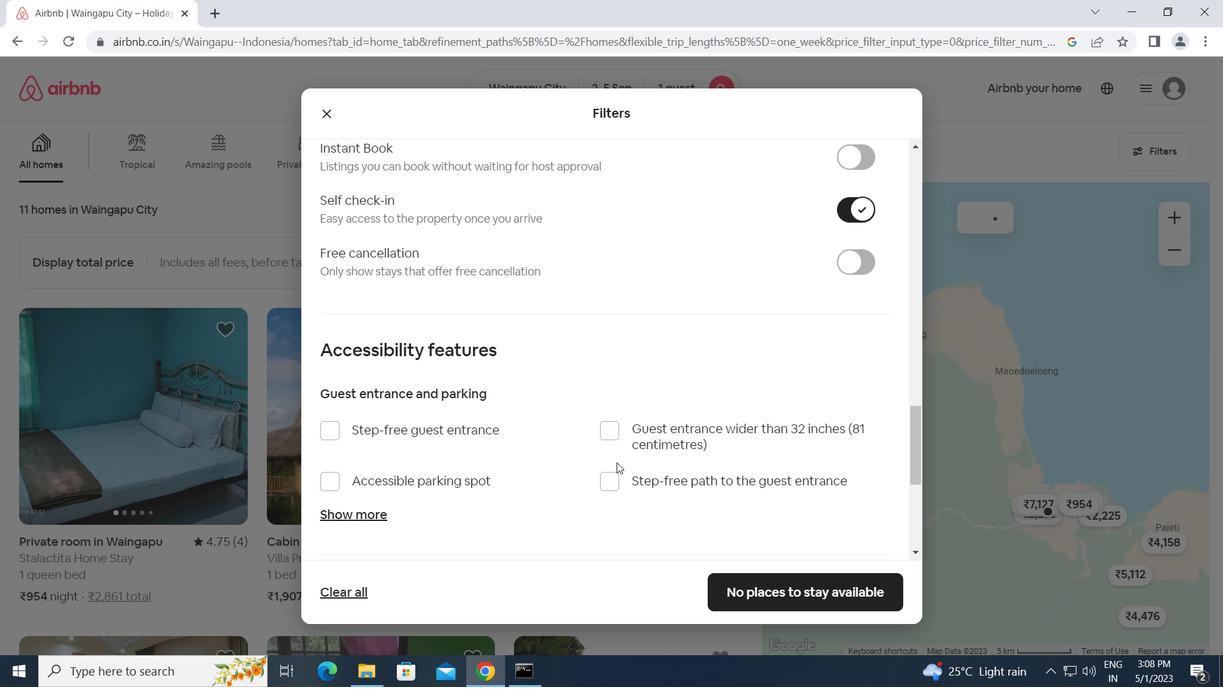 
Action: Mouse moved to (531, 470)
Screenshot: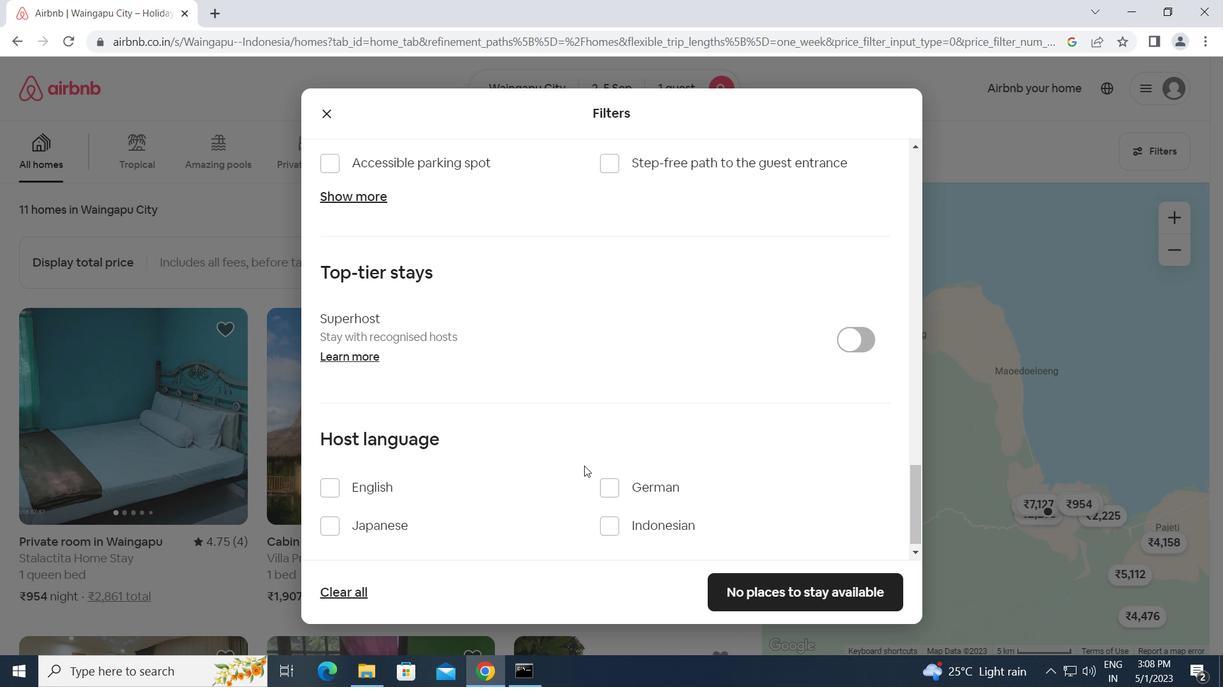 
Action: Mouse scrolled (531, 470) with delta (0, 0)
Screenshot: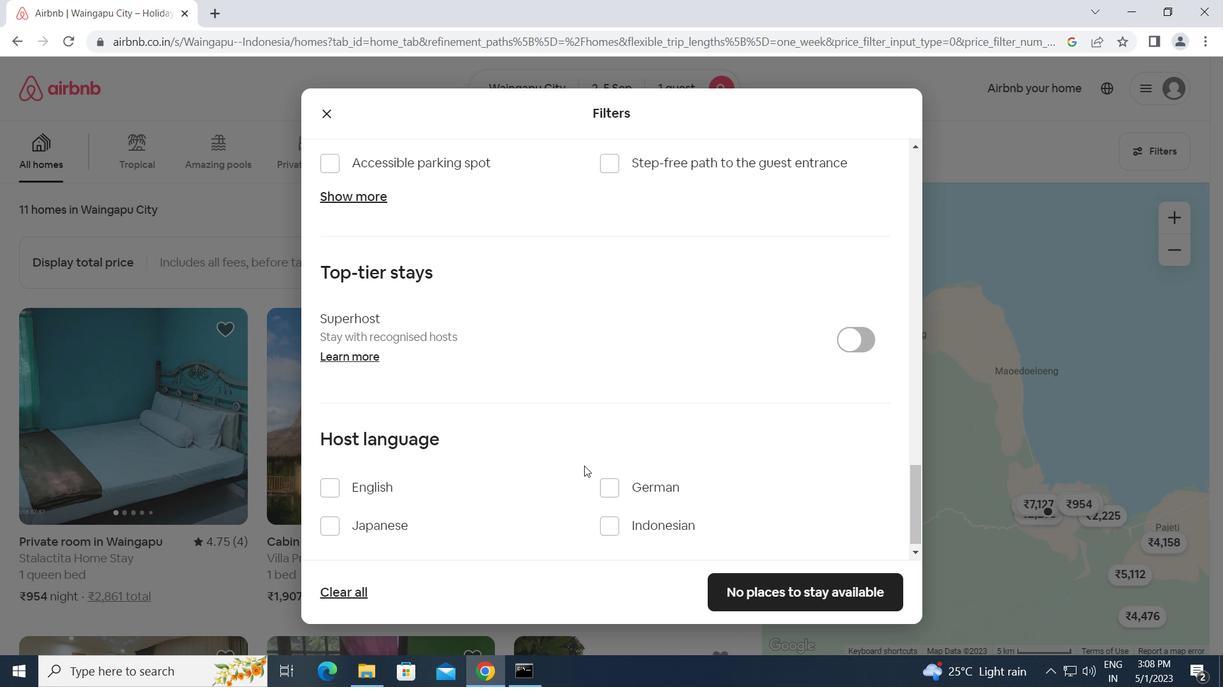 
Action: Mouse moved to (504, 478)
Screenshot: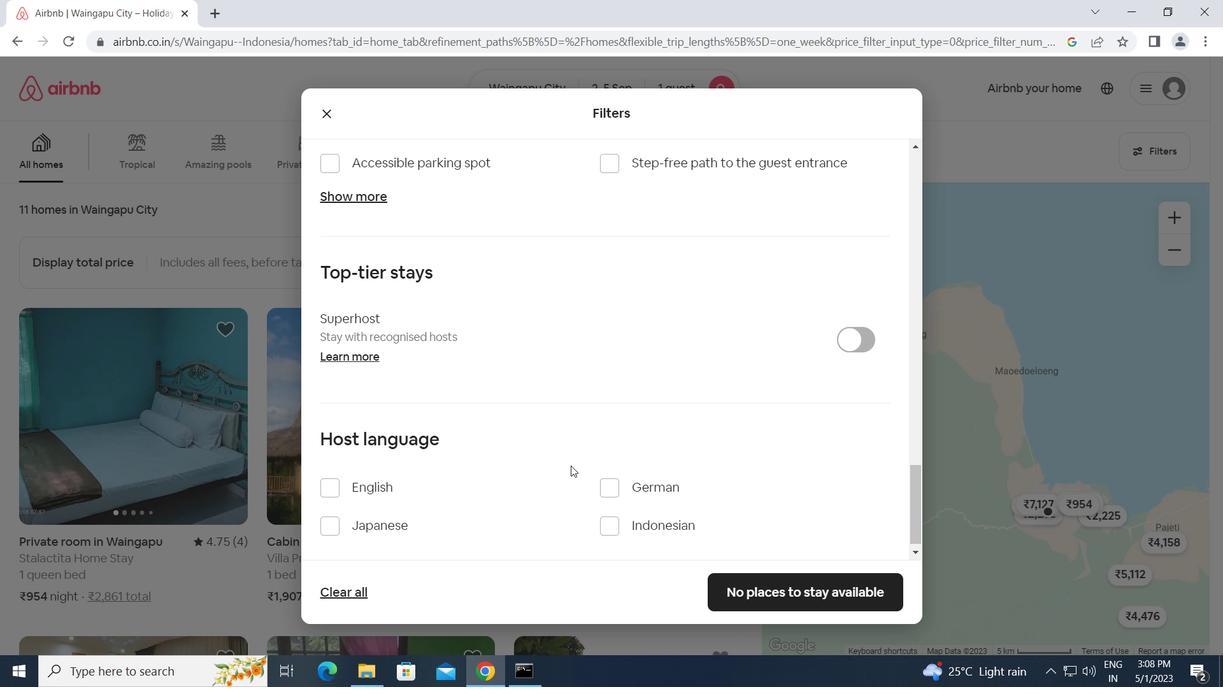 
Action: Mouse scrolled (504, 477) with delta (0, 0)
Screenshot: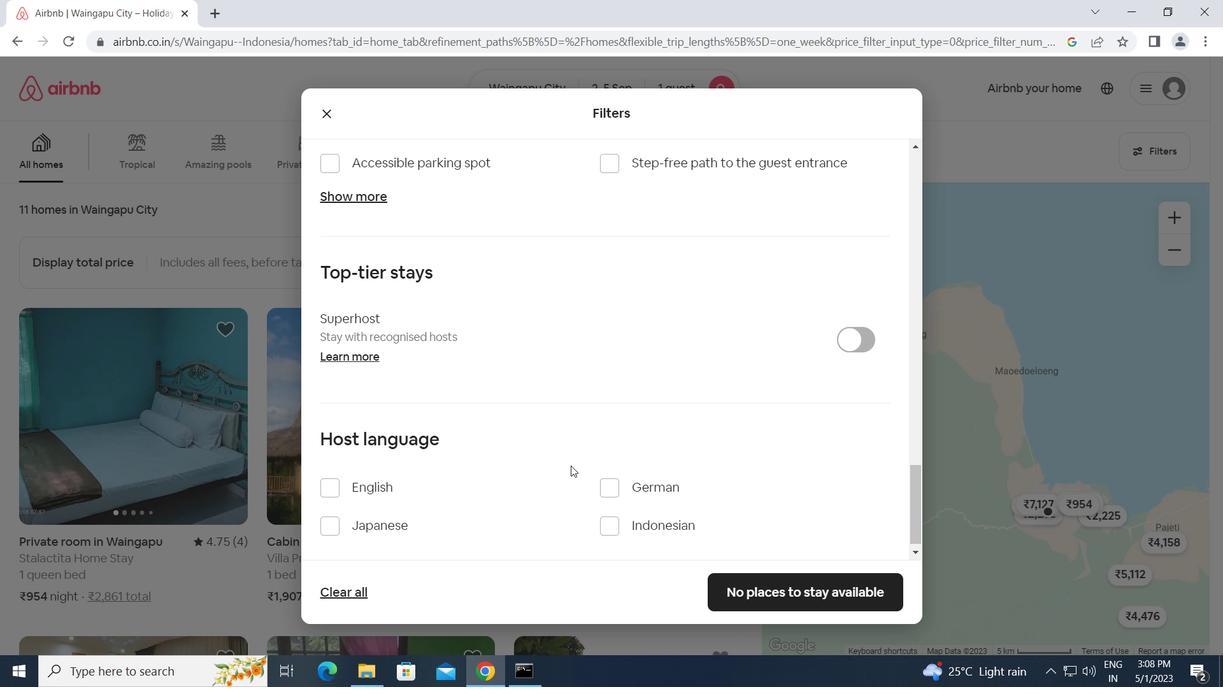 
Action: Mouse moved to (333, 471)
Screenshot: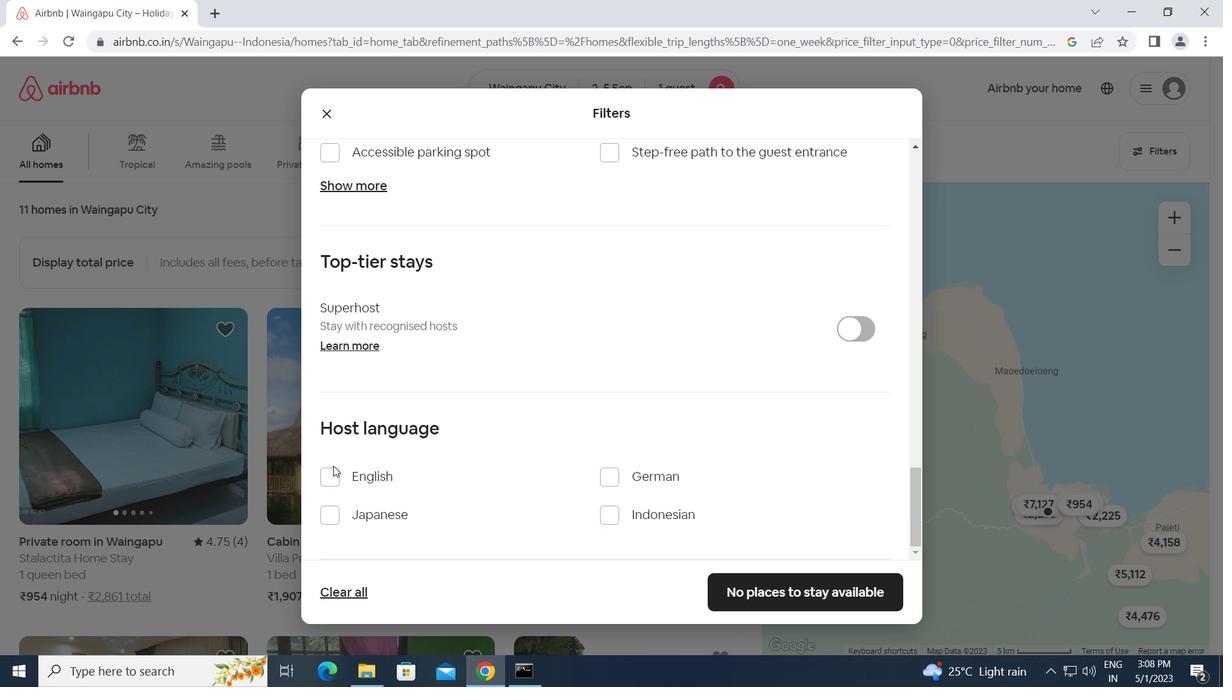 
Action: Mouse pressed left at (333, 471)
Screenshot: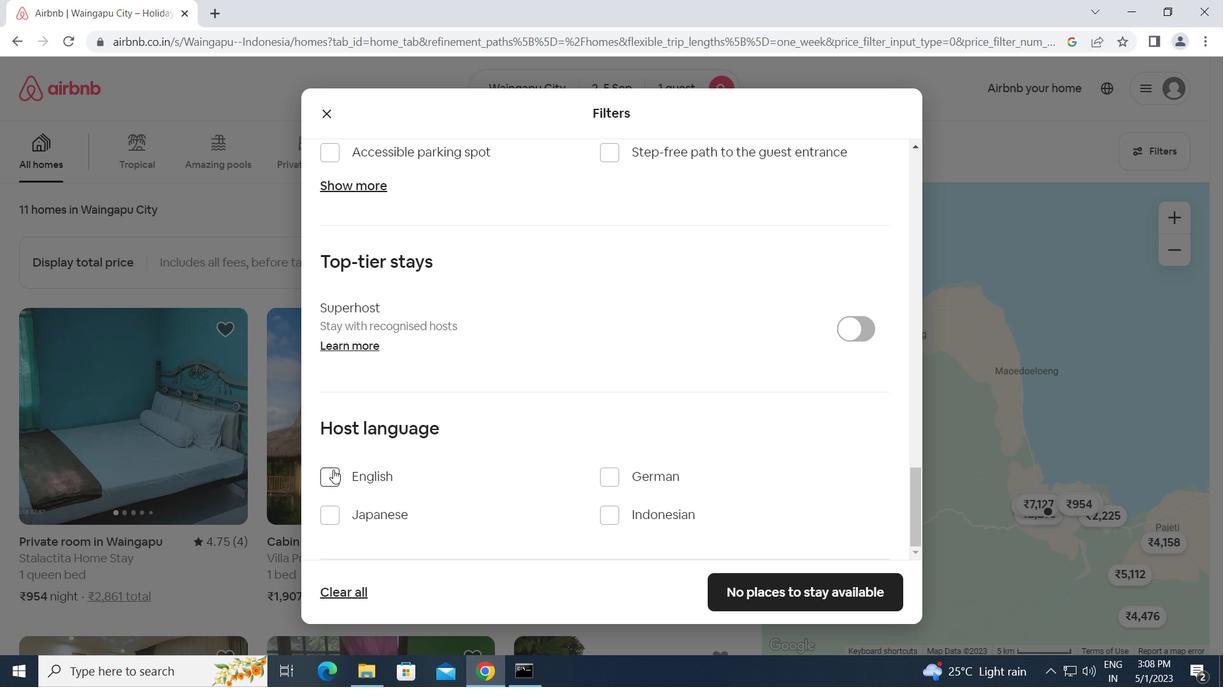 
Action: Mouse moved to (784, 587)
Screenshot: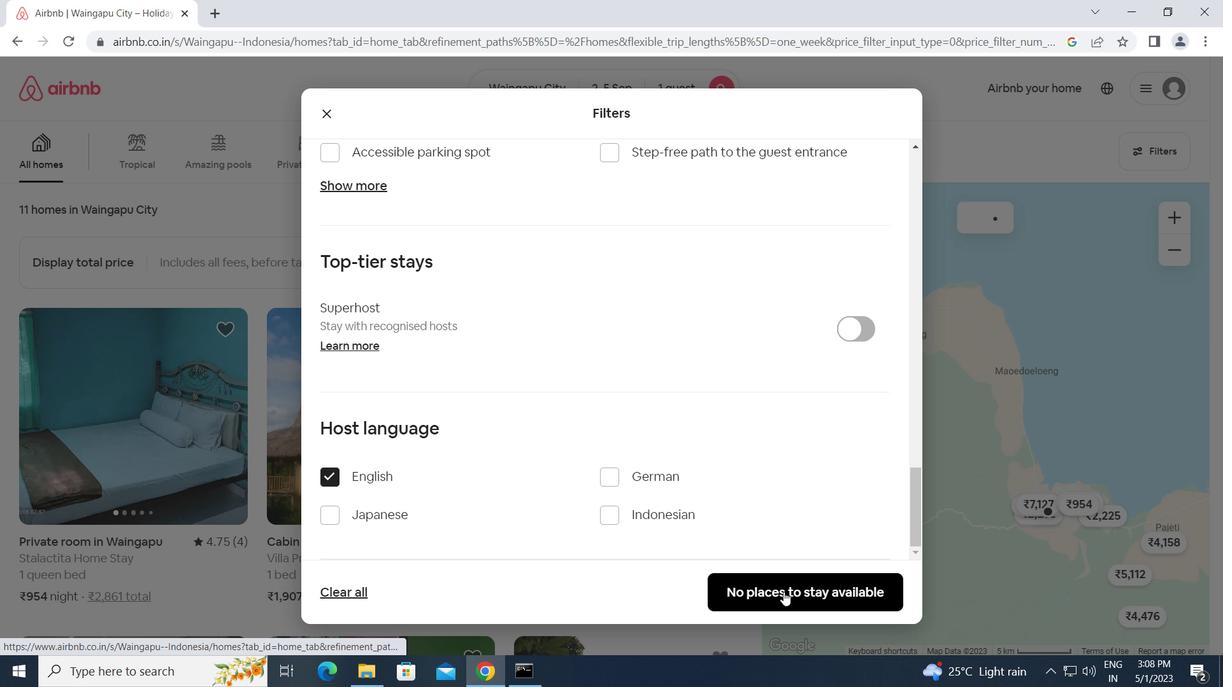 
Action: Mouse pressed left at (784, 587)
Screenshot: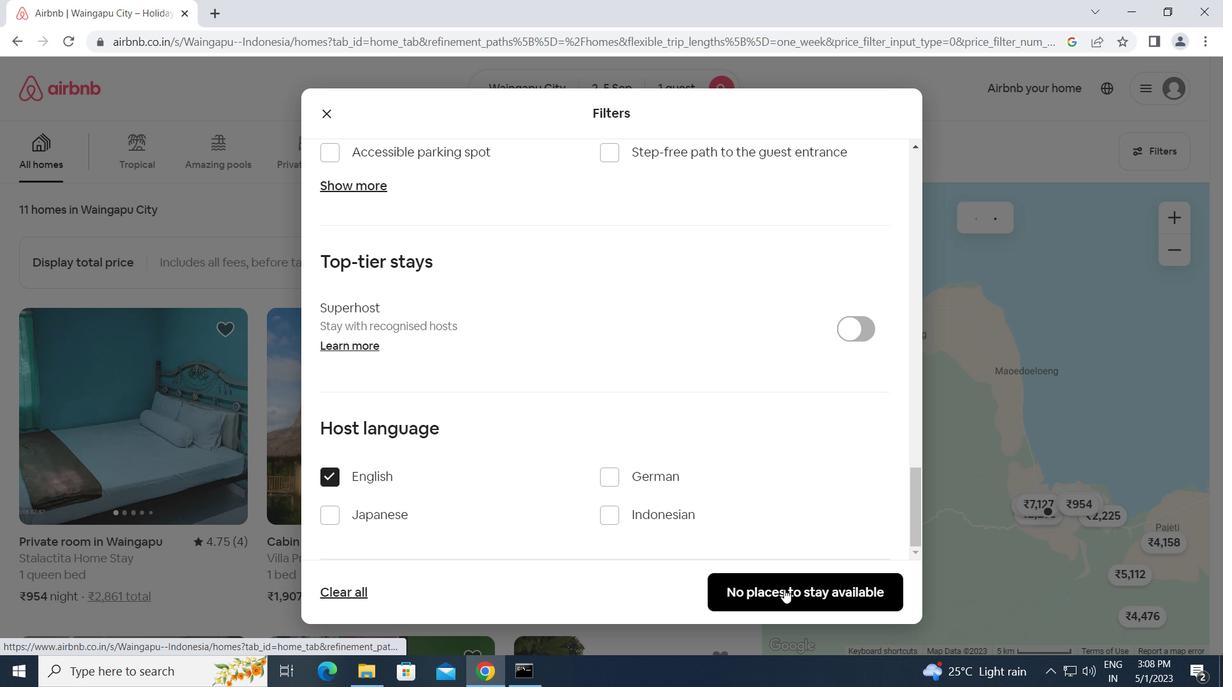 
